 Task: Compose an email with the signature Bailey Nelson with the subject Feedback on a customer satisfaction survey and the message Can you please schedule a call with the client to discuss the project requirements? from softage.4@softage.net to softage.9@softage.net, select first 2 words, change the font of the message to Verdana and change the font typography to underline Send the email. Finally, move the email from Sent Items to the label Cover letters
Action: Mouse moved to (82, 123)
Screenshot: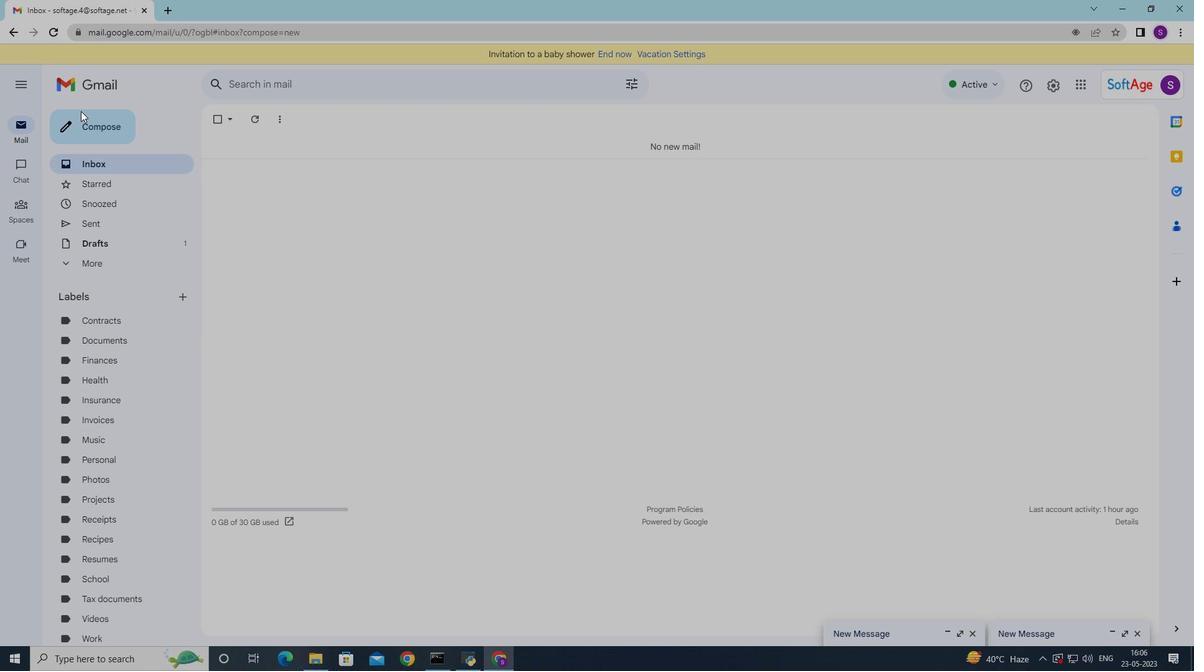 
Action: Mouse pressed left at (82, 123)
Screenshot: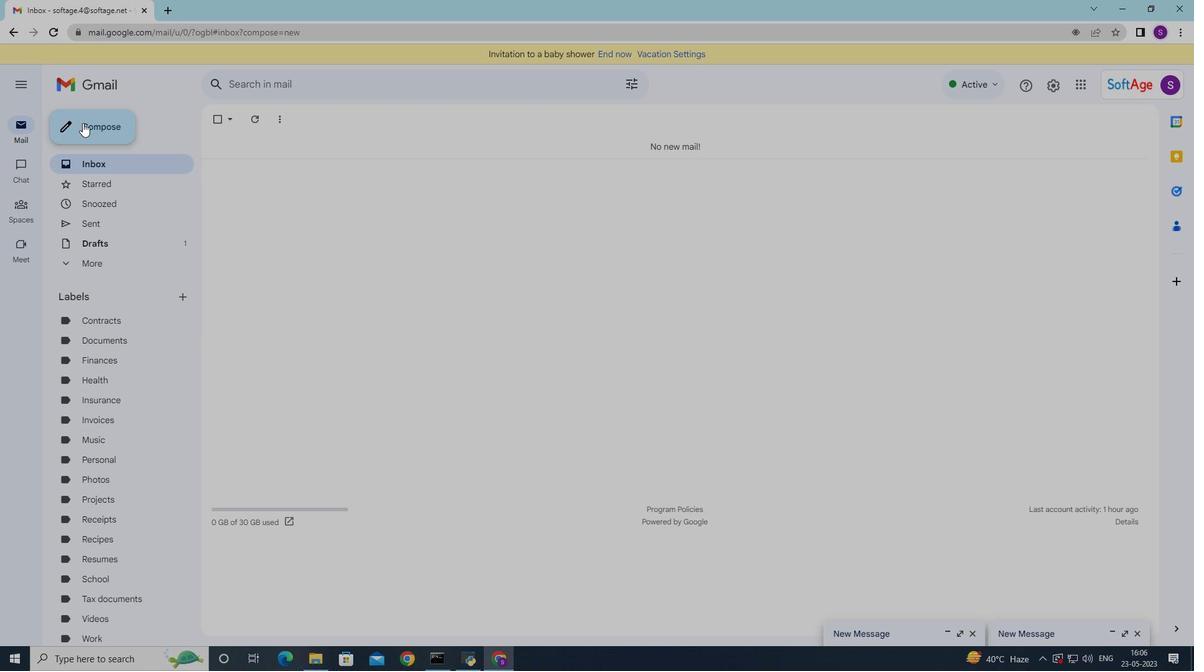 
Action: Mouse moved to (675, 622)
Screenshot: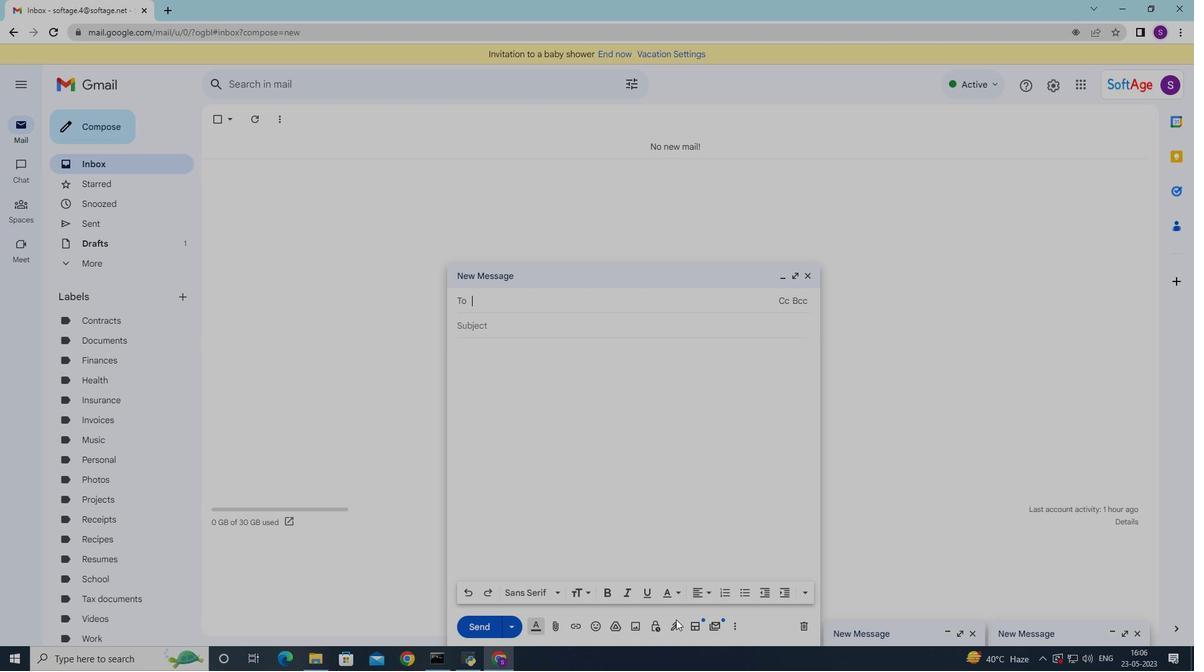 
Action: Mouse pressed left at (675, 622)
Screenshot: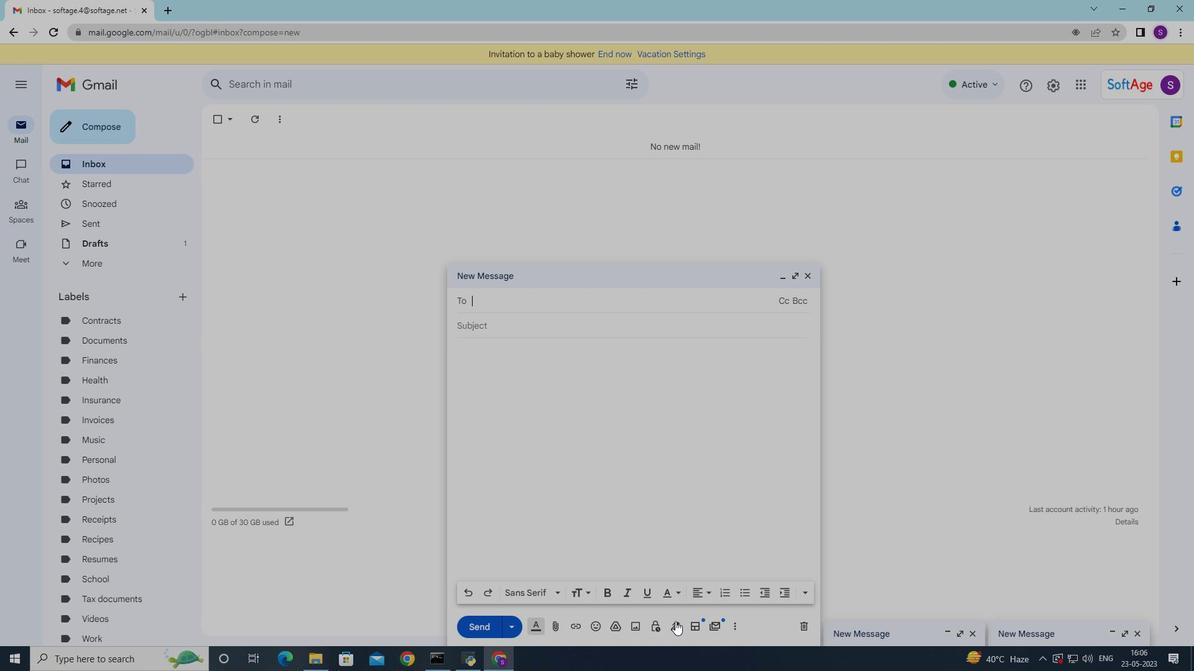 
Action: Mouse moved to (719, 246)
Screenshot: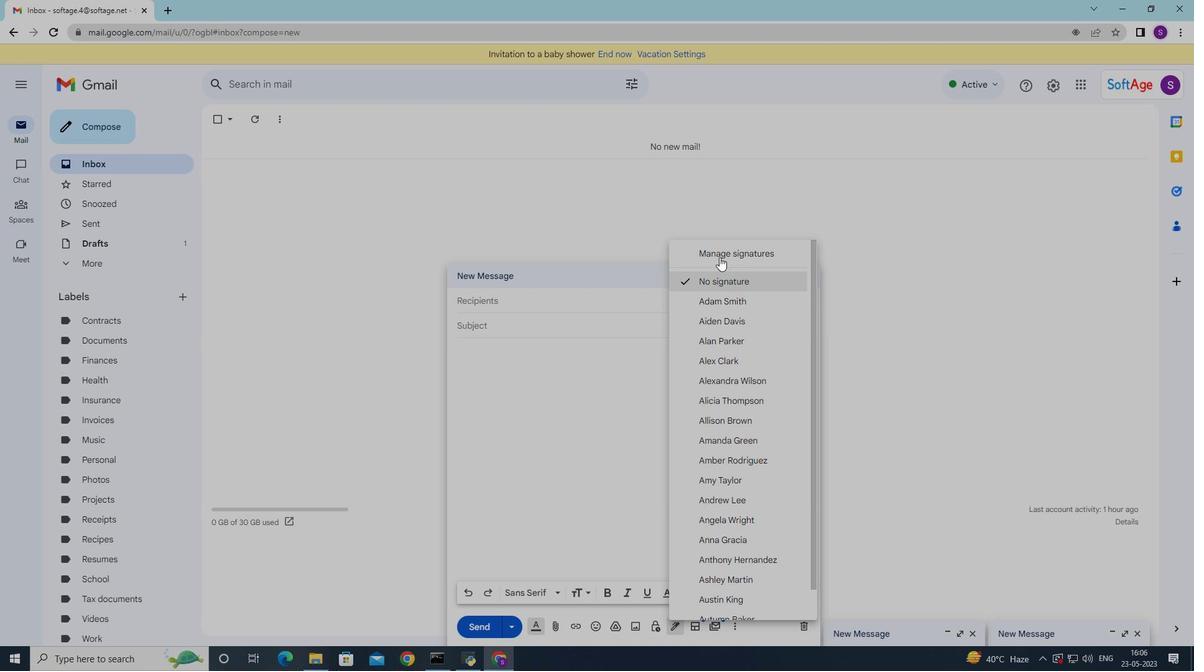 
Action: Mouse pressed left at (719, 246)
Screenshot: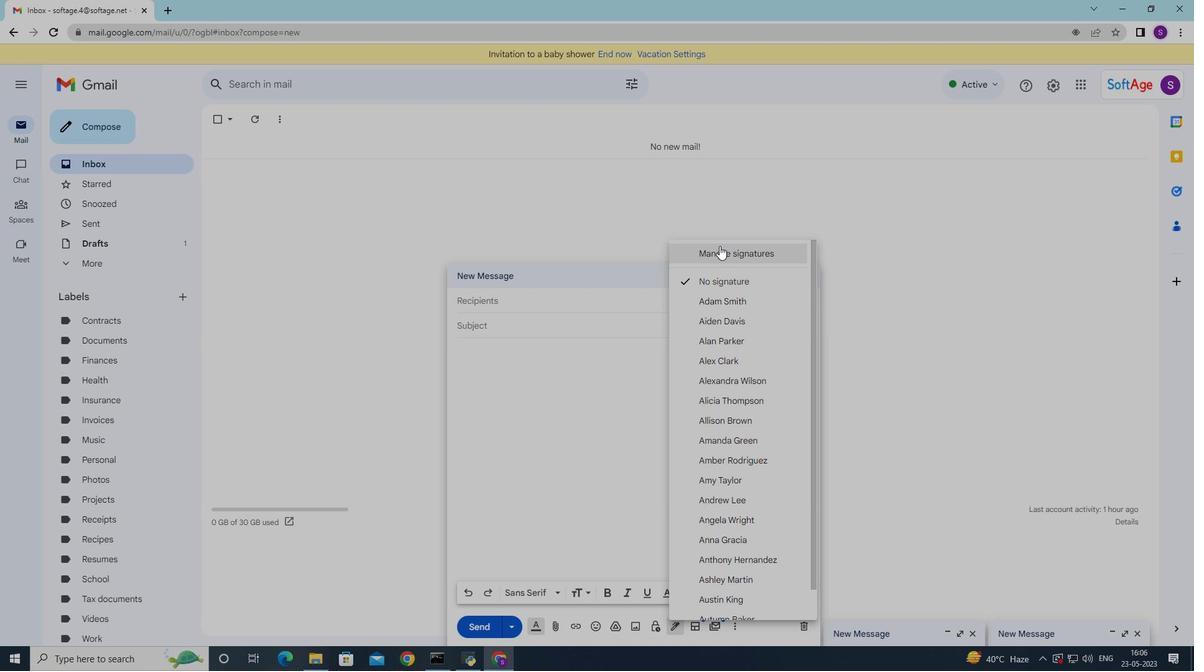 
Action: Mouse moved to (809, 275)
Screenshot: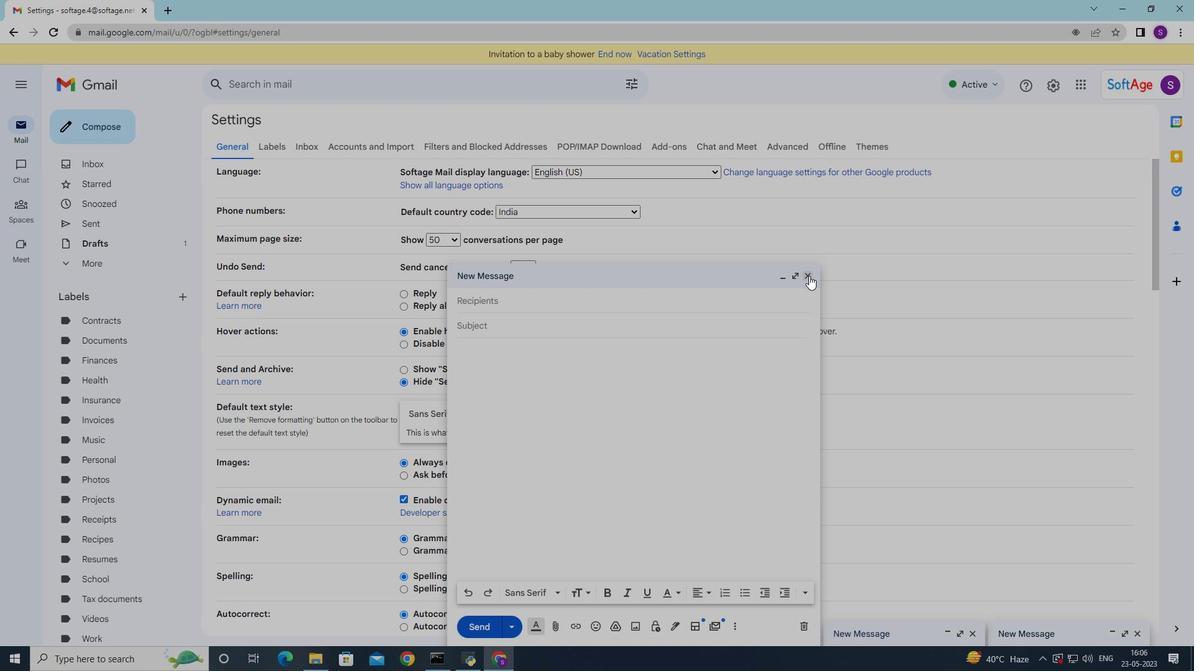 
Action: Mouse pressed left at (809, 275)
Screenshot: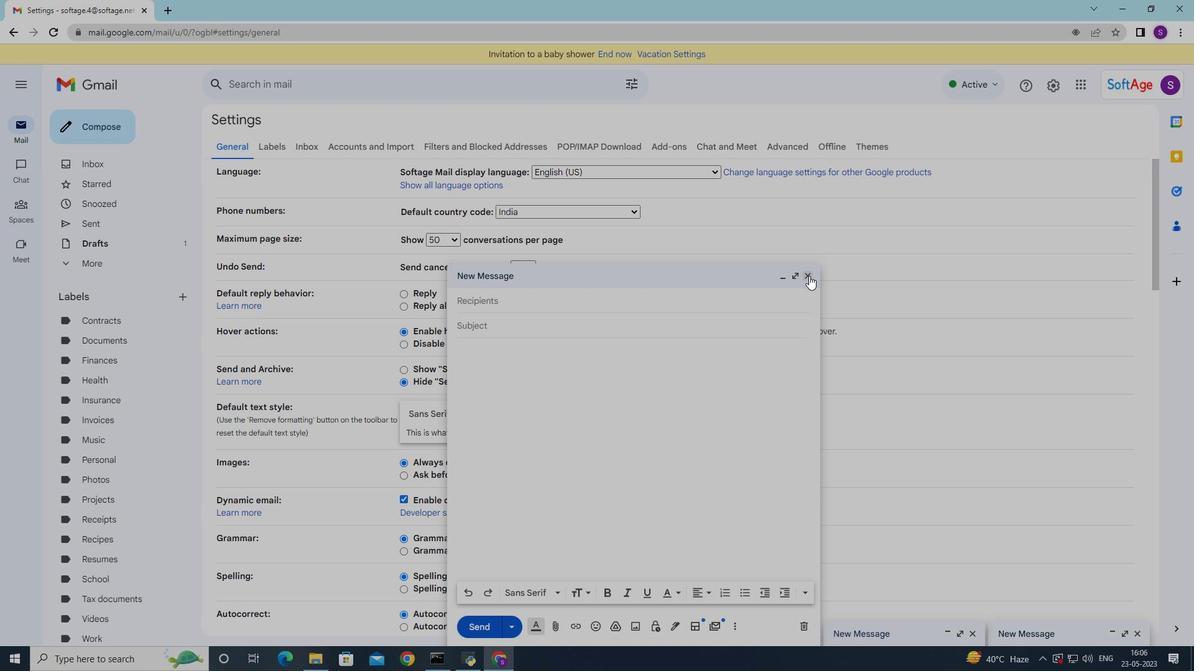 
Action: Mouse moved to (604, 315)
Screenshot: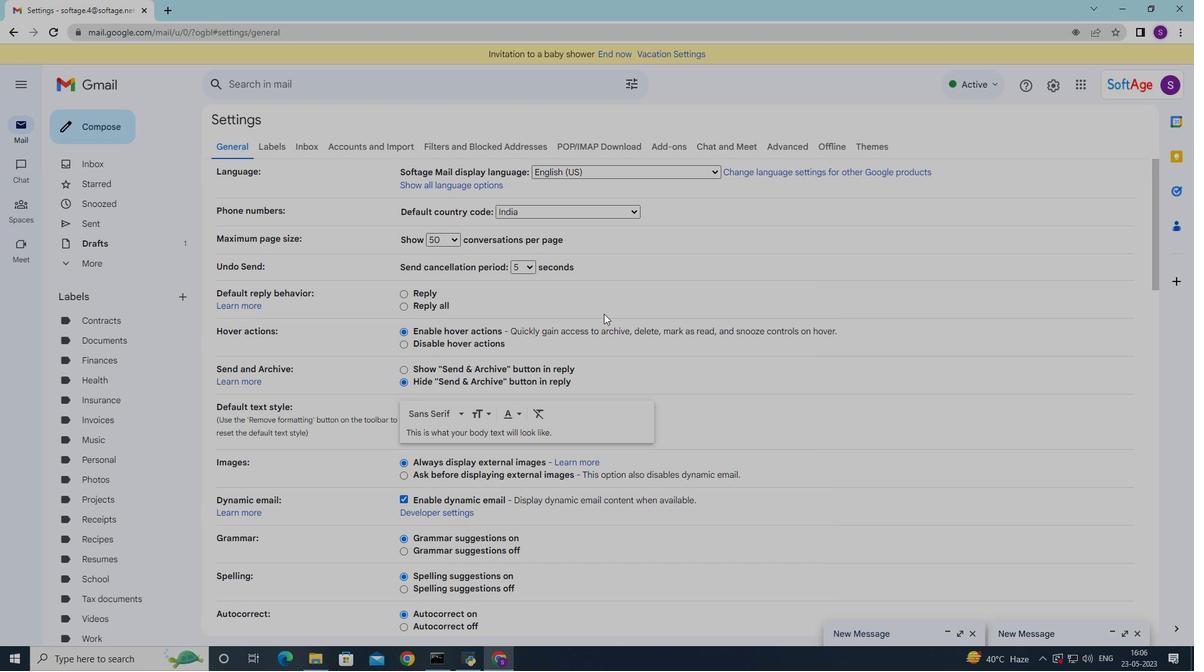 
Action: Mouse scrolled (604, 314) with delta (0, 0)
Screenshot: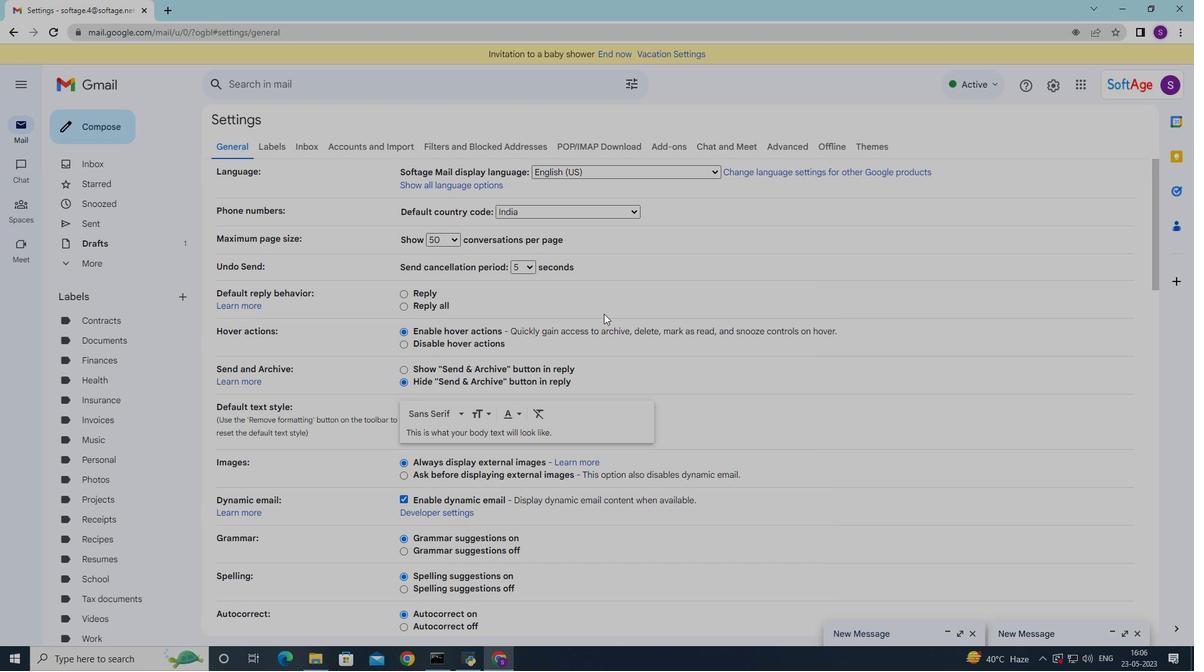 
Action: Mouse moved to (604, 316)
Screenshot: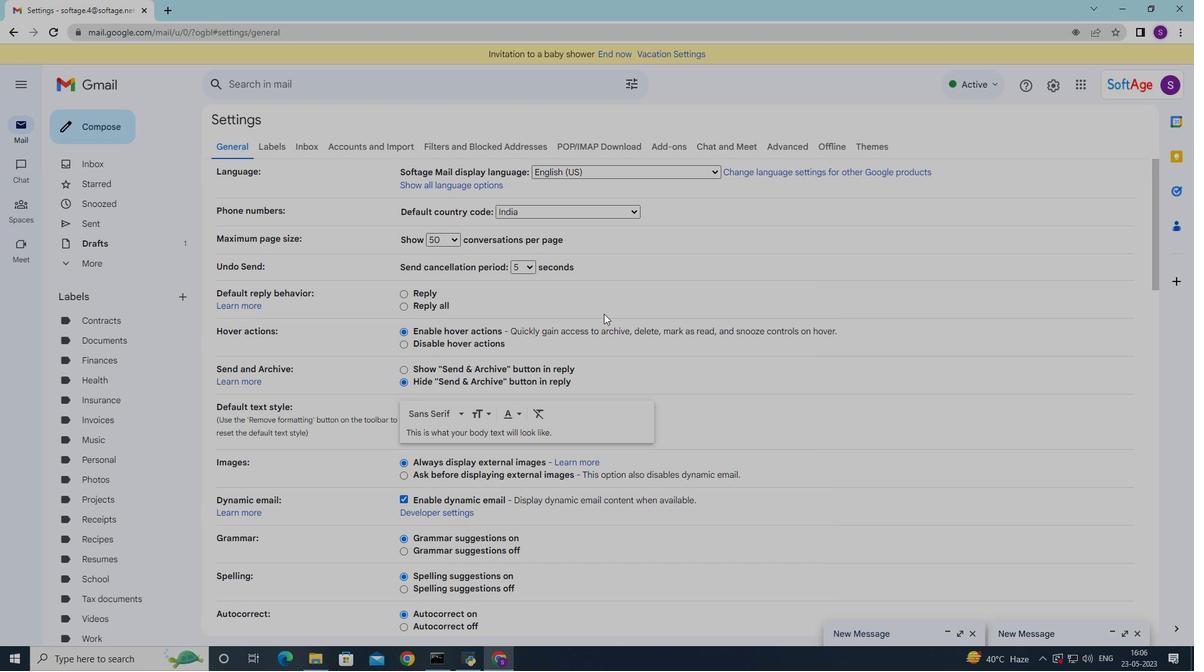 
Action: Mouse scrolled (604, 315) with delta (0, 0)
Screenshot: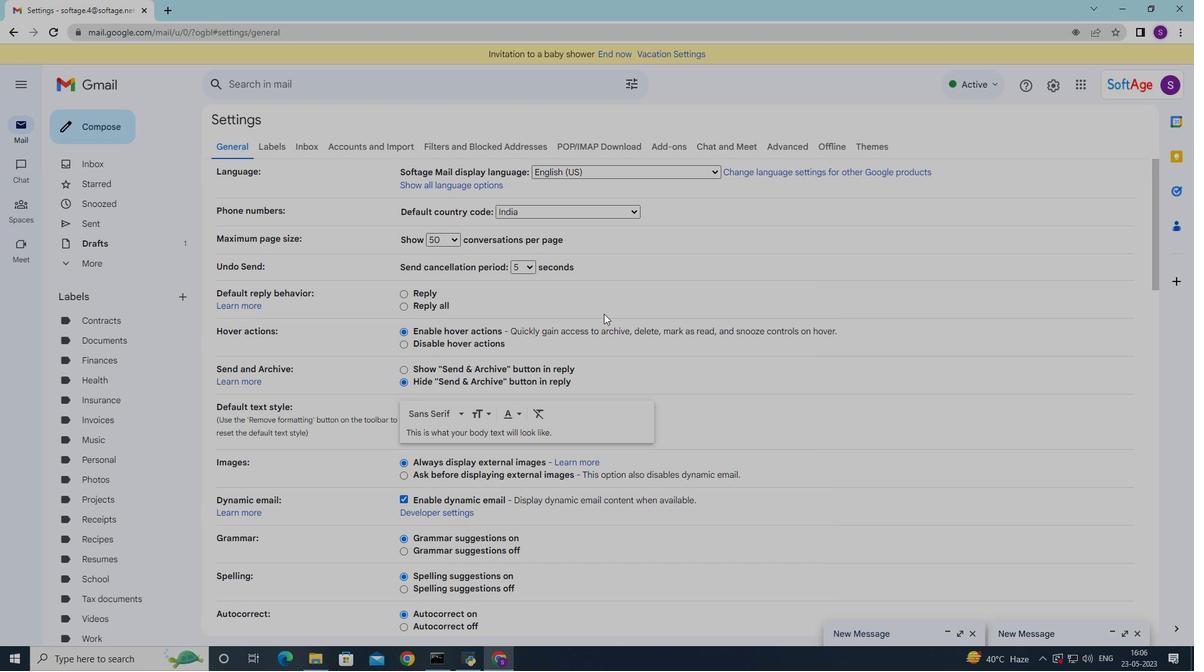 
Action: Mouse moved to (603, 317)
Screenshot: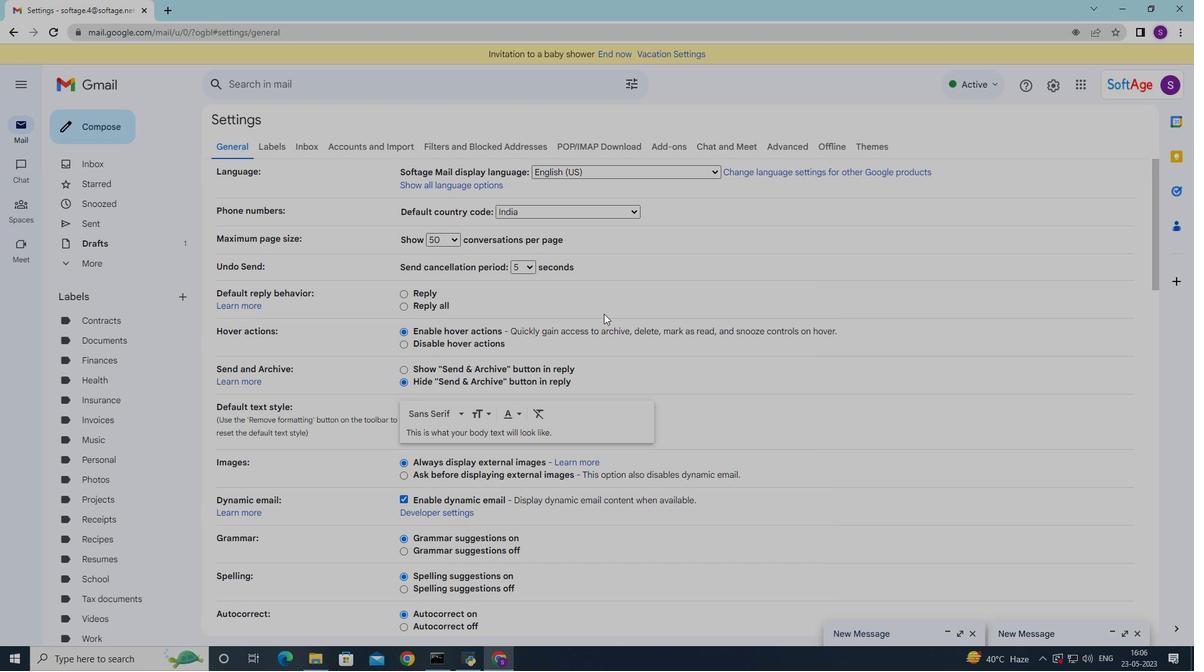 
Action: Mouse scrolled (603, 316) with delta (0, 0)
Screenshot: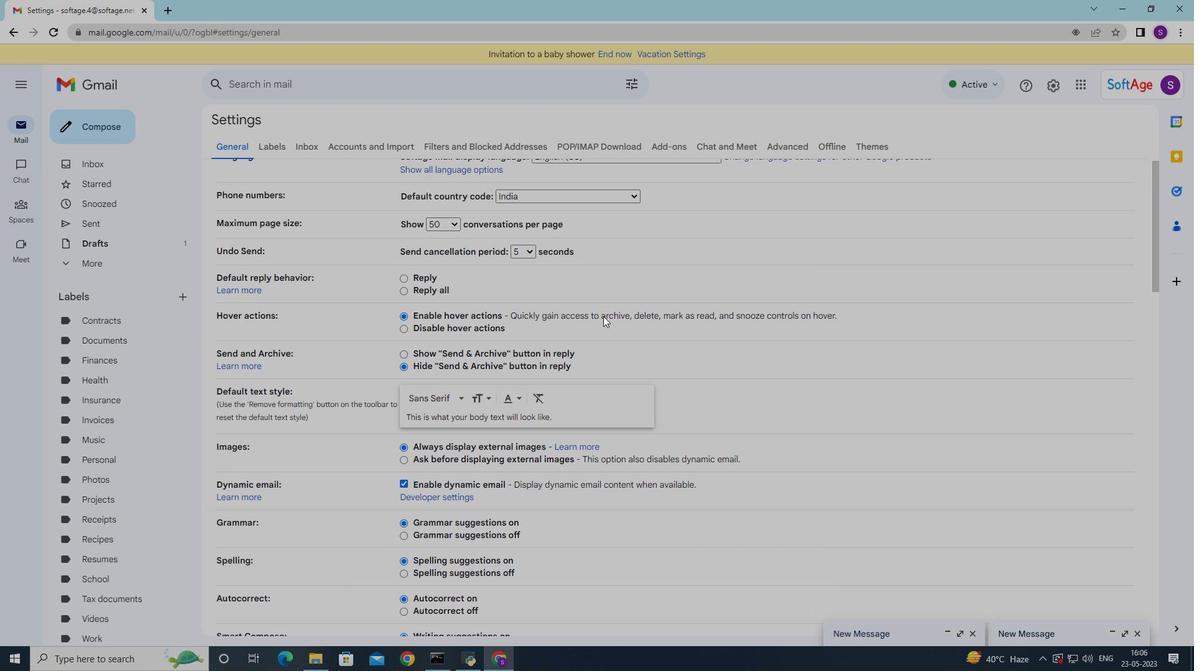 
Action: Mouse moved to (584, 341)
Screenshot: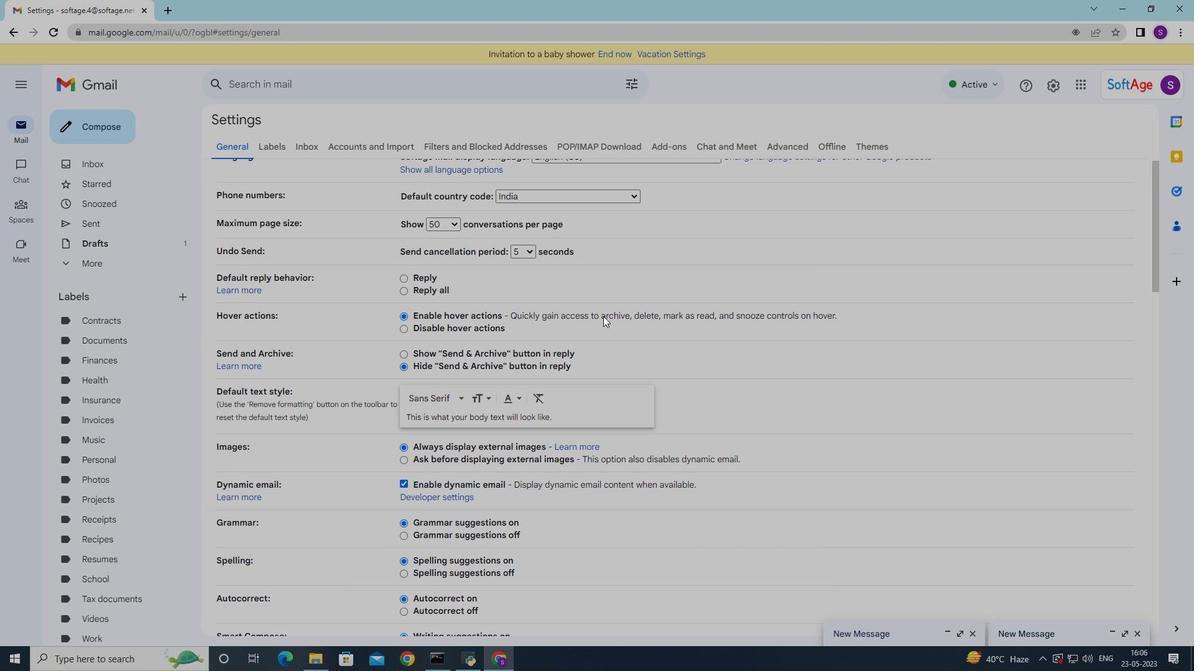 
Action: Mouse scrolled (602, 318) with delta (0, 0)
Screenshot: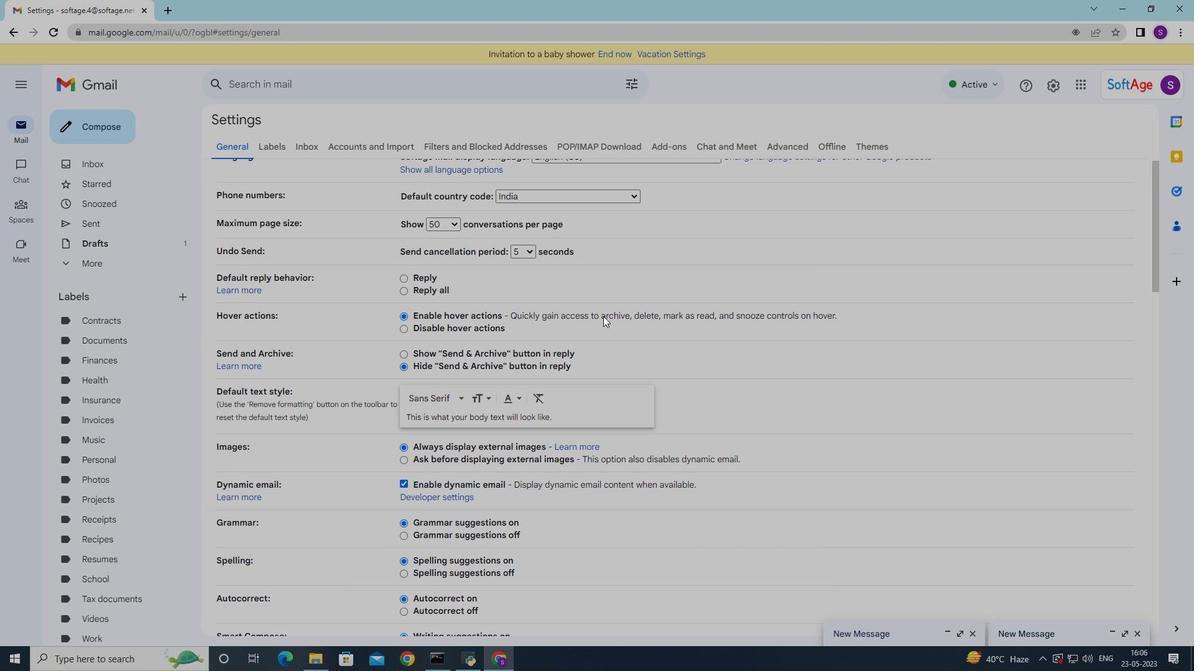 
Action: Mouse moved to (579, 349)
Screenshot: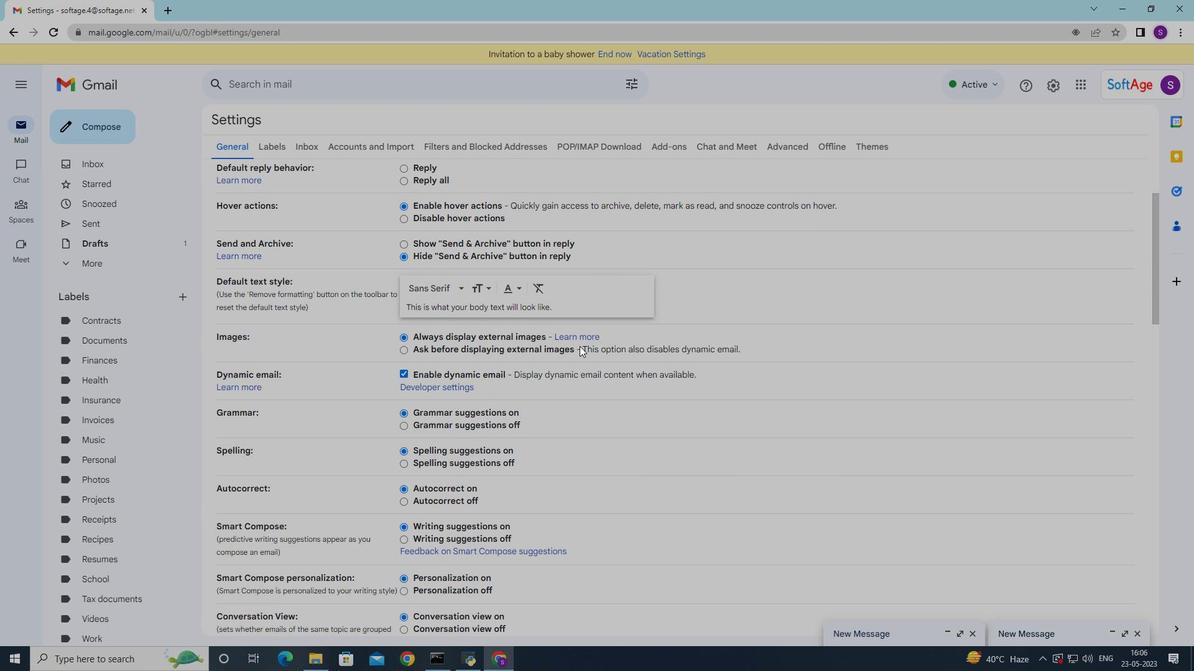 
Action: Mouse scrolled (579, 348) with delta (0, 0)
Screenshot: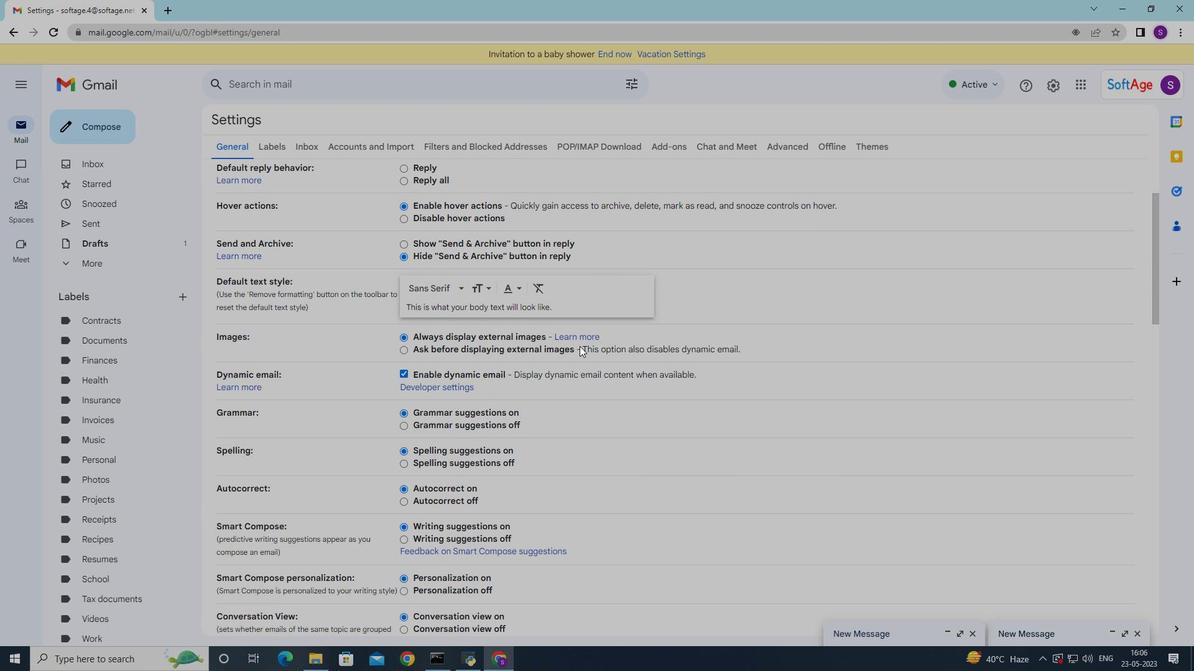 
Action: Mouse scrolled (579, 348) with delta (0, 0)
Screenshot: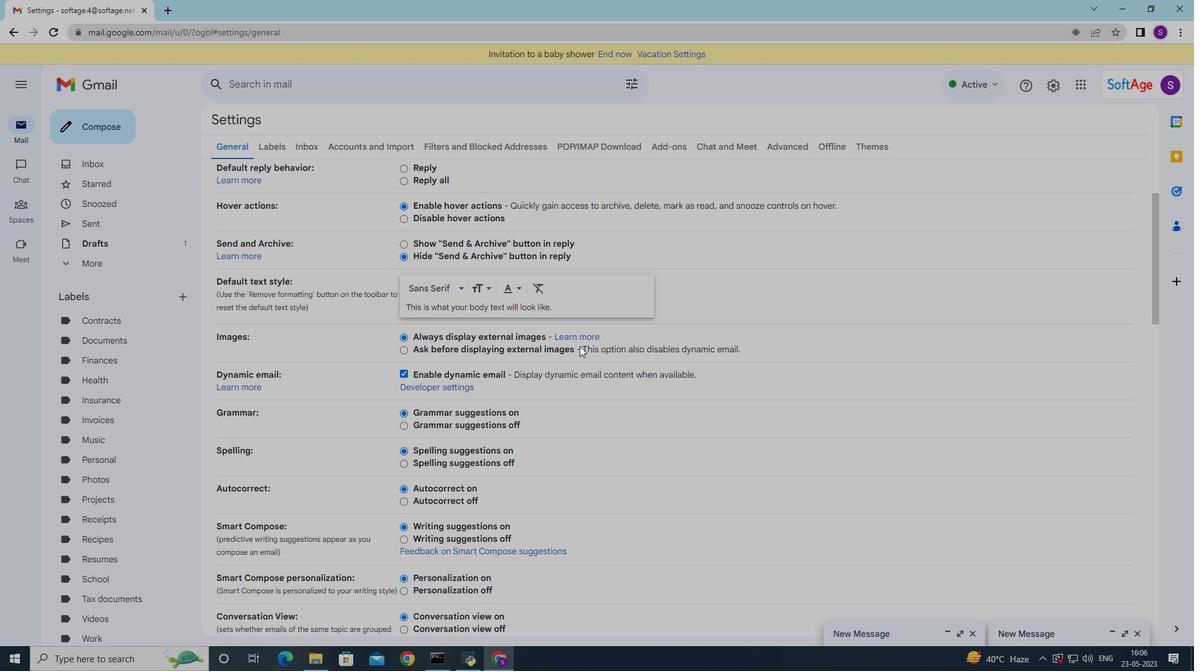 
Action: Mouse moved to (572, 347)
Screenshot: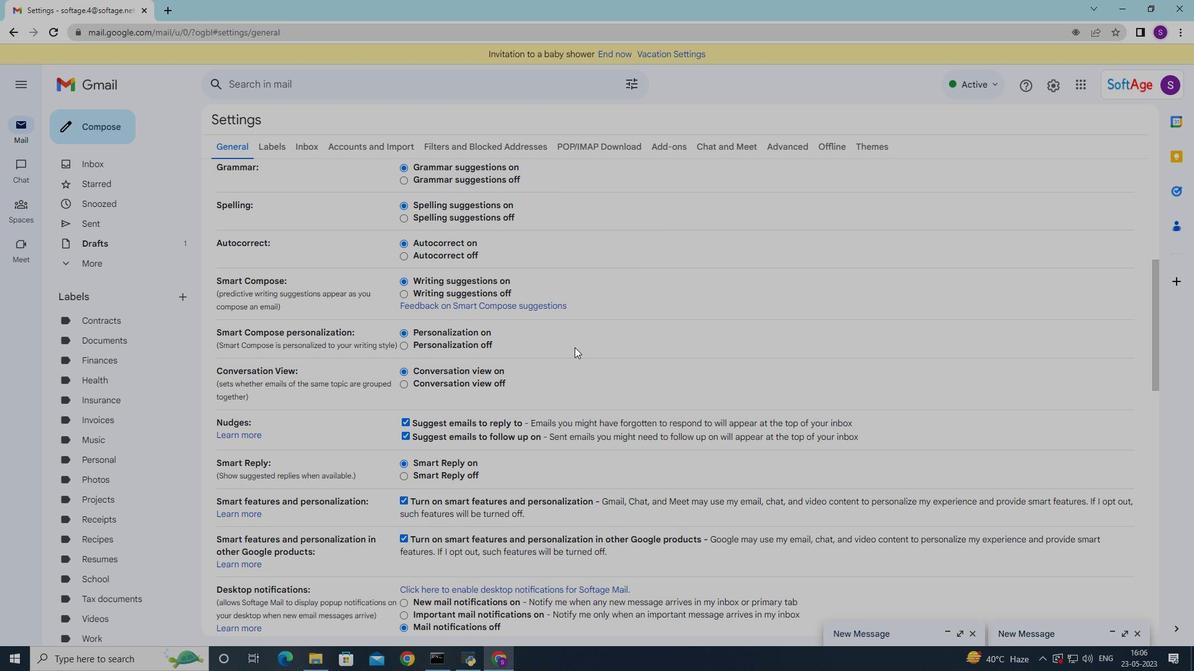 
Action: Mouse scrolled (572, 346) with delta (0, 0)
Screenshot: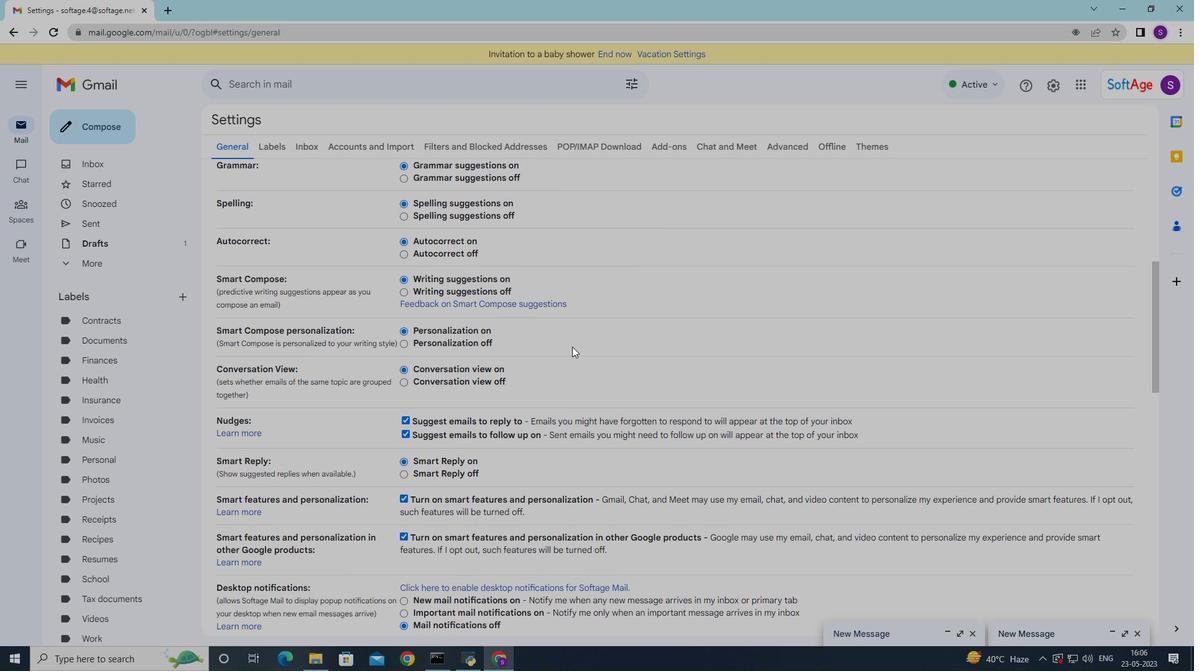 
Action: Mouse moved to (572, 347)
Screenshot: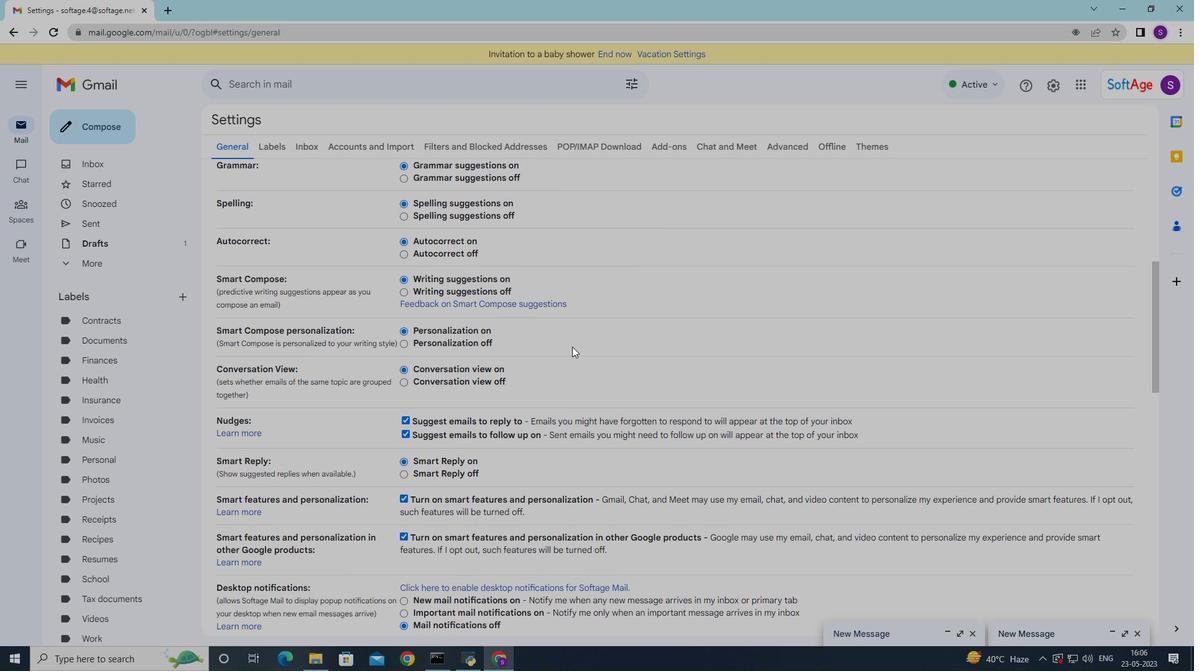 
Action: Mouse scrolled (572, 347) with delta (0, 0)
Screenshot: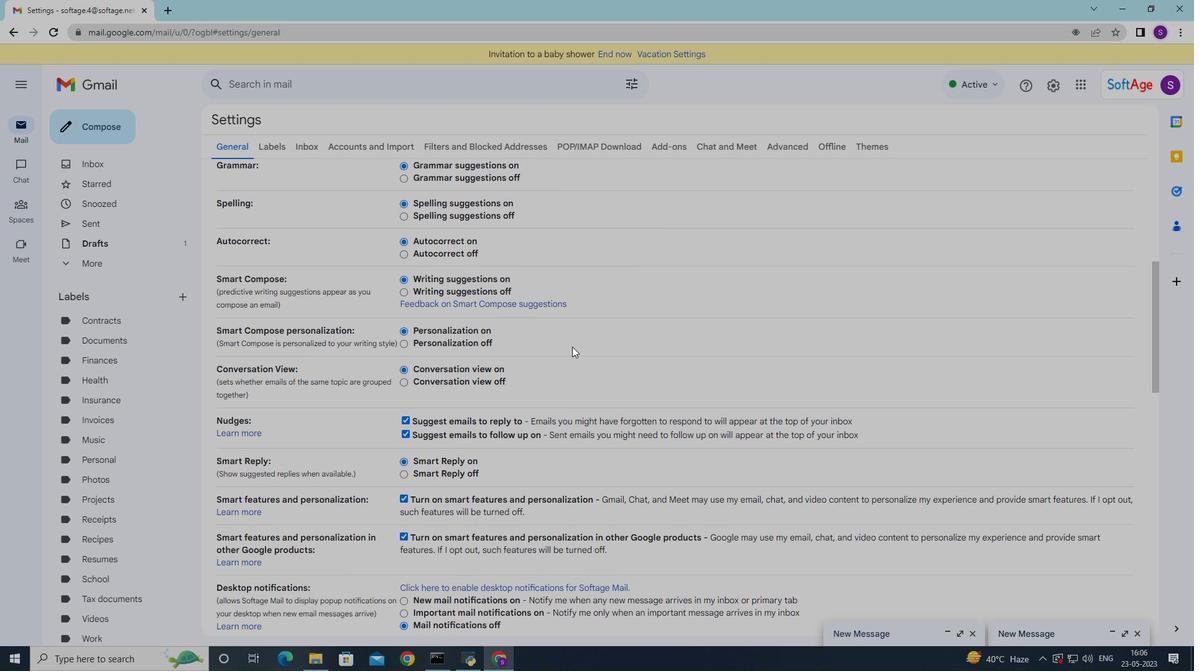 
Action: Mouse scrolled (572, 347) with delta (0, 0)
Screenshot: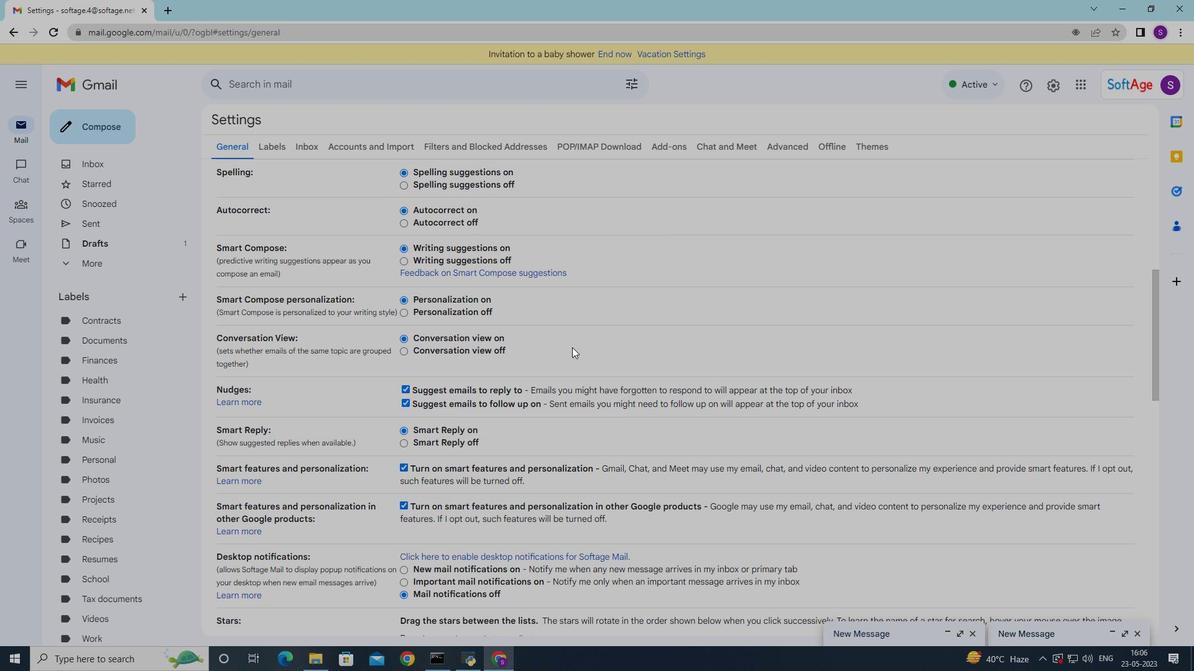
Action: Mouse moved to (508, 464)
Screenshot: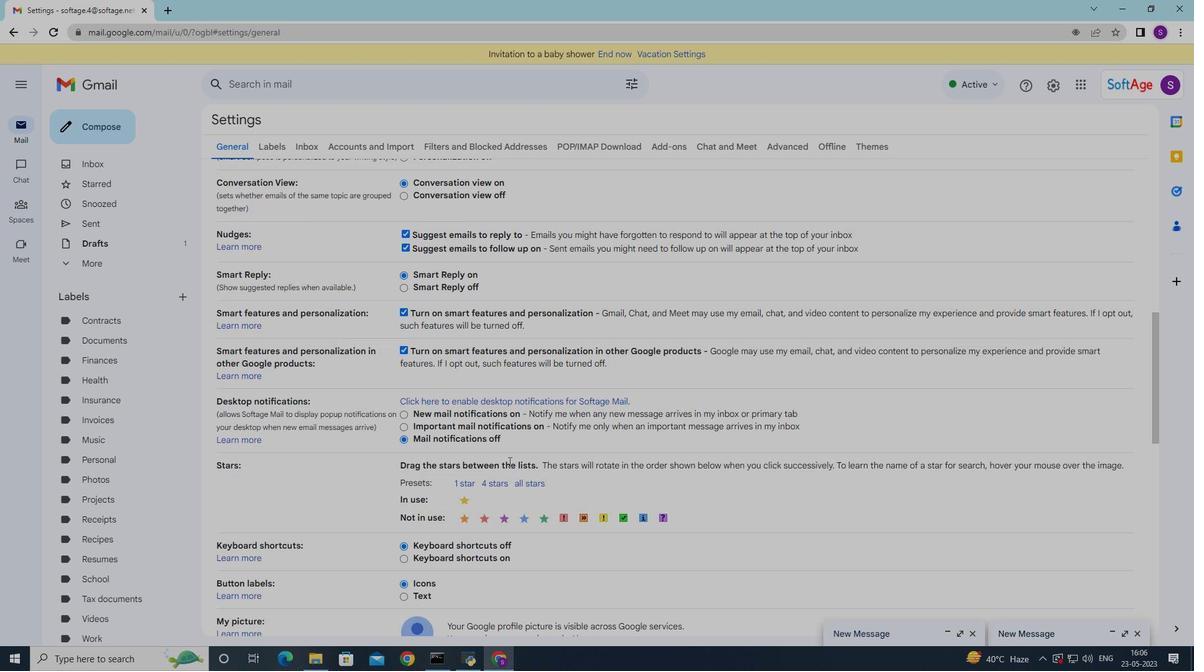 
Action: Mouse scrolled (508, 463) with delta (0, 0)
Screenshot: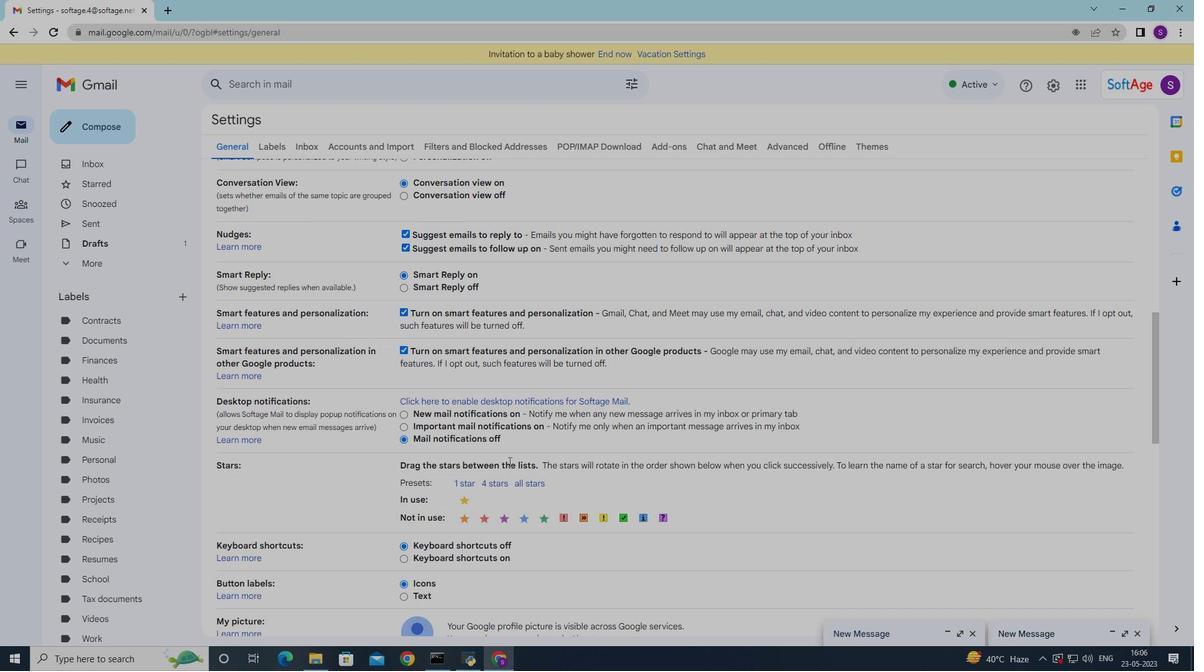 
Action: Mouse moved to (508, 464)
Screenshot: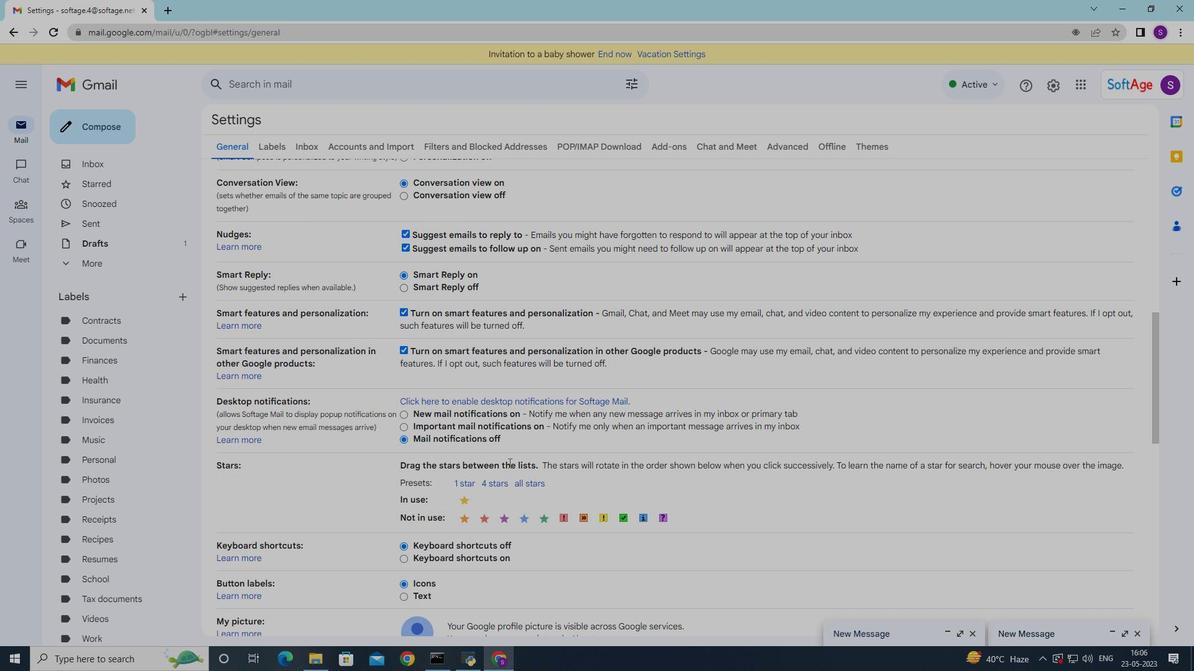
Action: Mouse scrolled (508, 463) with delta (0, 0)
Screenshot: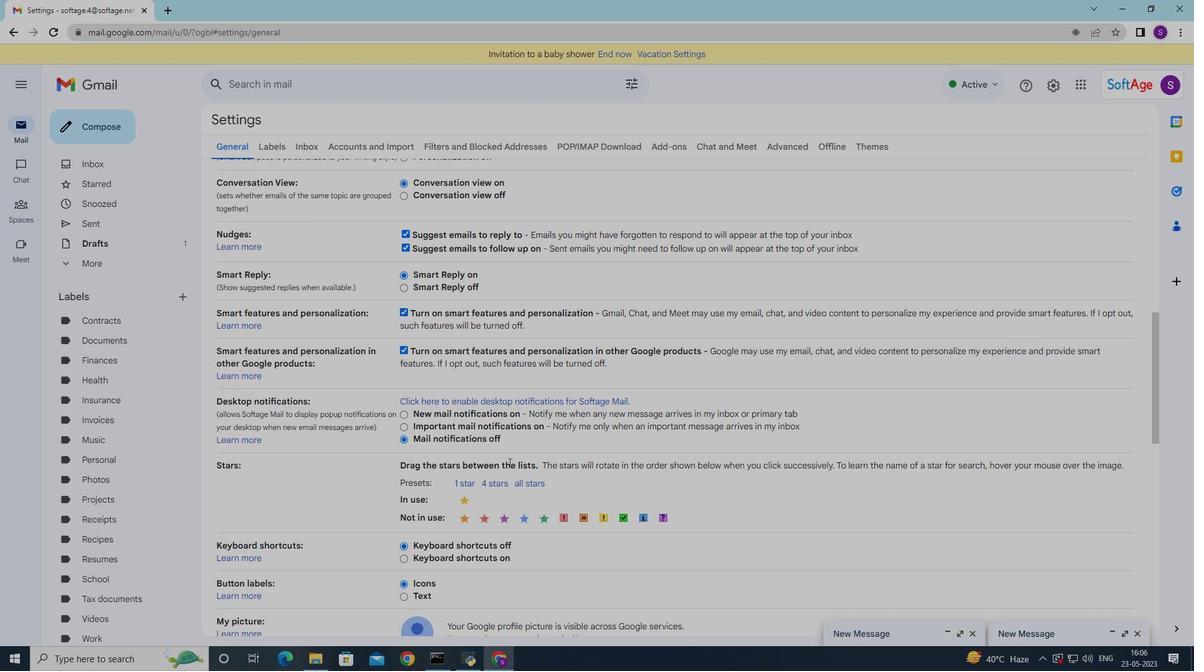 
Action: Mouse moved to (510, 462)
Screenshot: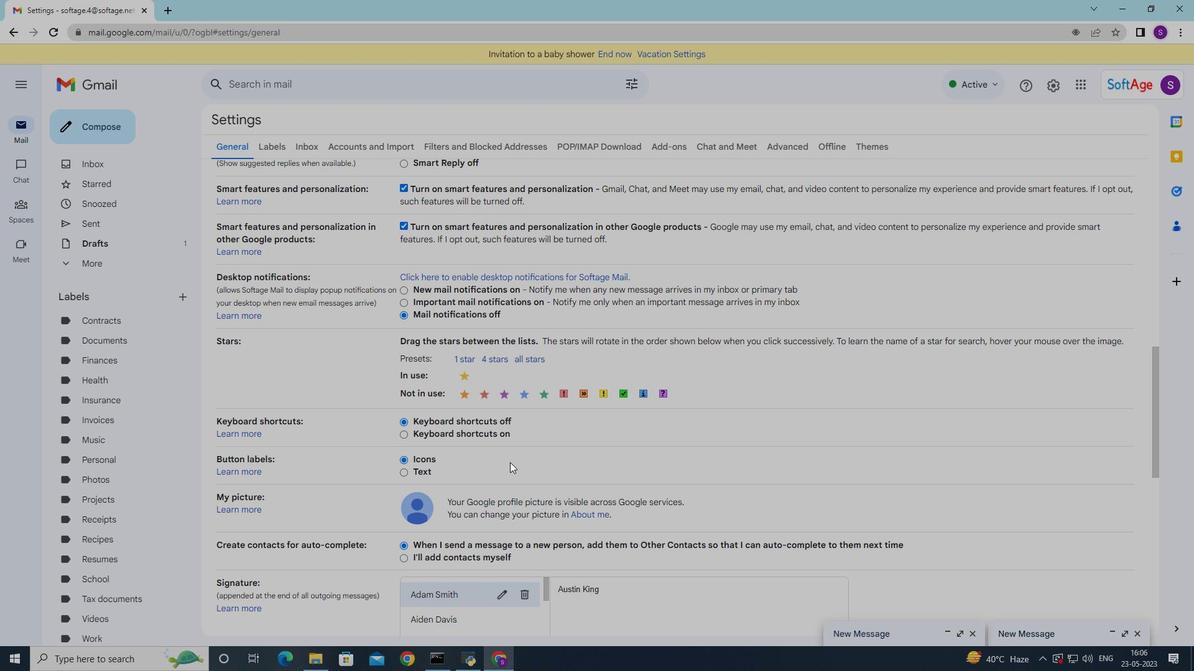 
Action: Mouse scrolled (510, 462) with delta (0, 0)
Screenshot: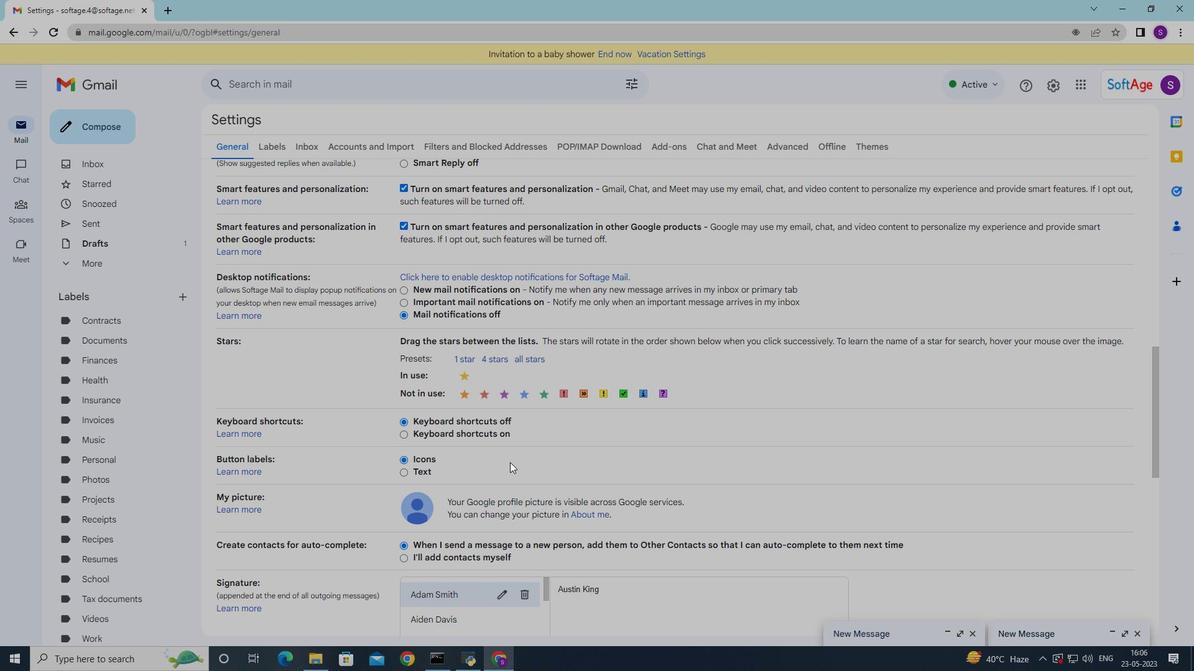 
Action: Mouse scrolled (510, 462) with delta (0, 0)
Screenshot: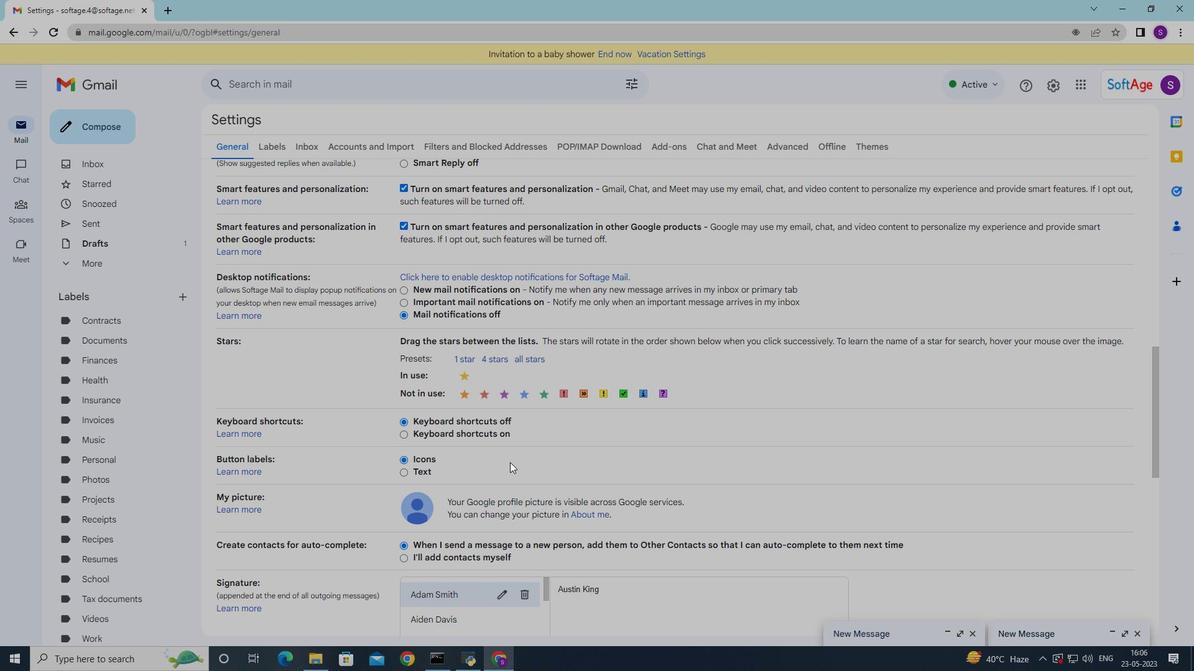 
Action: Mouse scrolled (510, 462) with delta (0, 0)
Screenshot: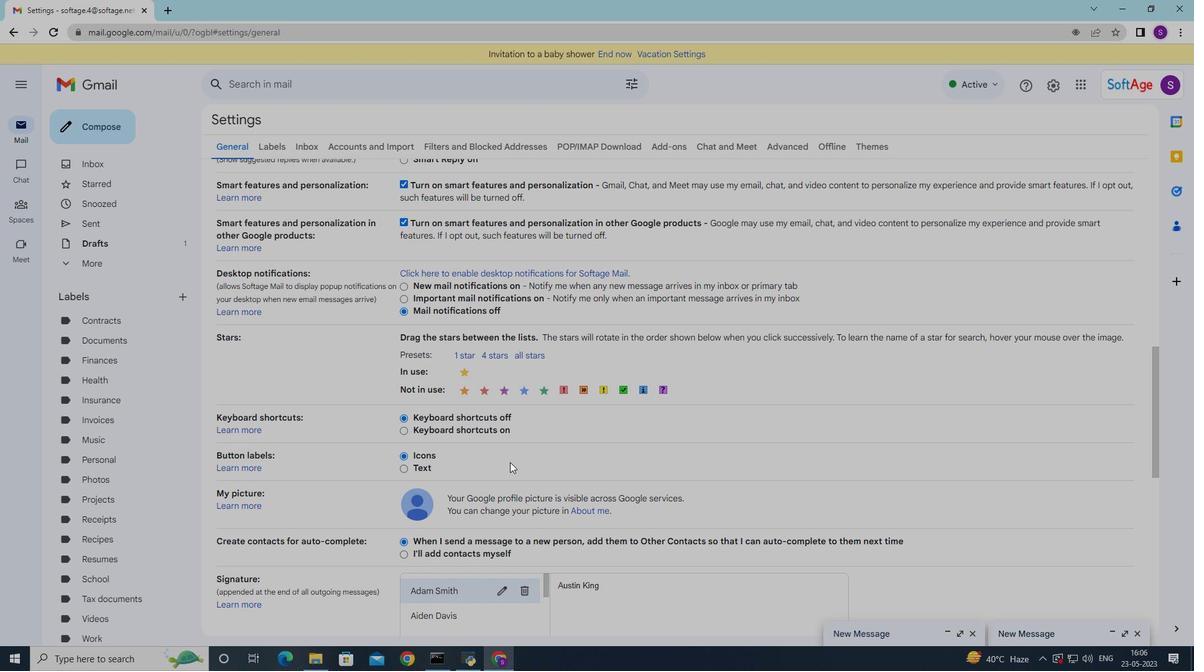 
Action: Mouse scrolled (510, 462) with delta (0, 0)
Screenshot: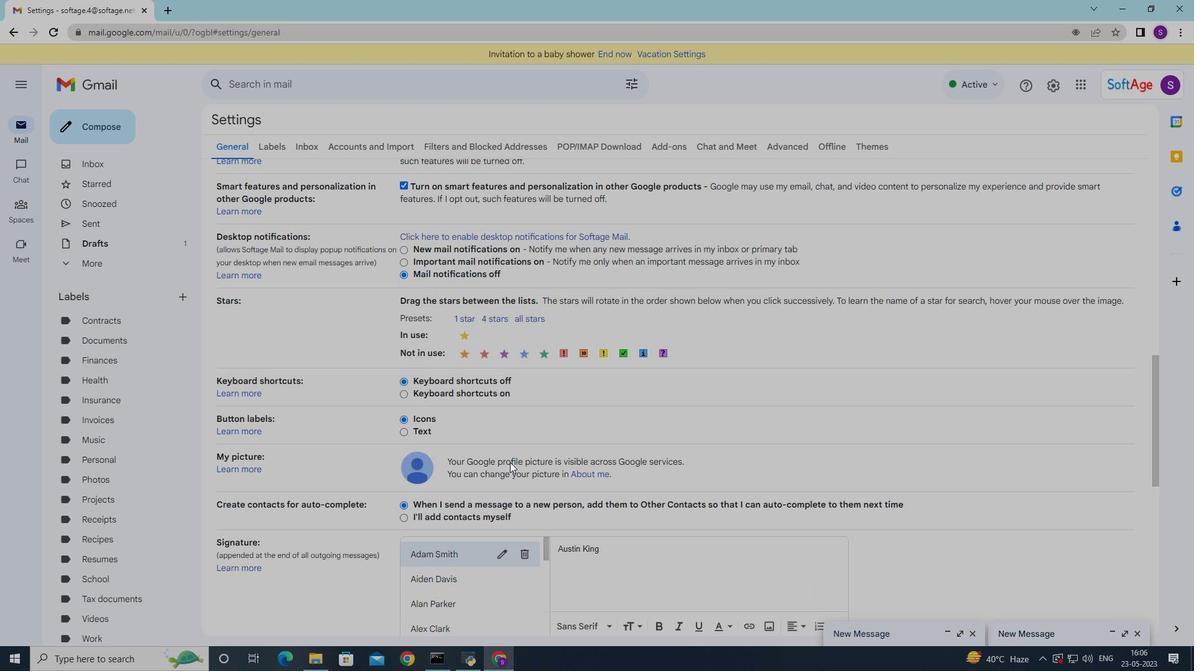
Action: Mouse scrolled (510, 462) with delta (0, 0)
Screenshot: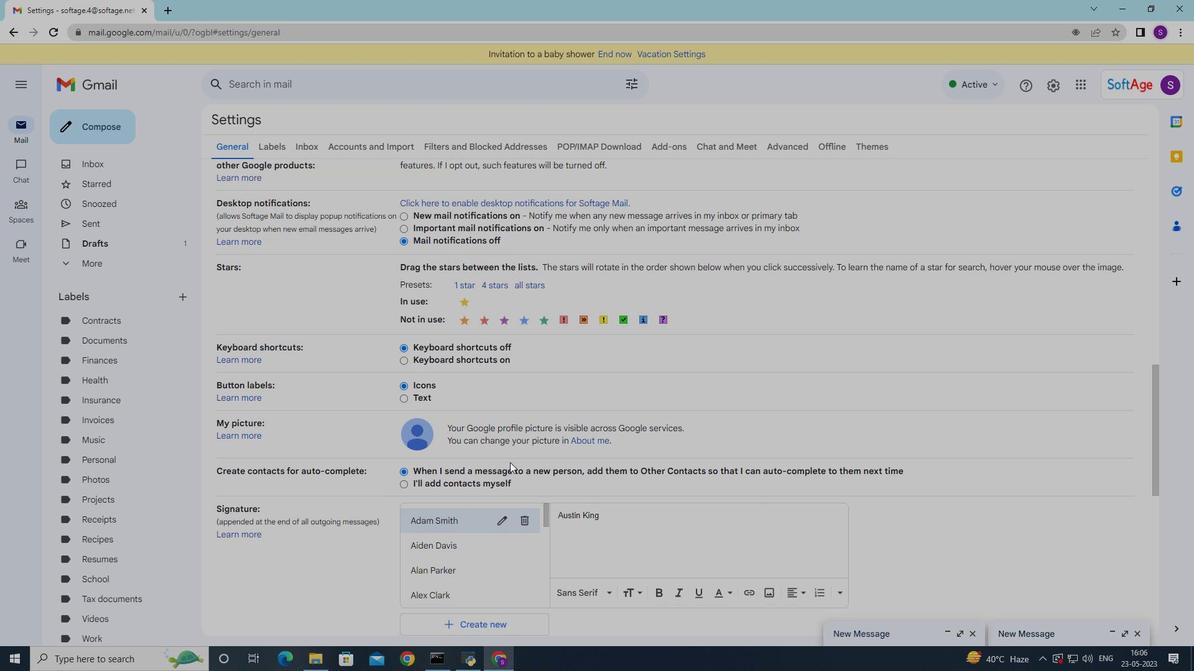 
Action: Mouse moved to (485, 390)
Screenshot: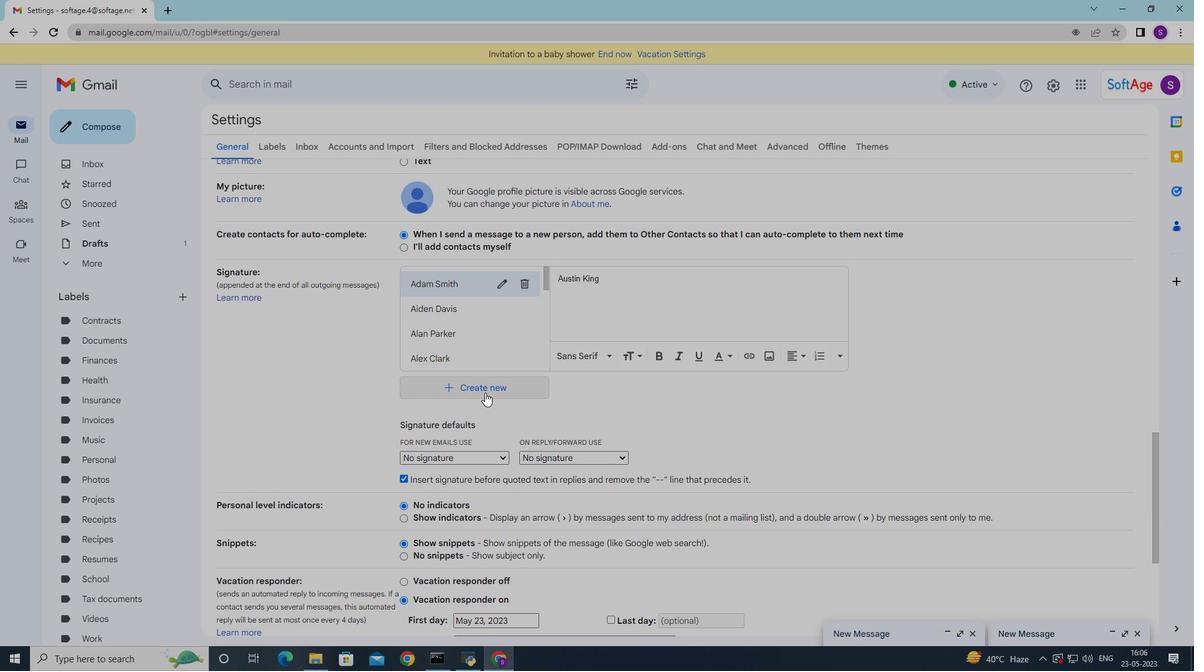 
Action: Mouse pressed left at (485, 390)
Screenshot: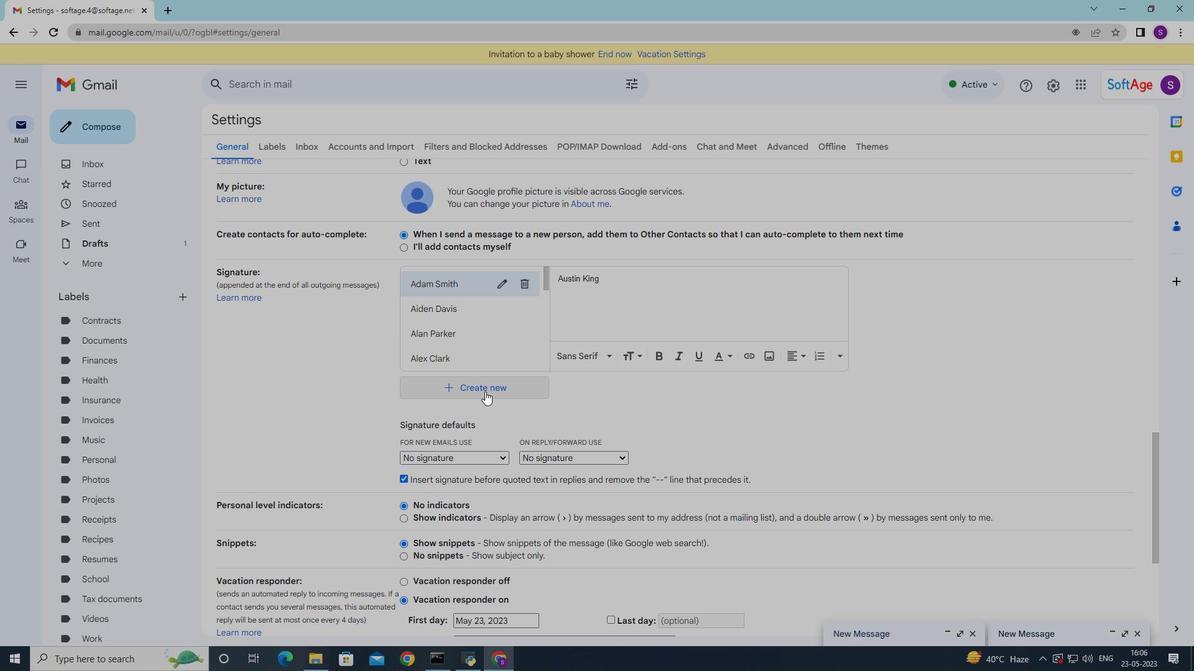 
Action: Mouse moved to (484, 390)
Screenshot: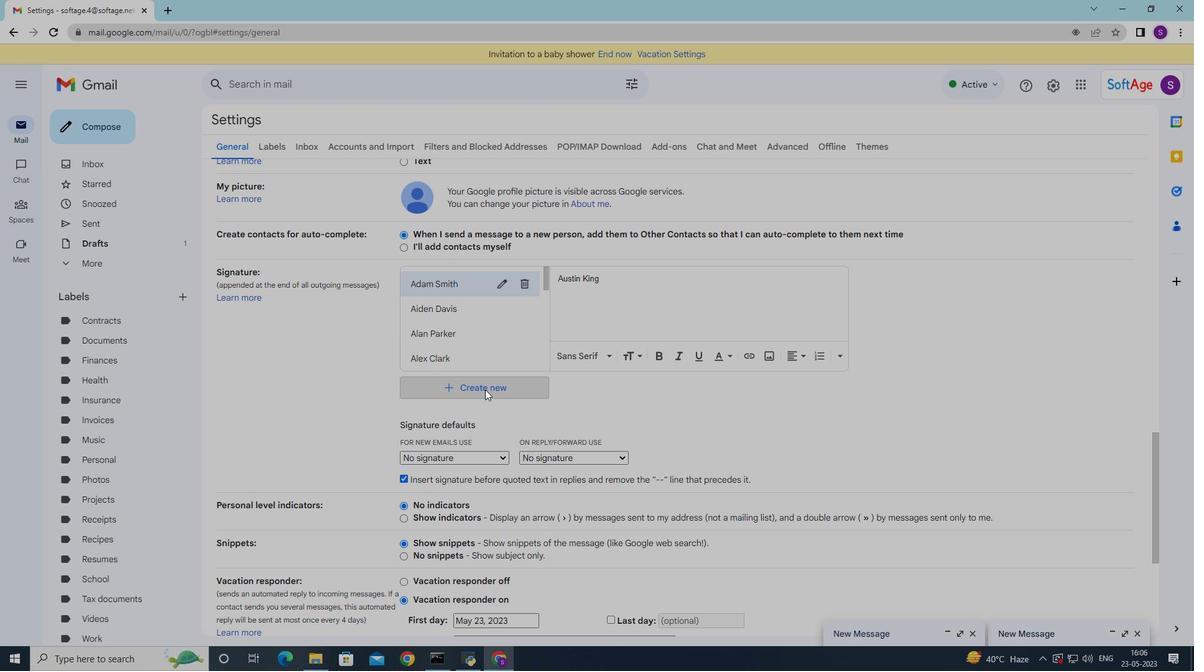 
Action: Key pressed <Key.shift>Bailey<Key.space><Key.shift>Nelson
Screenshot: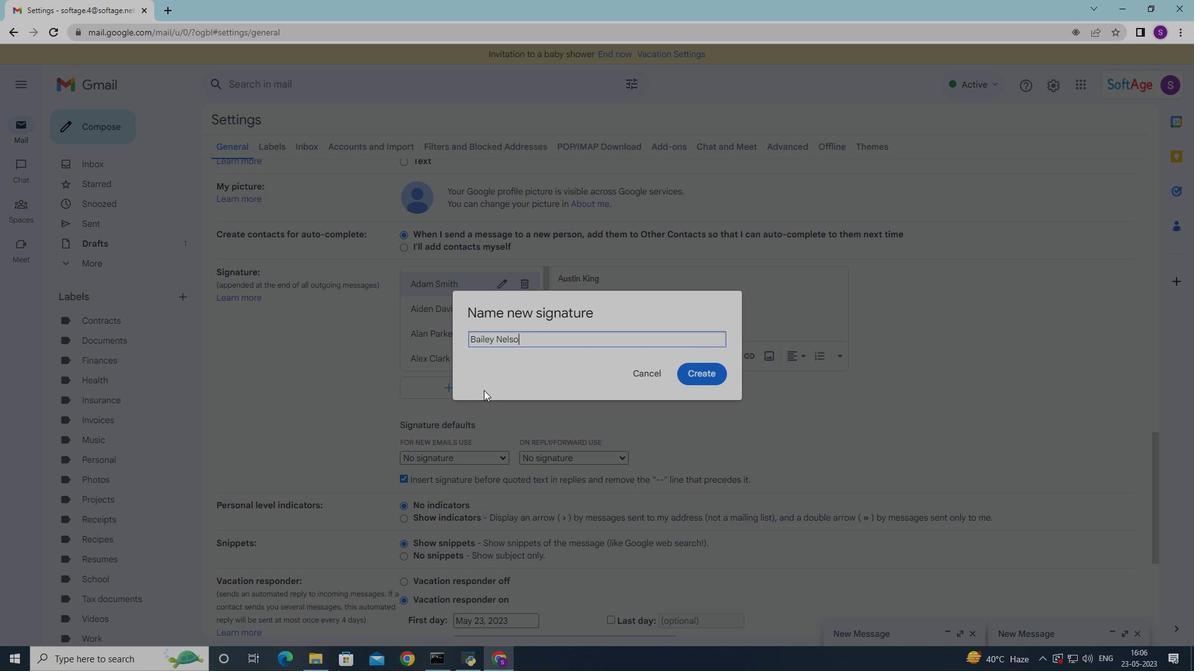 
Action: Mouse moved to (685, 375)
Screenshot: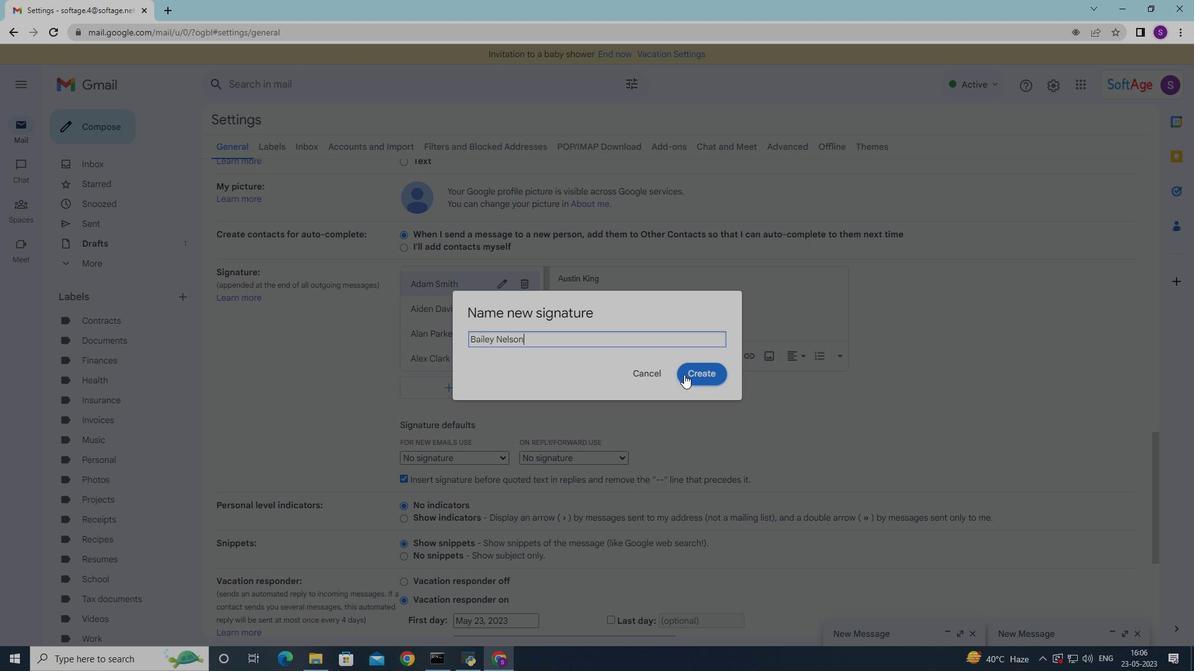 
Action: Mouse pressed left at (685, 375)
Screenshot: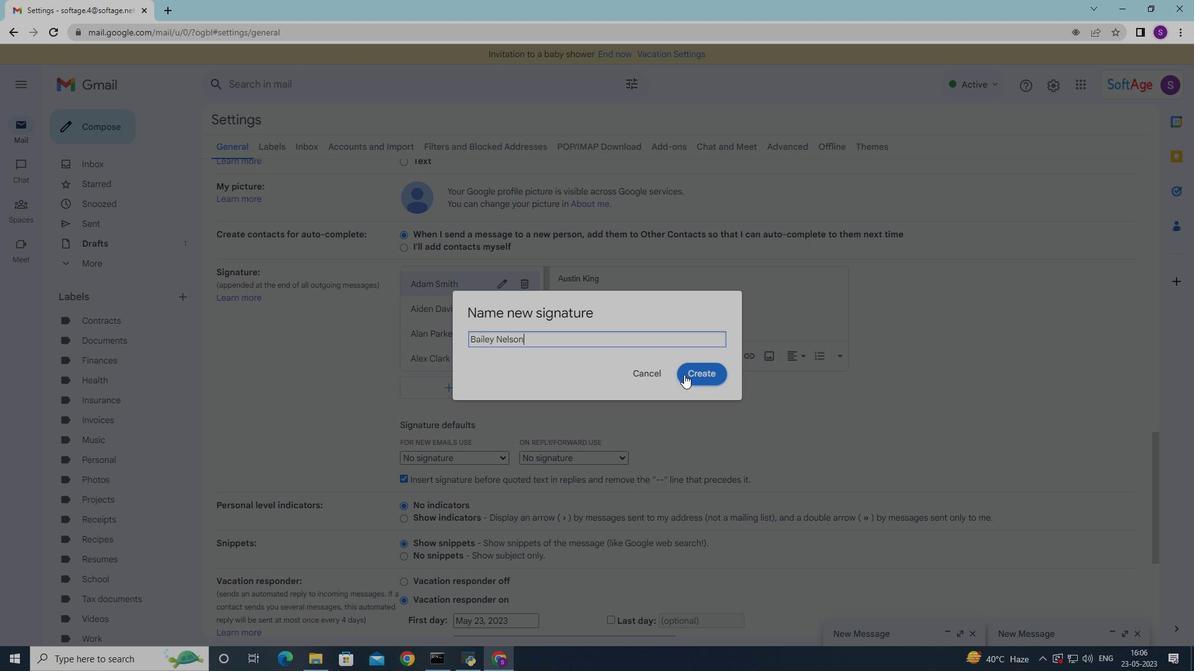 
Action: Mouse moved to (599, 277)
Screenshot: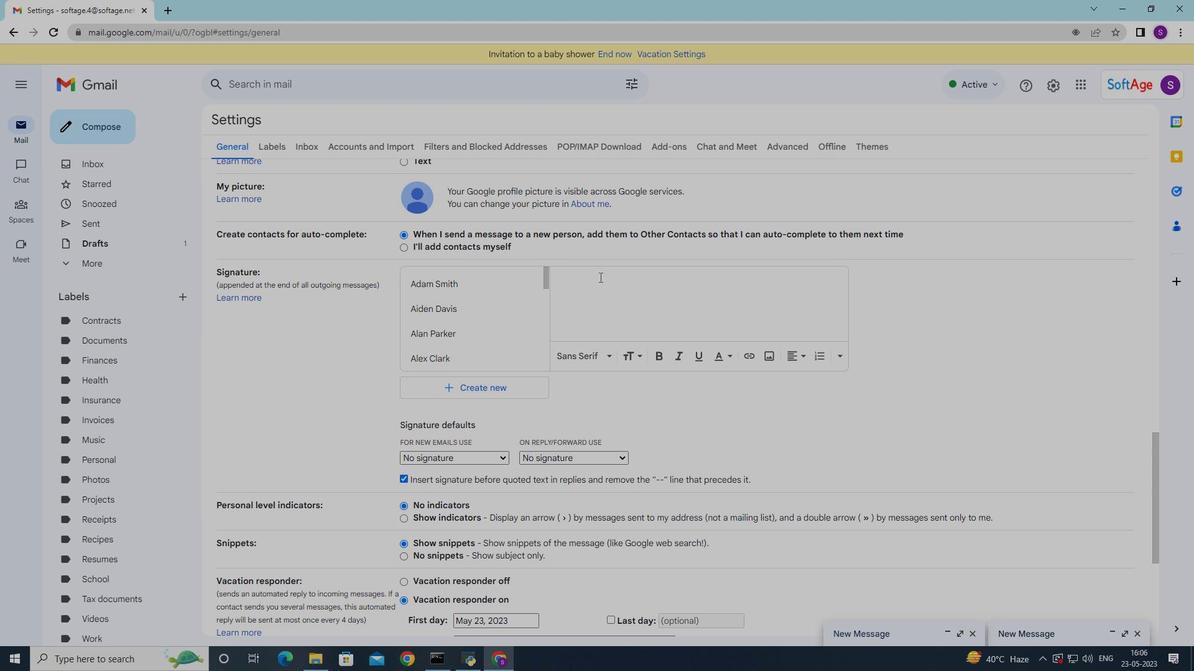 
Action: Key pressed <Key.shift>Bailey<Key.space><Key.shift>Nelson
Screenshot: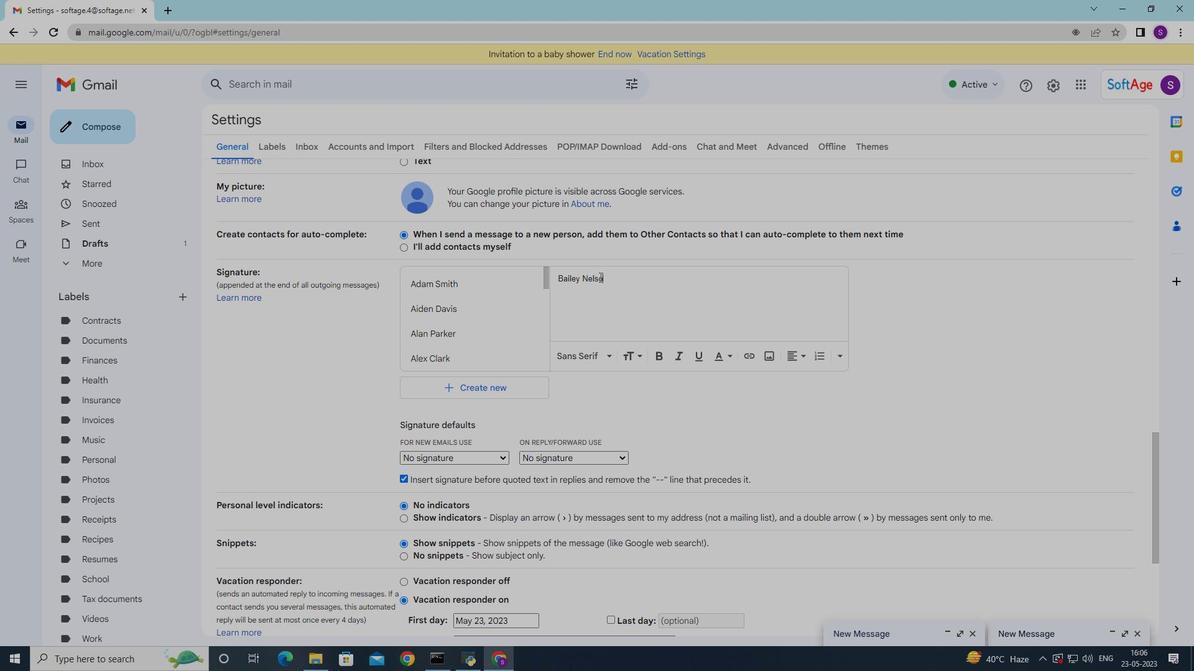 
Action: Mouse moved to (601, 293)
Screenshot: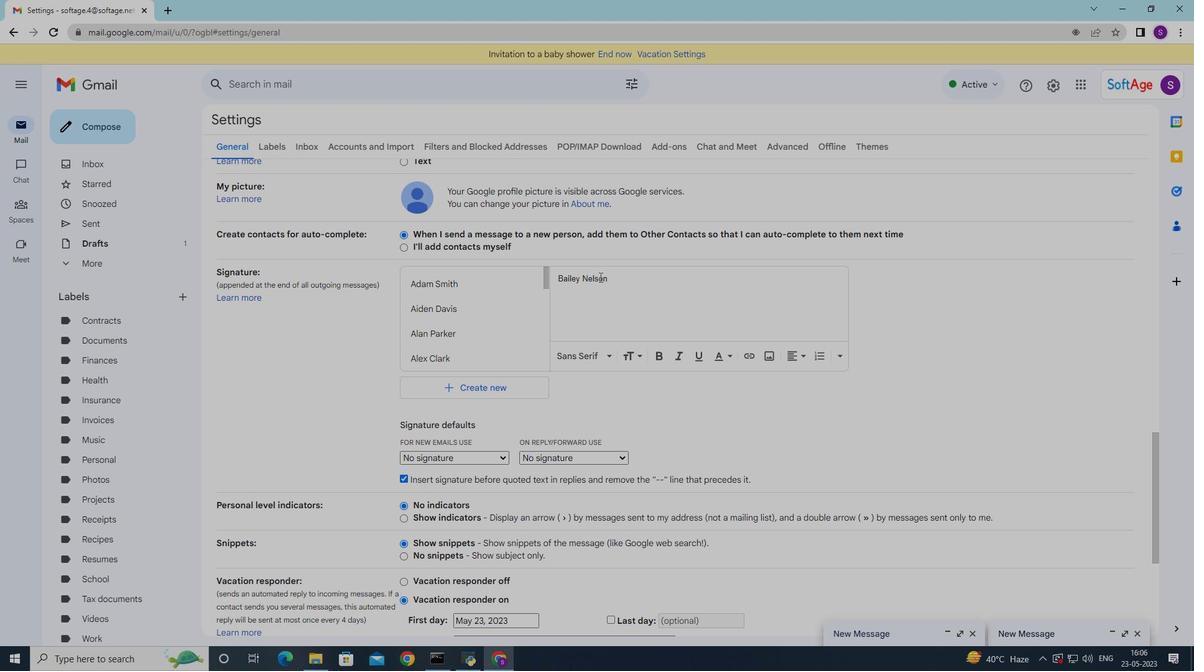 
Action: Mouse scrolled (601, 292) with delta (0, 0)
Screenshot: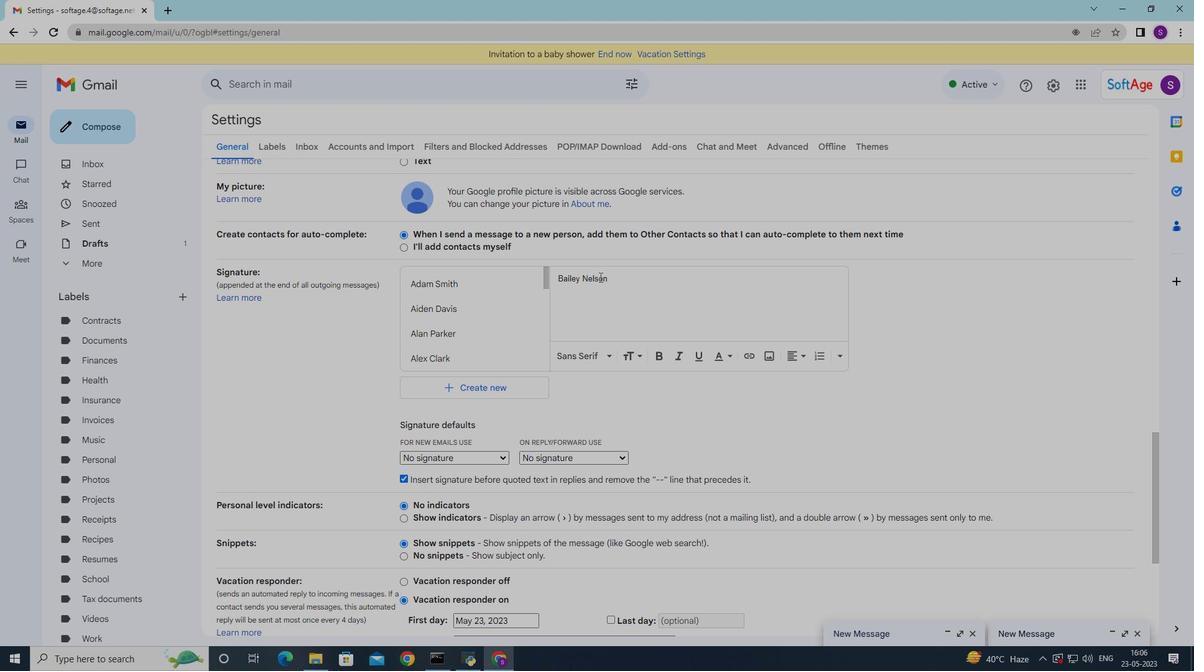 
Action: Mouse moved to (602, 302)
Screenshot: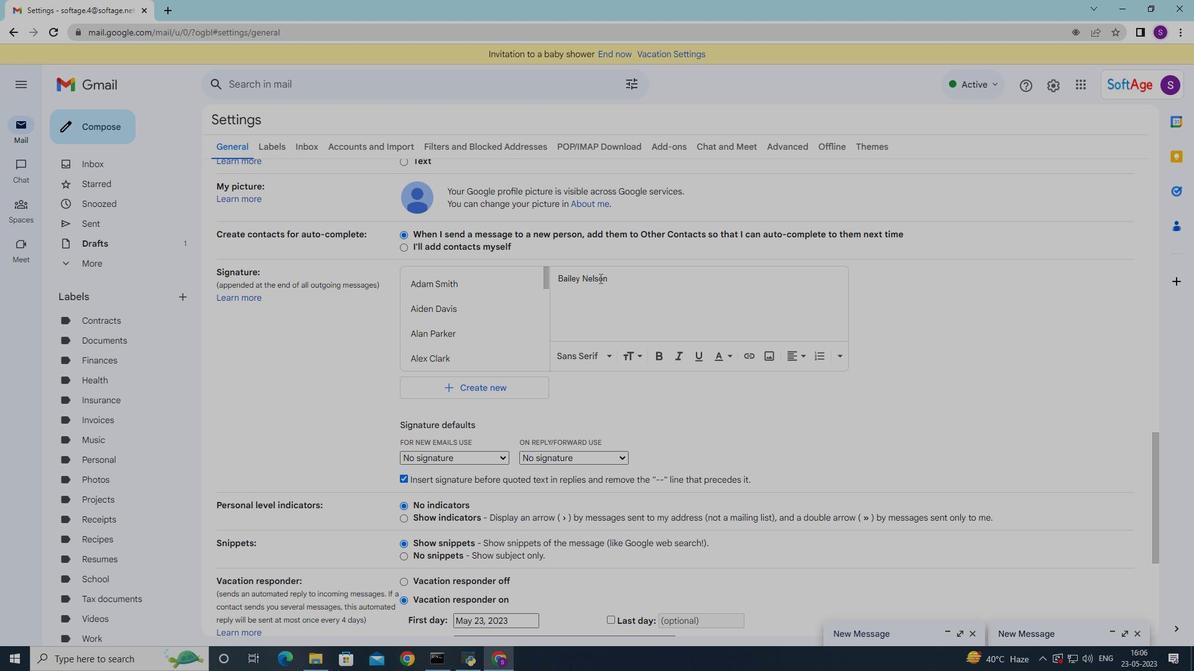 
Action: Mouse scrolled (602, 301) with delta (0, 0)
Screenshot: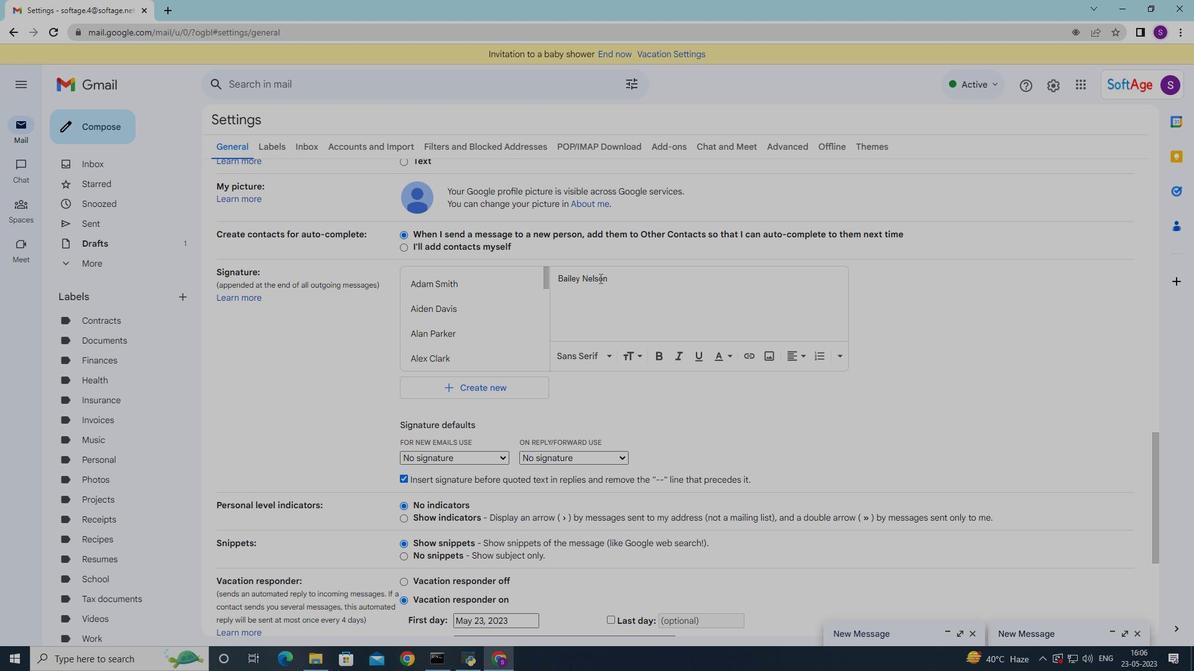 
Action: Mouse moved to (603, 307)
Screenshot: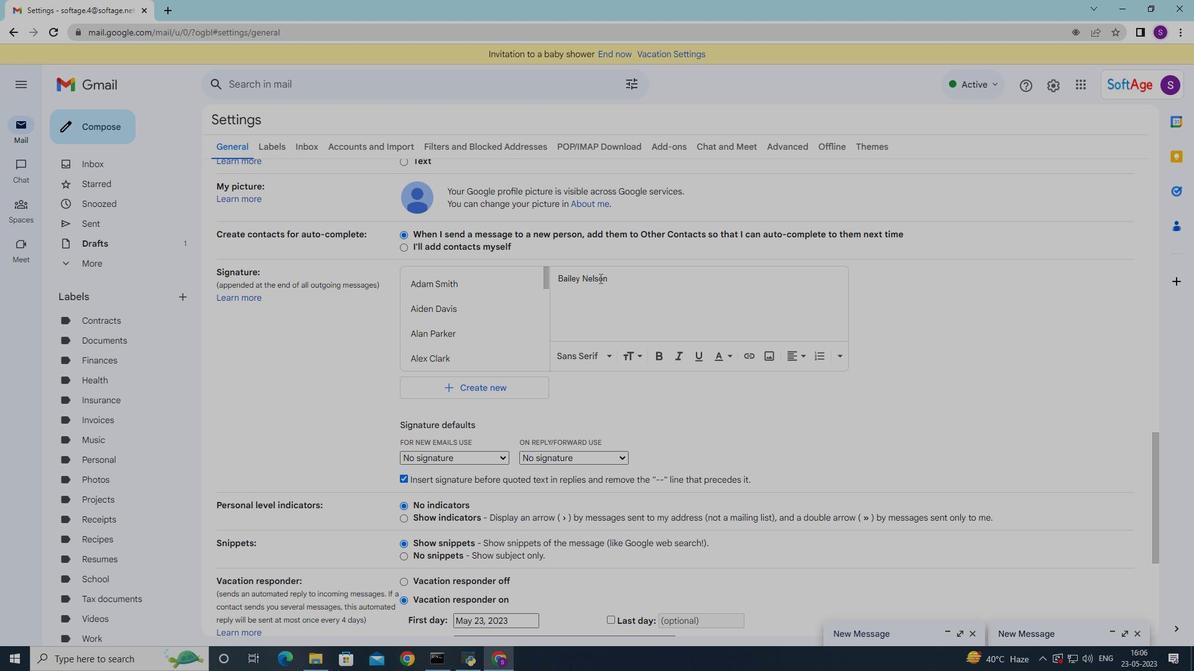
Action: Mouse scrolled (603, 307) with delta (0, 0)
Screenshot: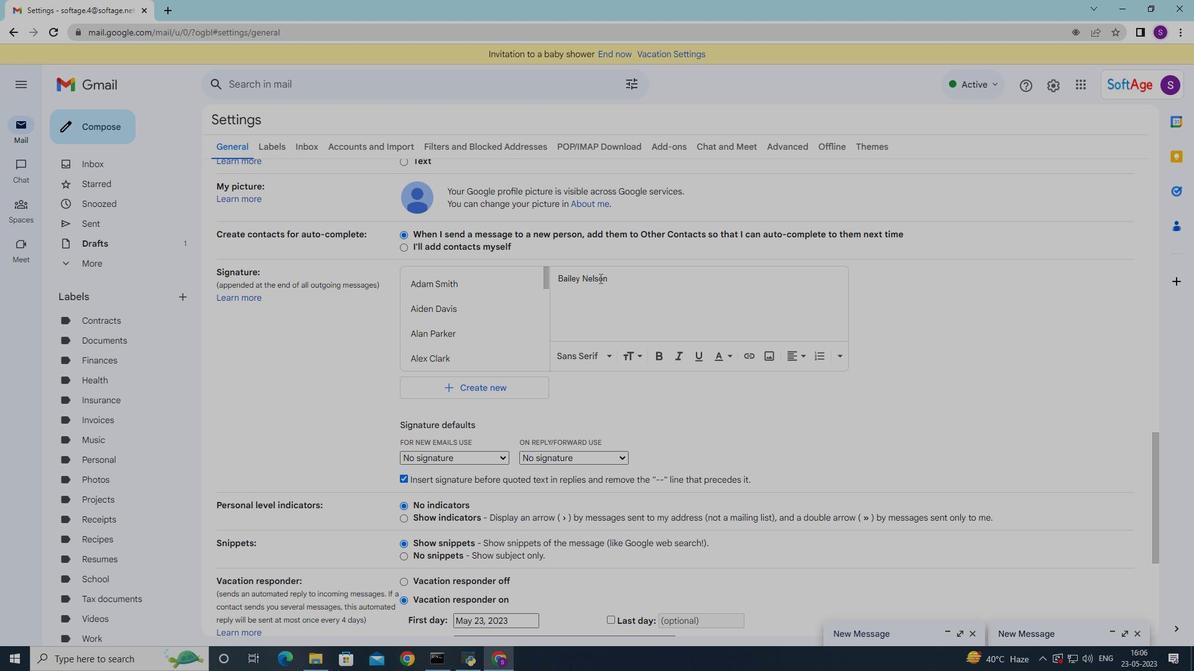 
Action: Mouse moved to (604, 311)
Screenshot: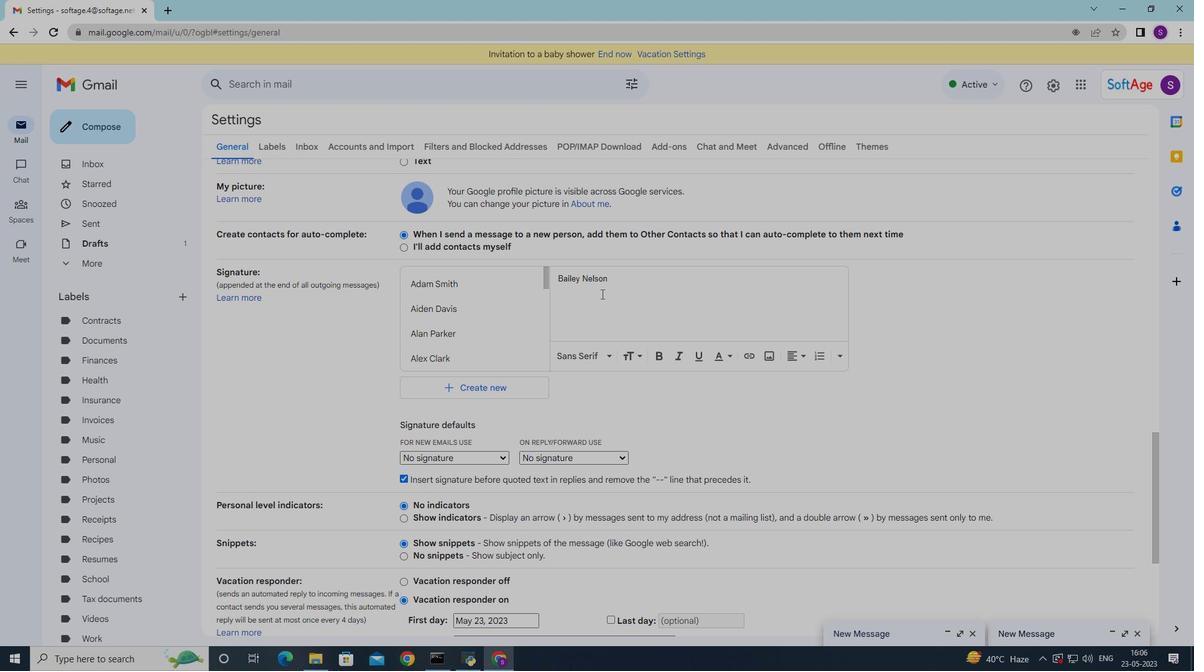 
Action: Mouse scrolled (604, 311) with delta (0, 0)
Screenshot: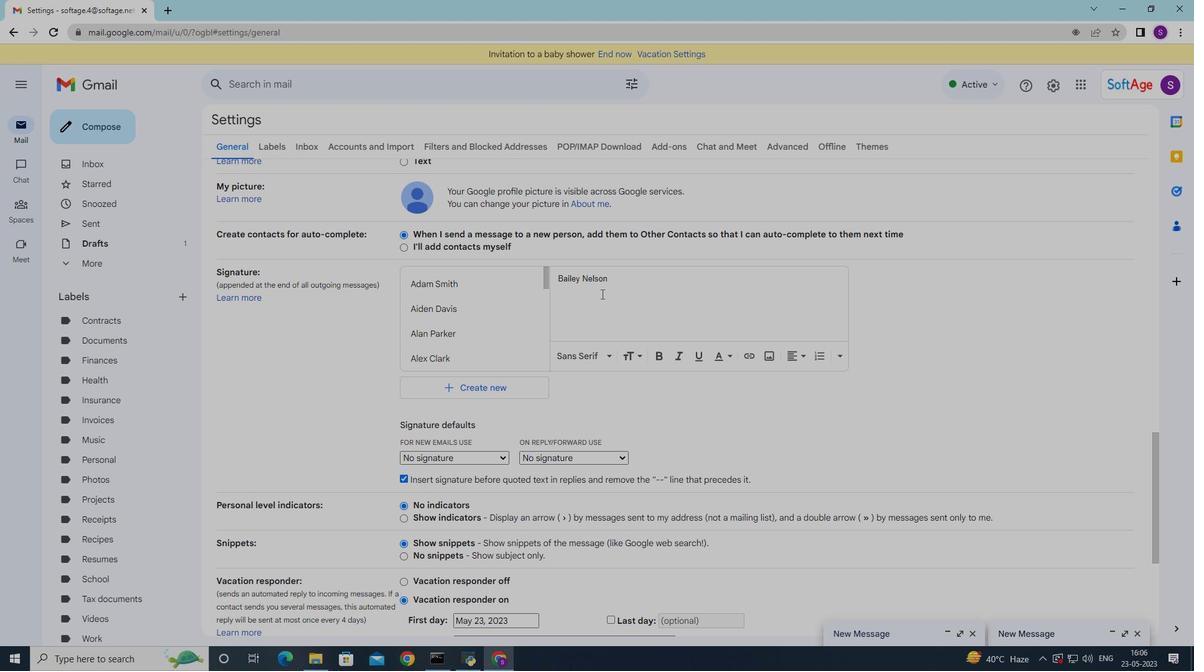 
Action: Mouse moved to (559, 393)
Screenshot: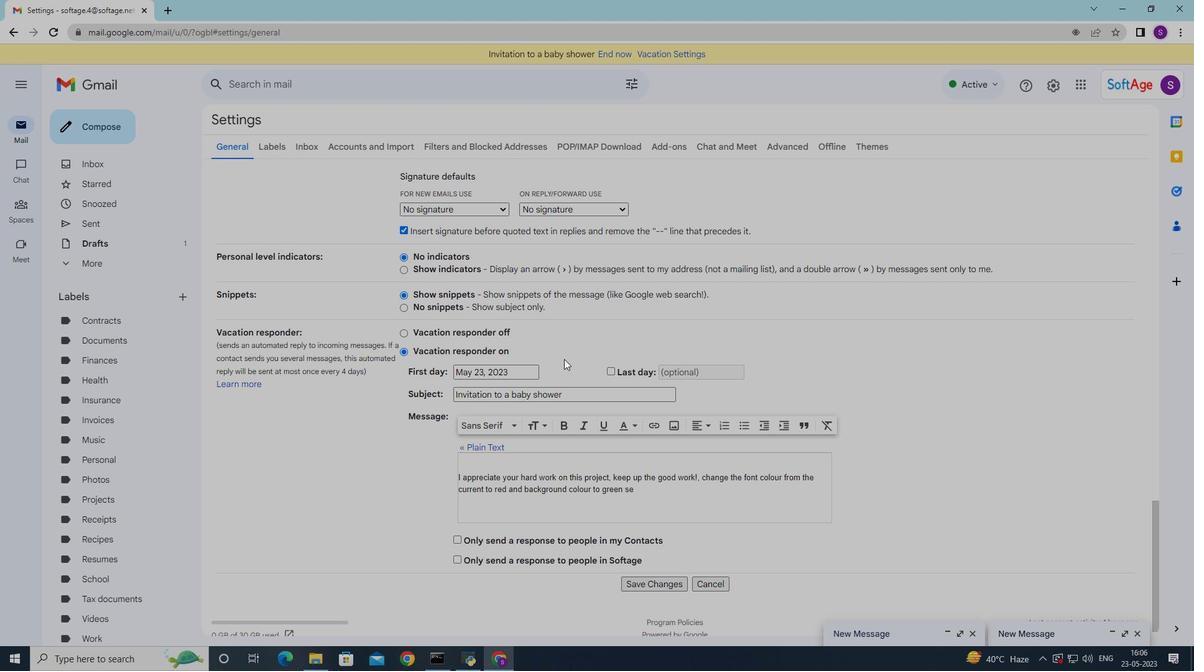 
Action: Mouse scrolled (559, 391) with delta (0, 0)
Screenshot: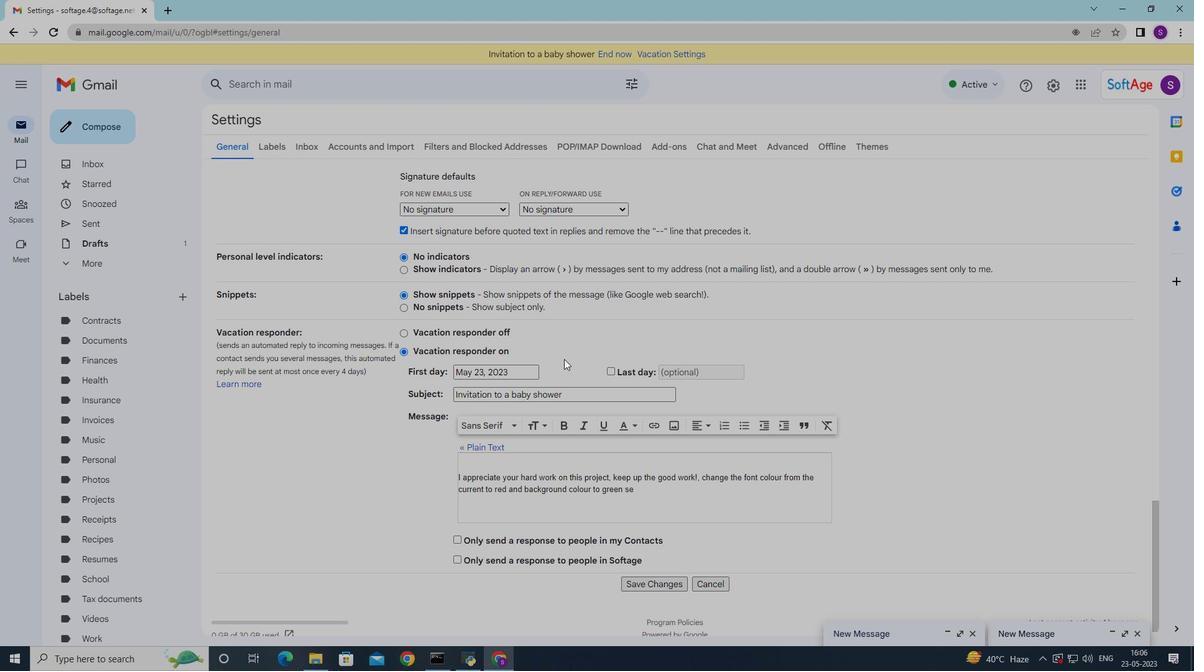 
Action: Mouse moved to (559, 401)
Screenshot: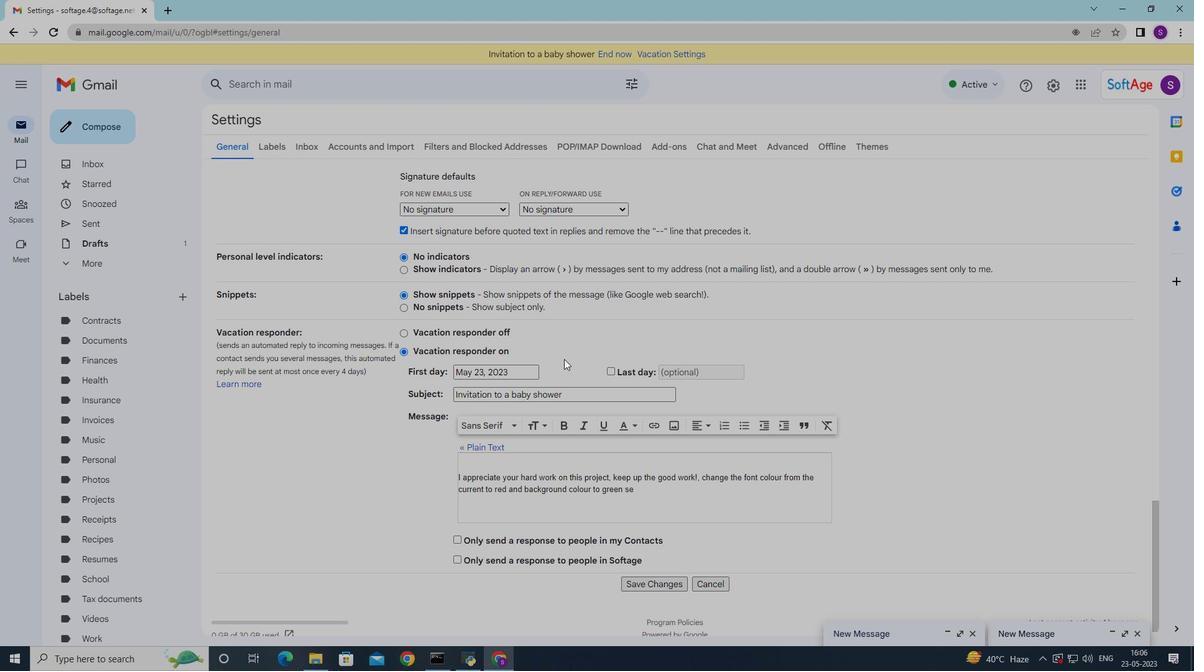 
Action: Mouse scrolled (559, 400) with delta (0, 0)
Screenshot: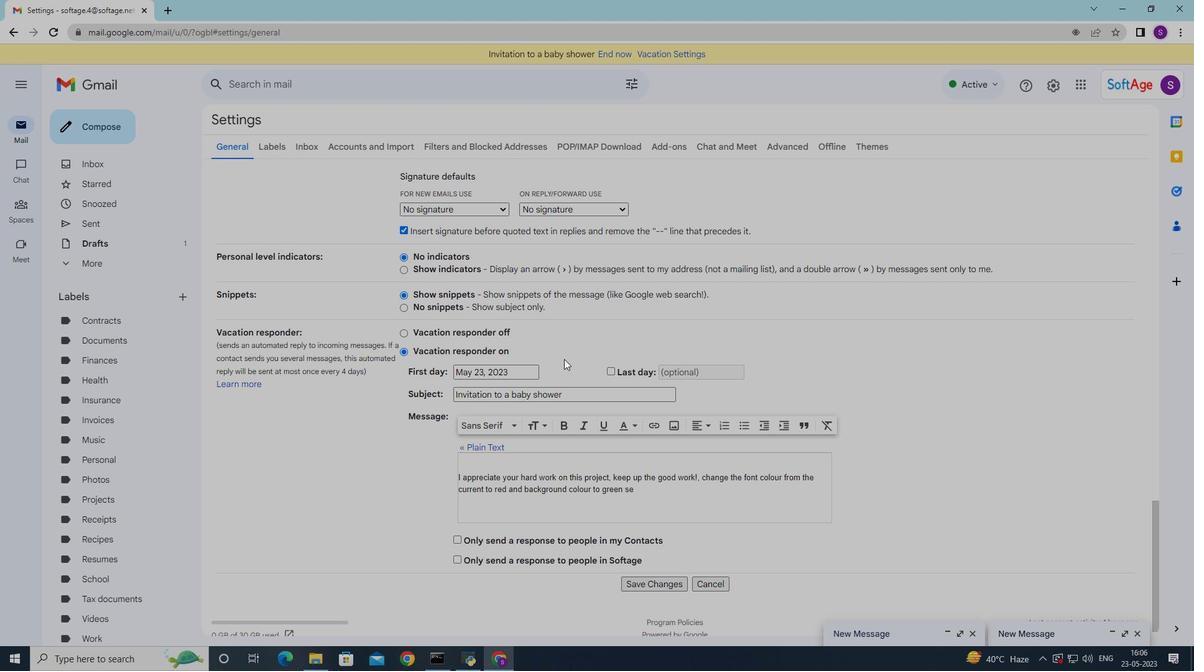 
Action: Mouse moved to (642, 574)
Screenshot: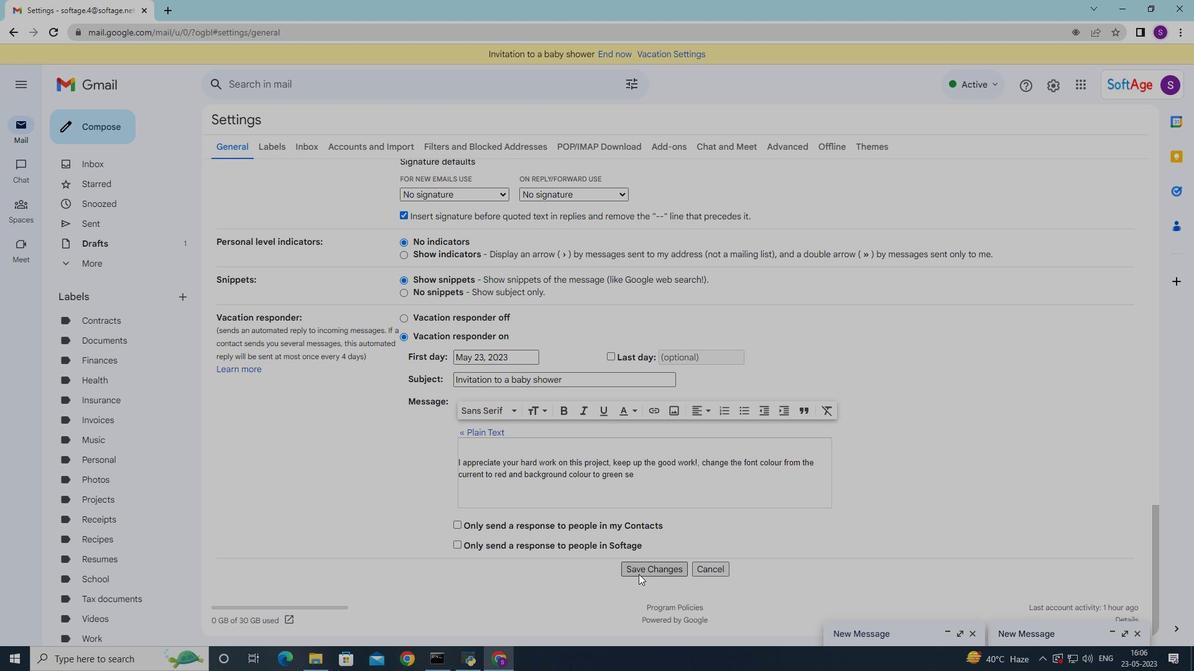 
Action: Mouse pressed left at (642, 574)
Screenshot: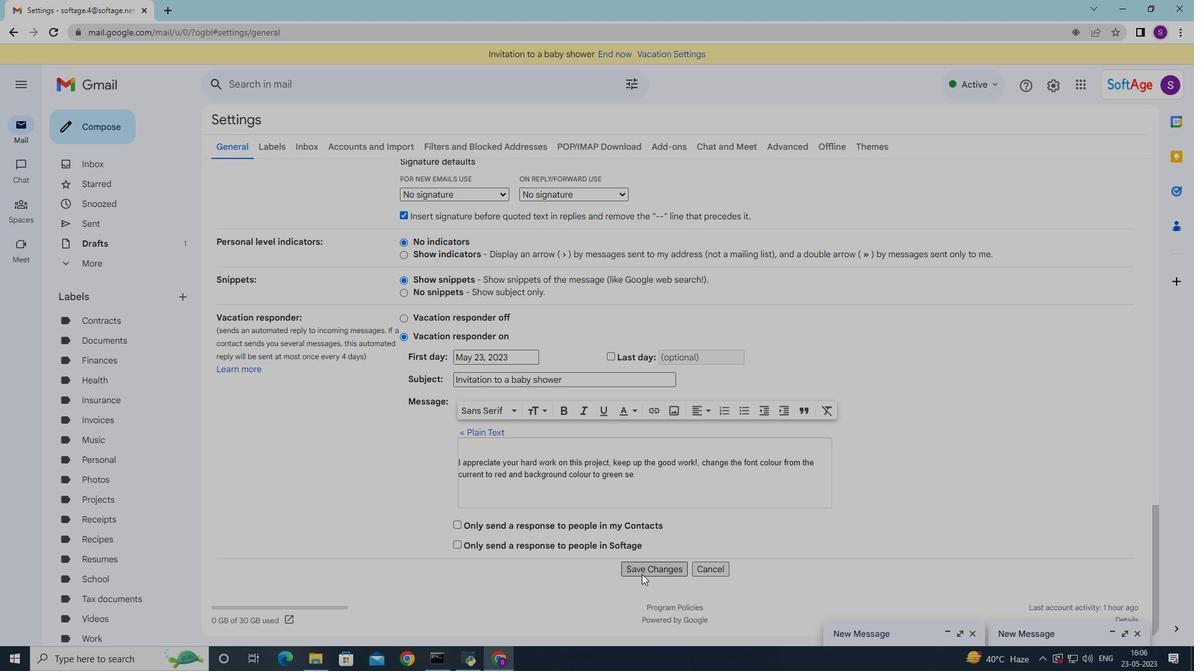 
Action: Mouse moved to (102, 130)
Screenshot: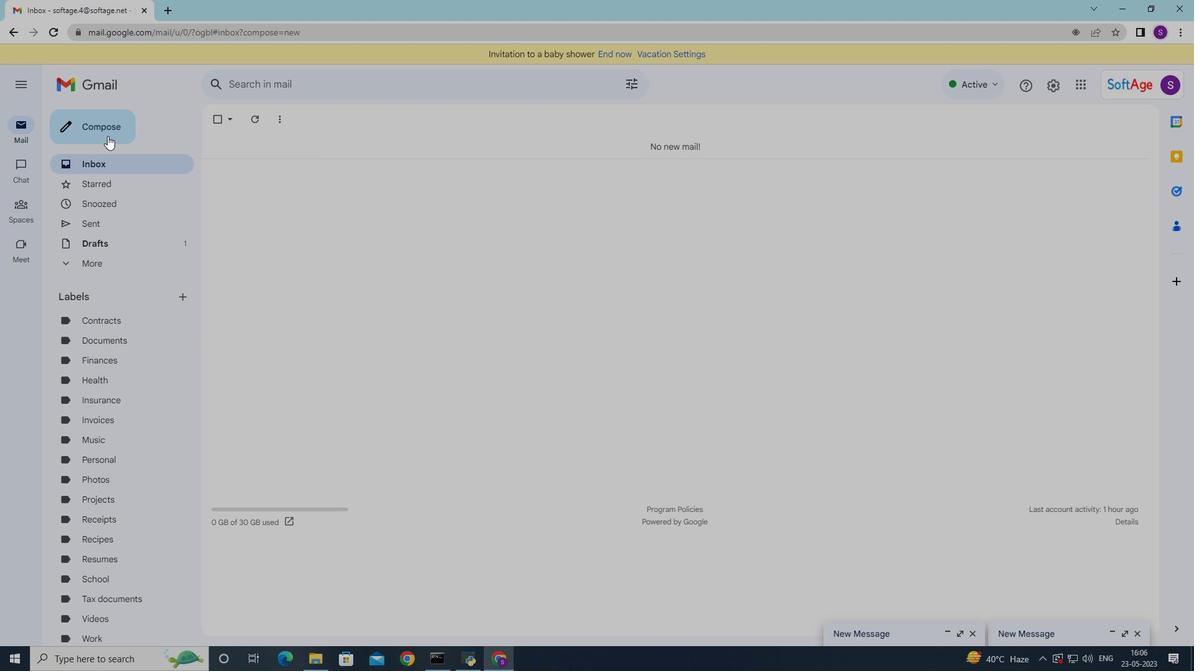 
Action: Mouse pressed left at (102, 130)
Screenshot: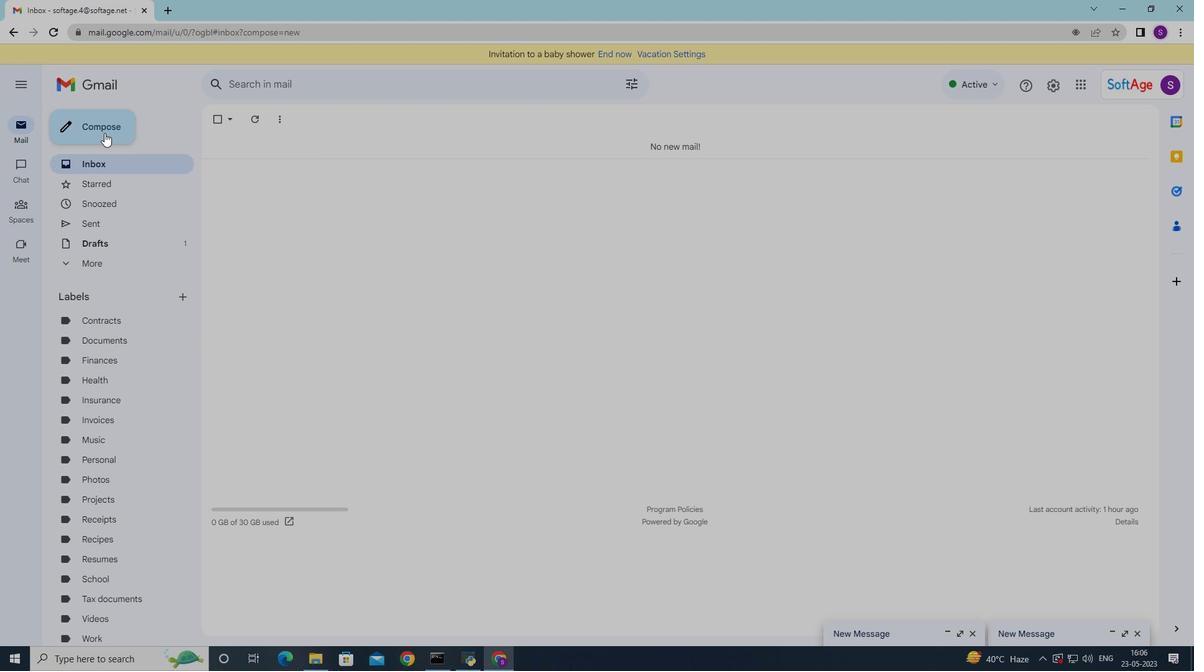 
Action: Mouse moved to (678, 627)
Screenshot: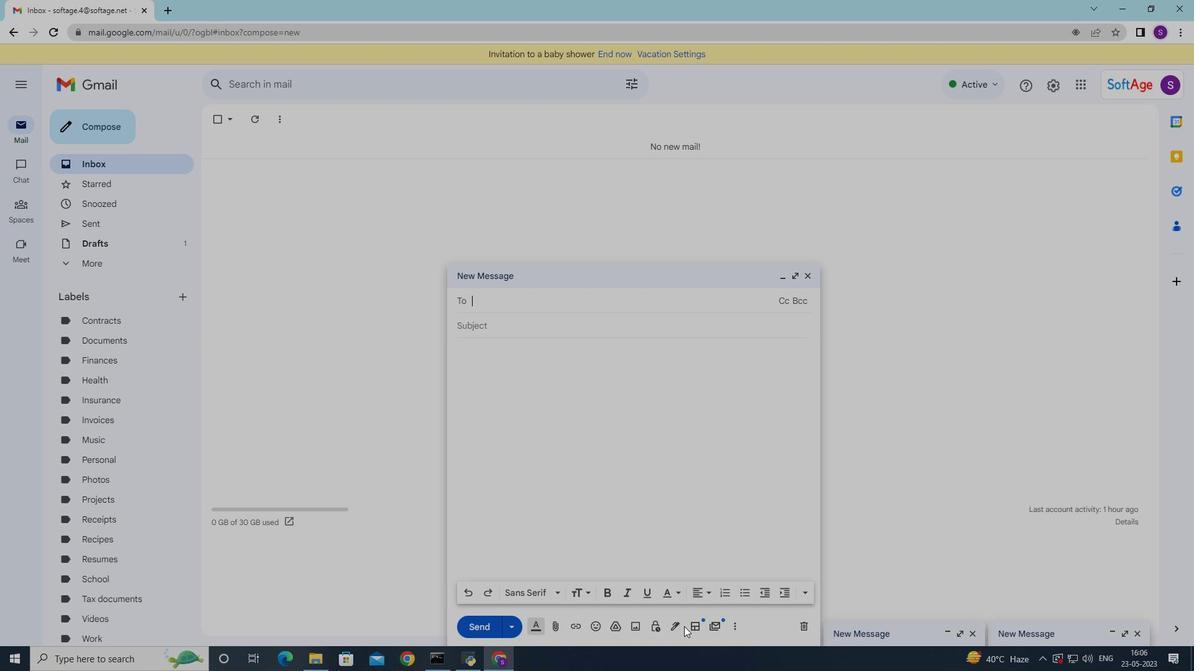 
Action: Mouse pressed left at (678, 627)
Screenshot: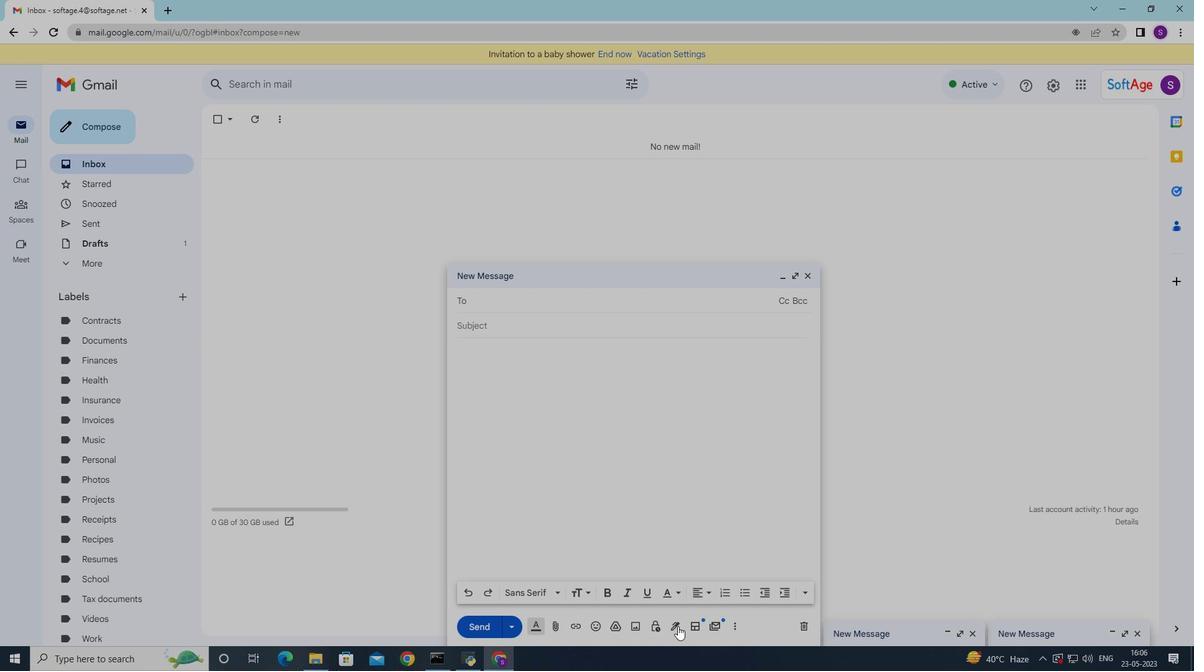 
Action: Mouse moved to (726, 480)
Screenshot: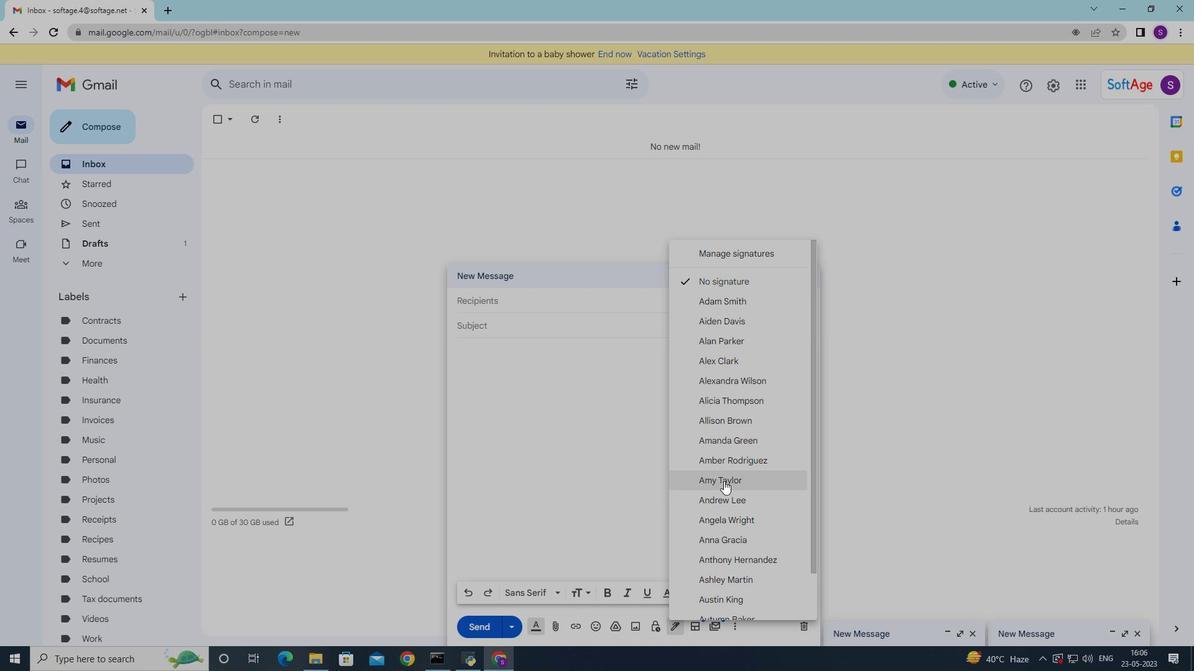
Action: Mouse scrolled (726, 479) with delta (0, 0)
Screenshot: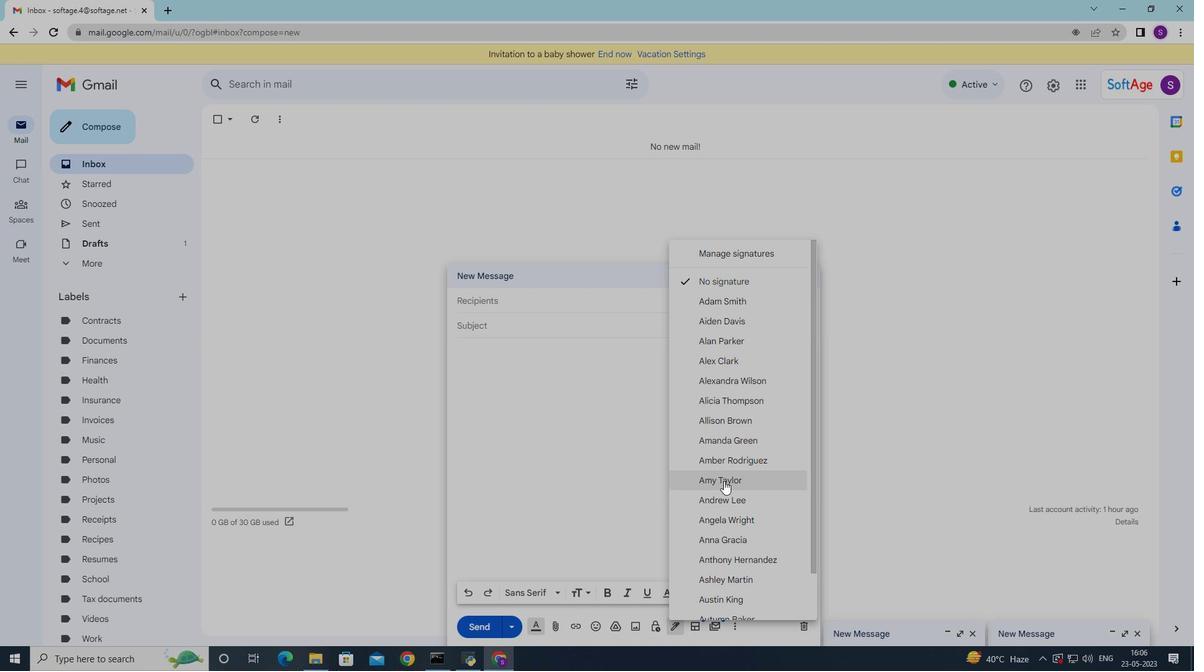 
Action: Mouse moved to (726, 482)
Screenshot: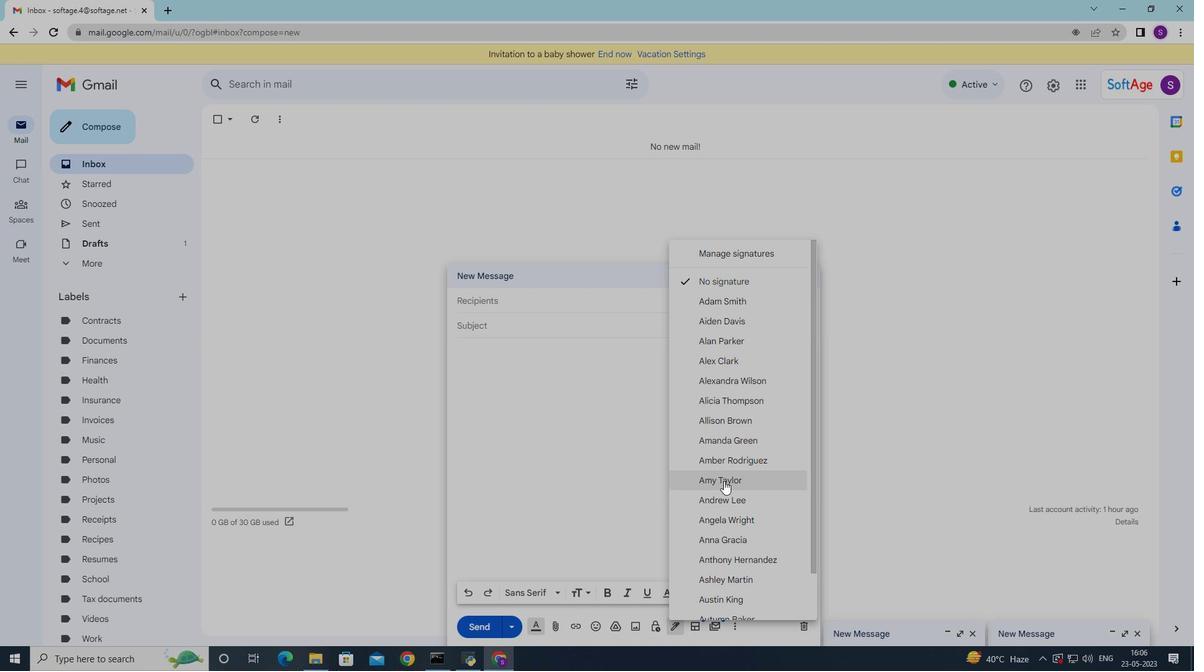 
Action: Mouse scrolled (726, 481) with delta (0, 0)
Screenshot: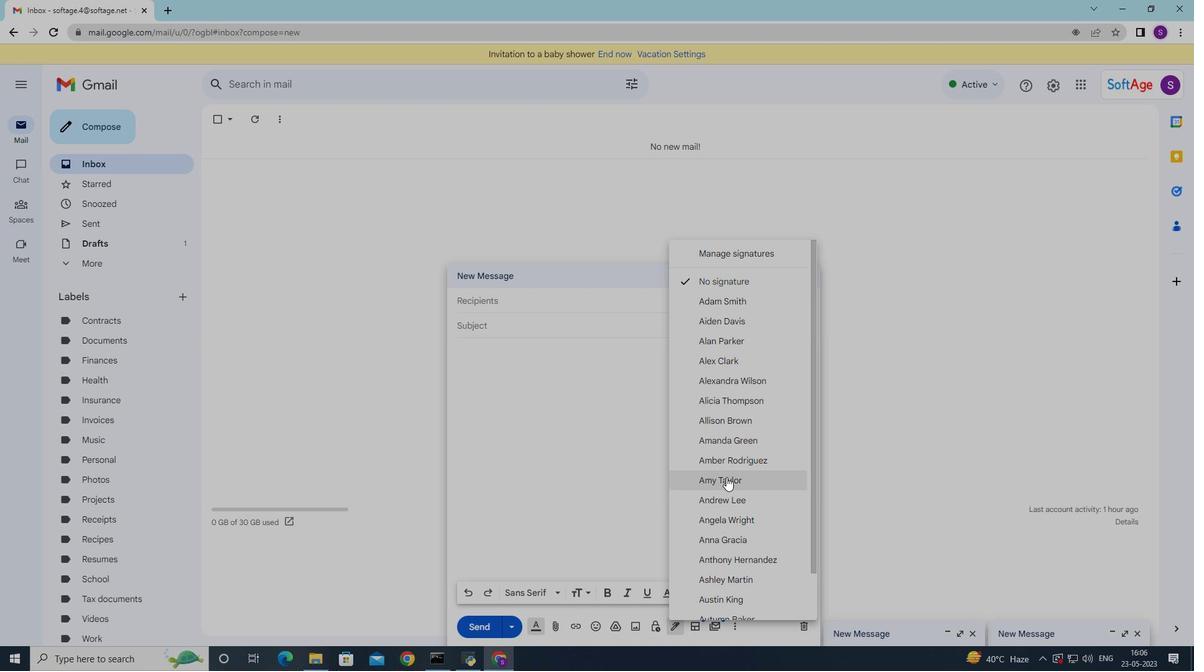 
Action: Mouse moved to (726, 482)
Screenshot: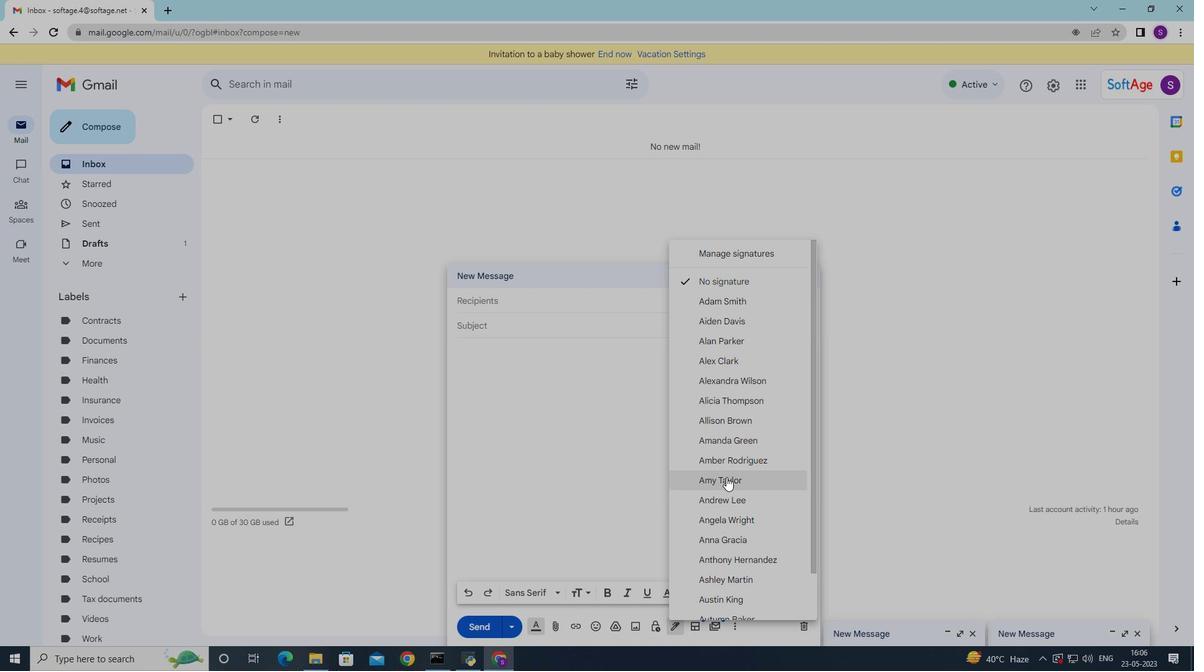 
Action: Mouse scrolled (726, 481) with delta (0, 0)
Screenshot: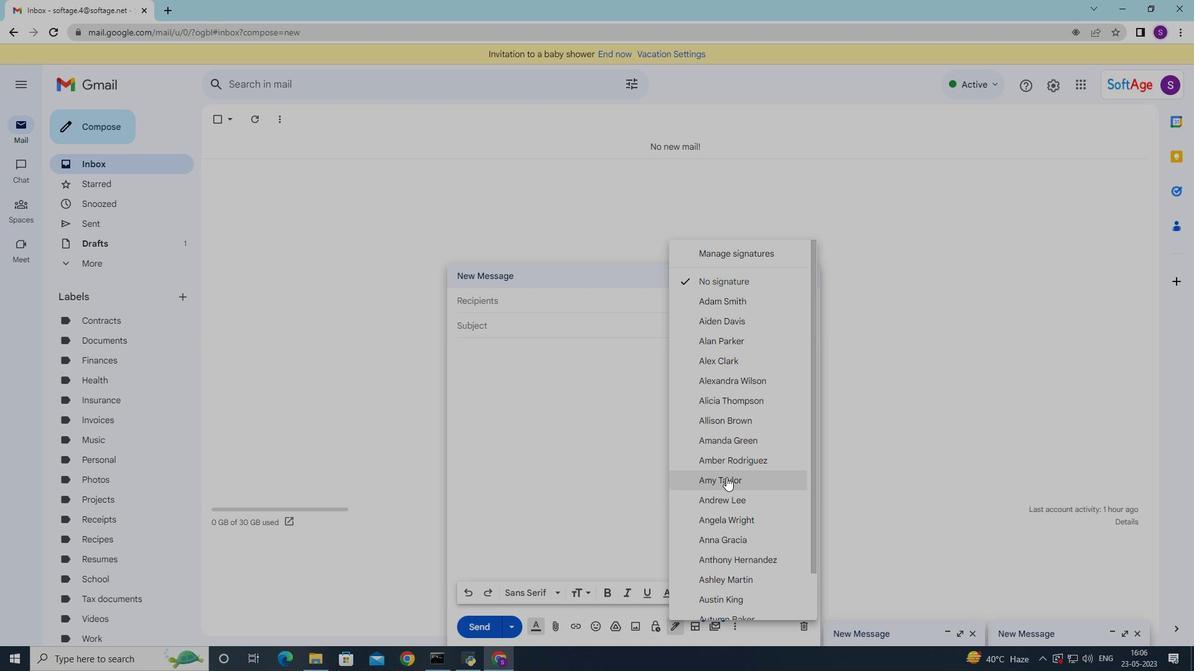 
Action: Mouse moved to (726, 482)
Screenshot: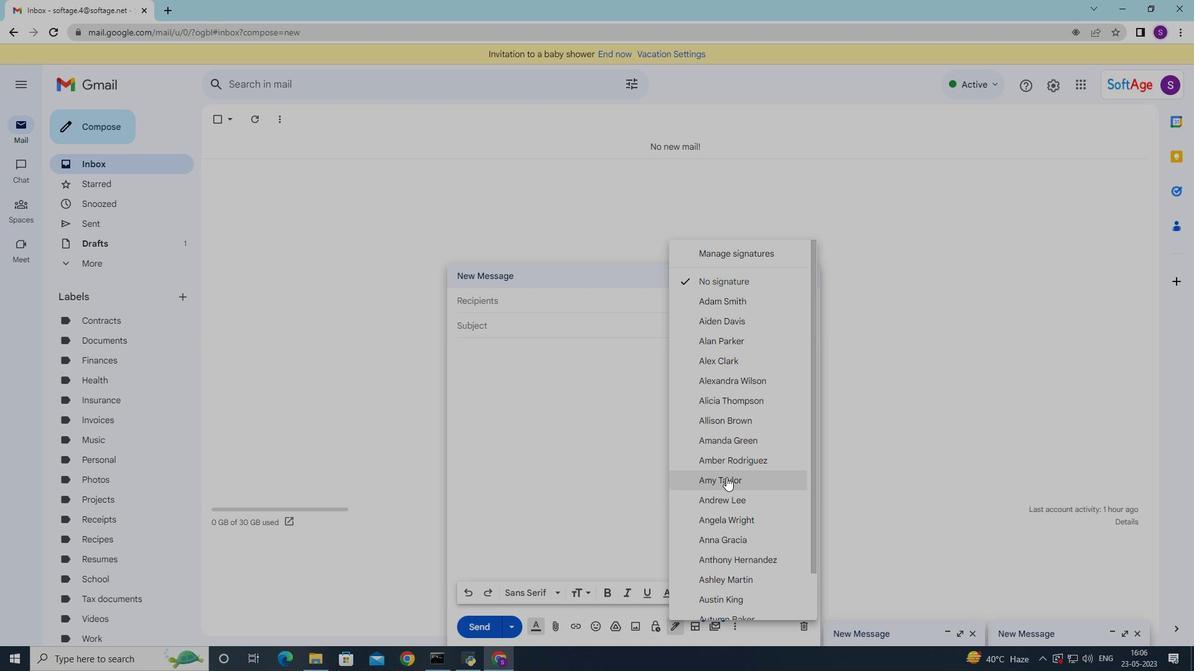 
Action: Mouse scrolled (726, 482) with delta (0, 0)
Screenshot: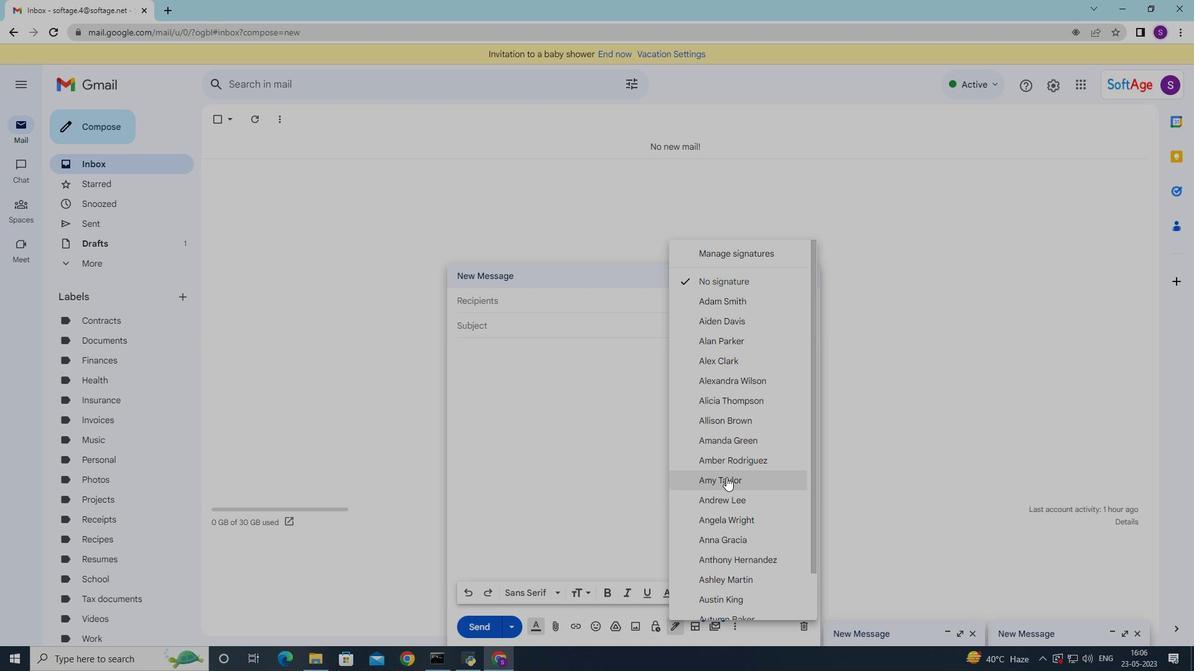 
Action: Mouse moved to (725, 484)
Screenshot: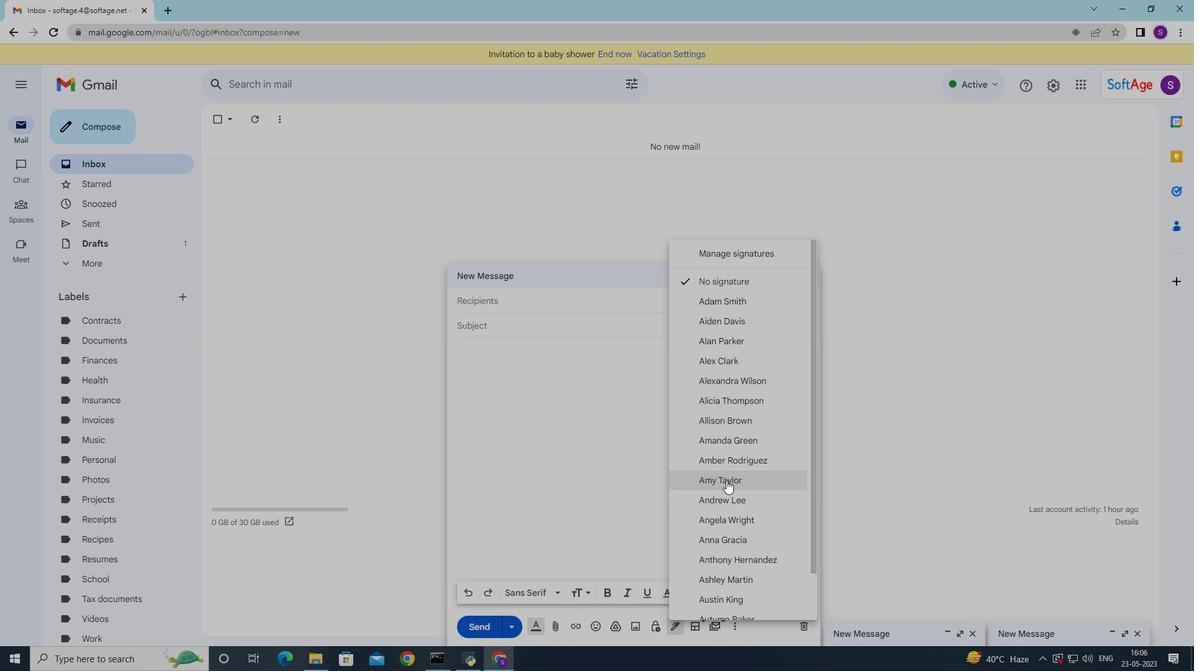 
Action: Mouse scrolled (725, 484) with delta (0, 0)
Screenshot: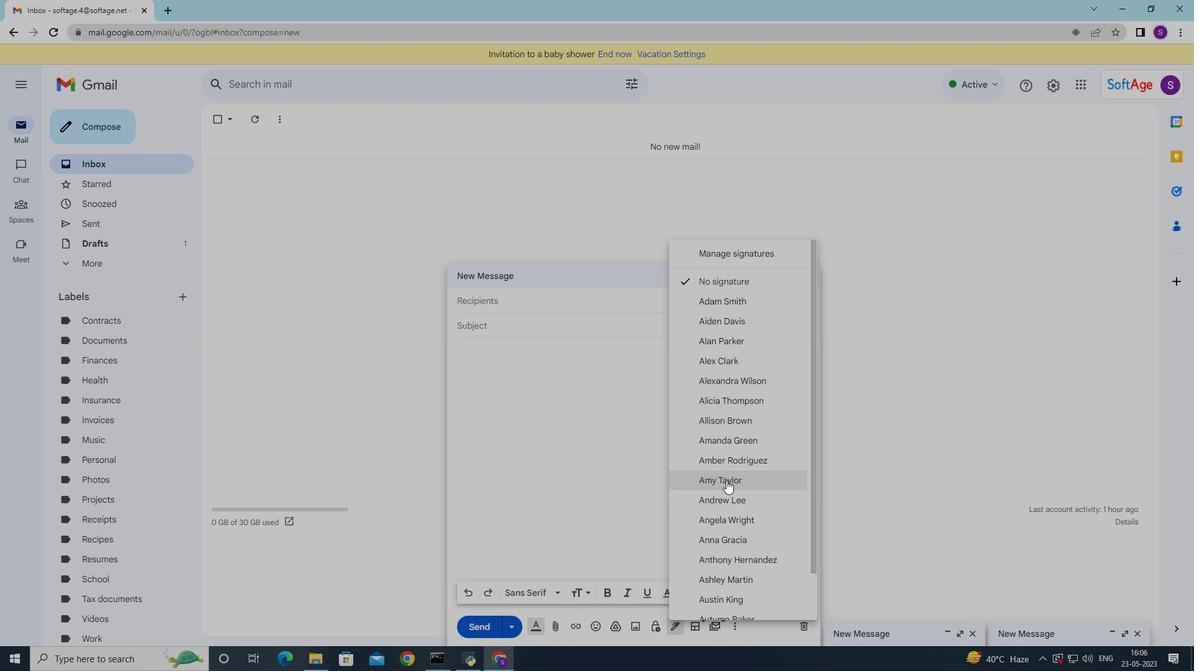 
Action: Mouse moved to (749, 593)
Screenshot: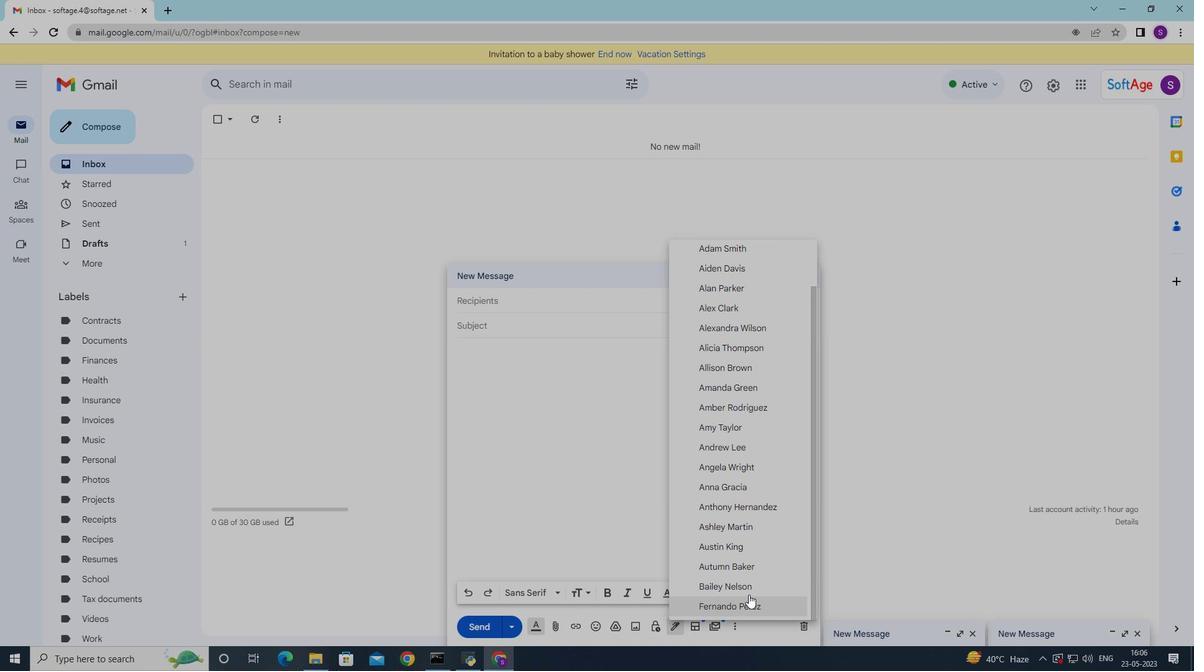 
Action: Mouse pressed left at (749, 593)
Screenshot: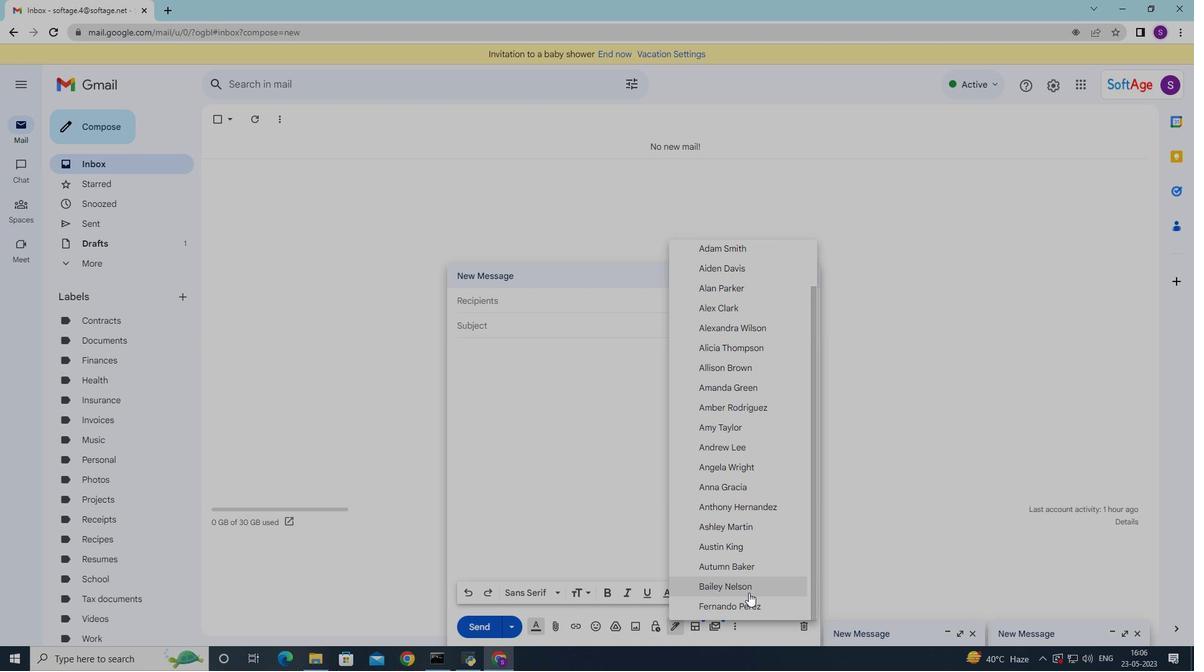 
Action: Mouse moved to (497, 327)
Screenshot: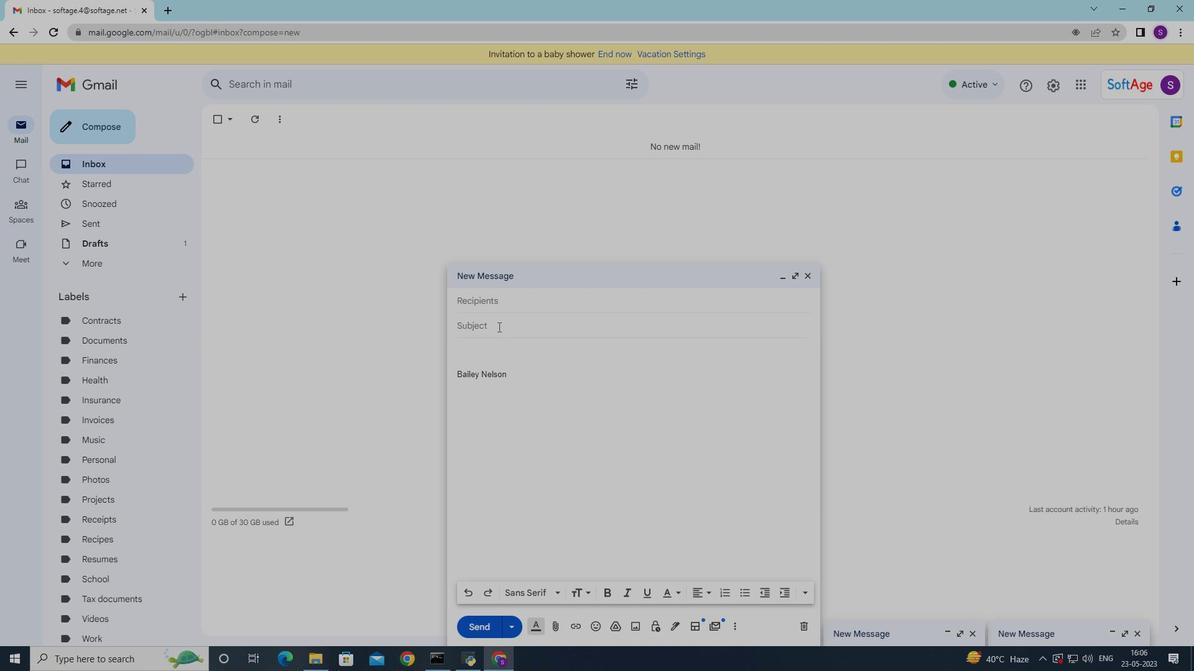 
Action: Mouse pressed left at (497, 327)
Screenshot: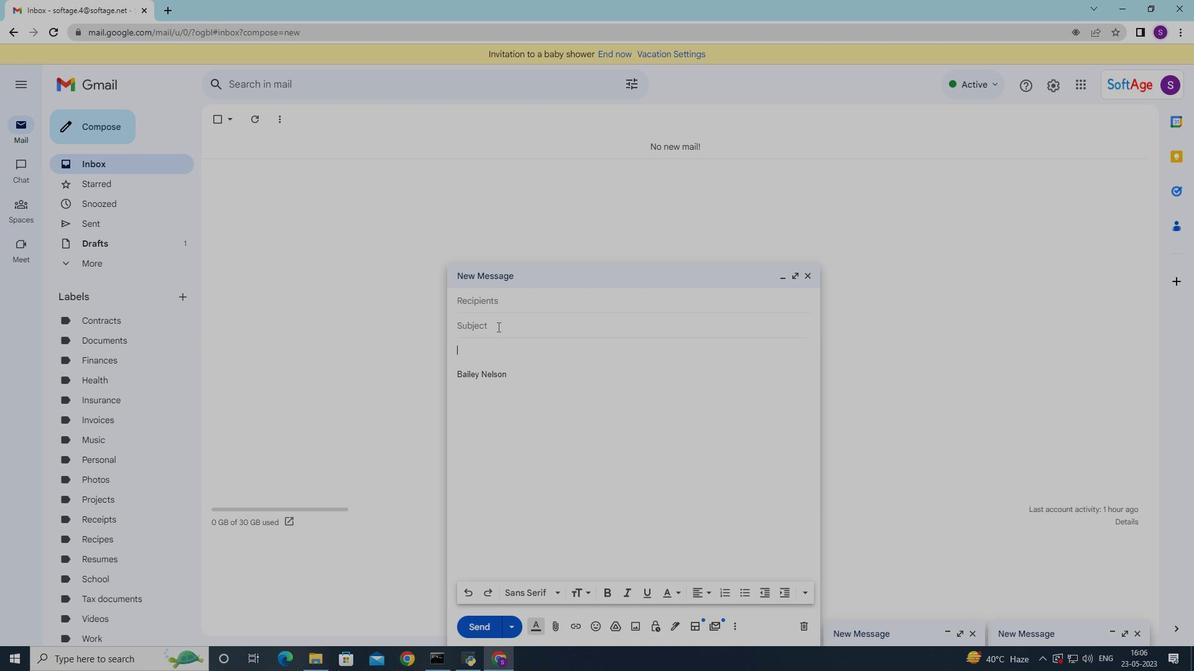 
Action: Key pressed <Key.shift><Key.shift><Key.shift><Key.shift><Key.shift><Key.shift><Key.shift><Key.shift><Key.shift><Key.shift><Key.shift>Feedback<Key.space>on<Key.space>a<Key.space>cutomer<Key.space><Key.left><Key.left><Key.left><Key.left><Key.left><Key.left>s<Key.right><Key.right><Key.right><Key.right><Key.right><Key.right><Key.right><Key.right><Key.right>satisfacion<Key.left><Key.left><Key.left>t<Key.right><Key.right><Key.right><Key.right><Key.space>survy
Screenshot: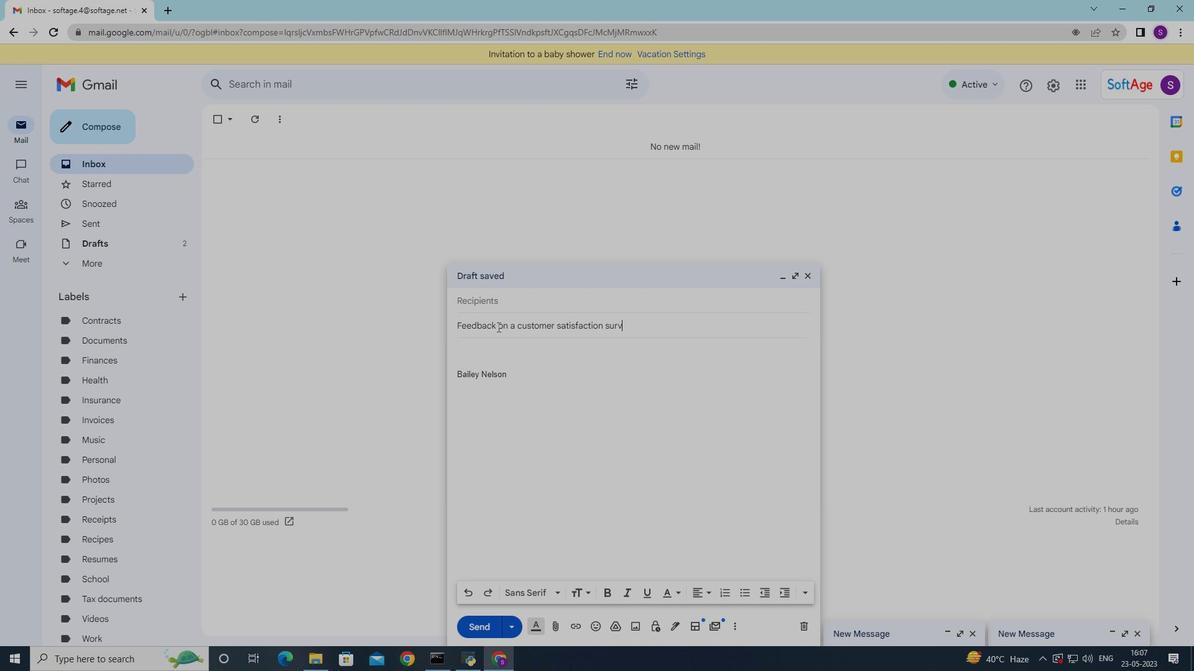 
Action: Mouse moved to (477, 342)
Screenshot: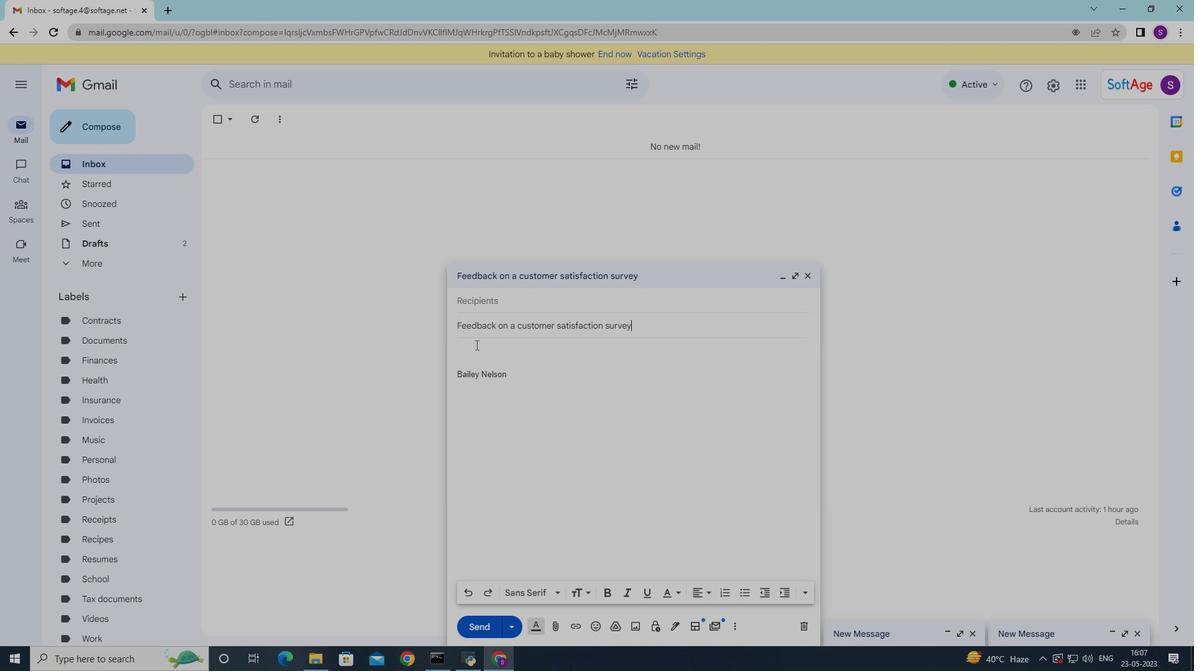
Action: Mouse pressed left at (477, 342)
Screenshot: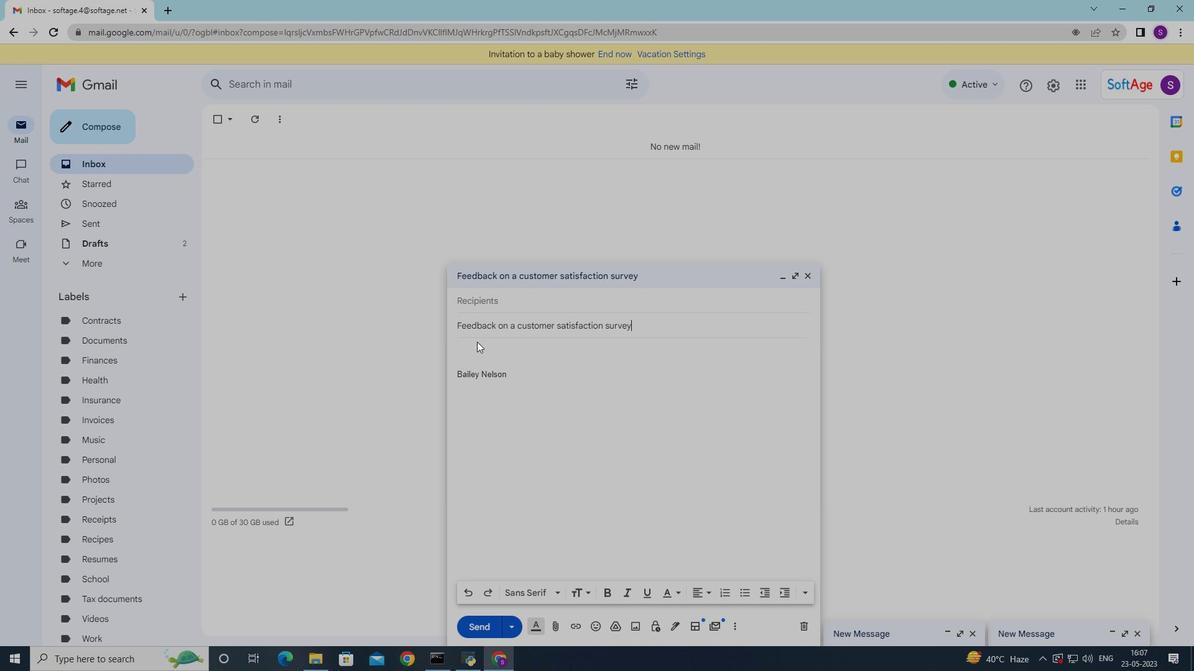 
Action: Mouse moved to (489, 312)
Screenshot: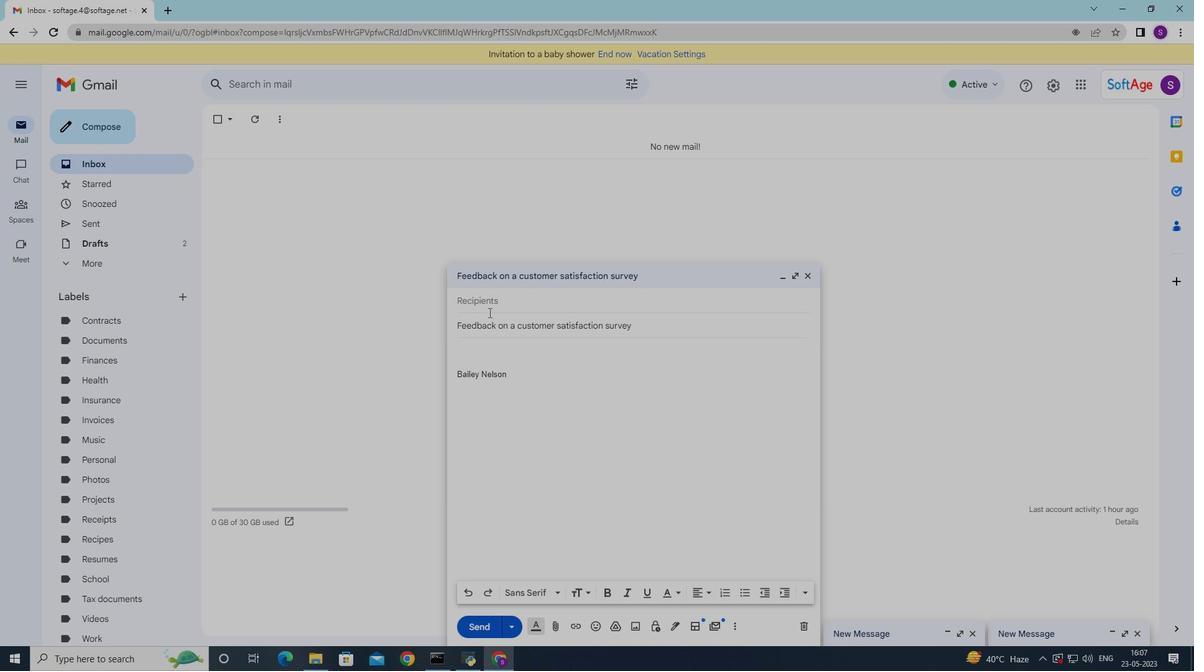 
Action: Key pressed <Key.shift>Can<Key.space>you<Key.space>ples<Key.backspace>s<Key.backspace>ase<Key.space>schedule<Key.space>a<Key.space>calll<Key.space>with<Key.space>the<Key.space>client<Key.space>to<Key.space>discuss<Key.space>the<Key.space>project<Key.space>requirements<Key.shift_r>?
Screenshot: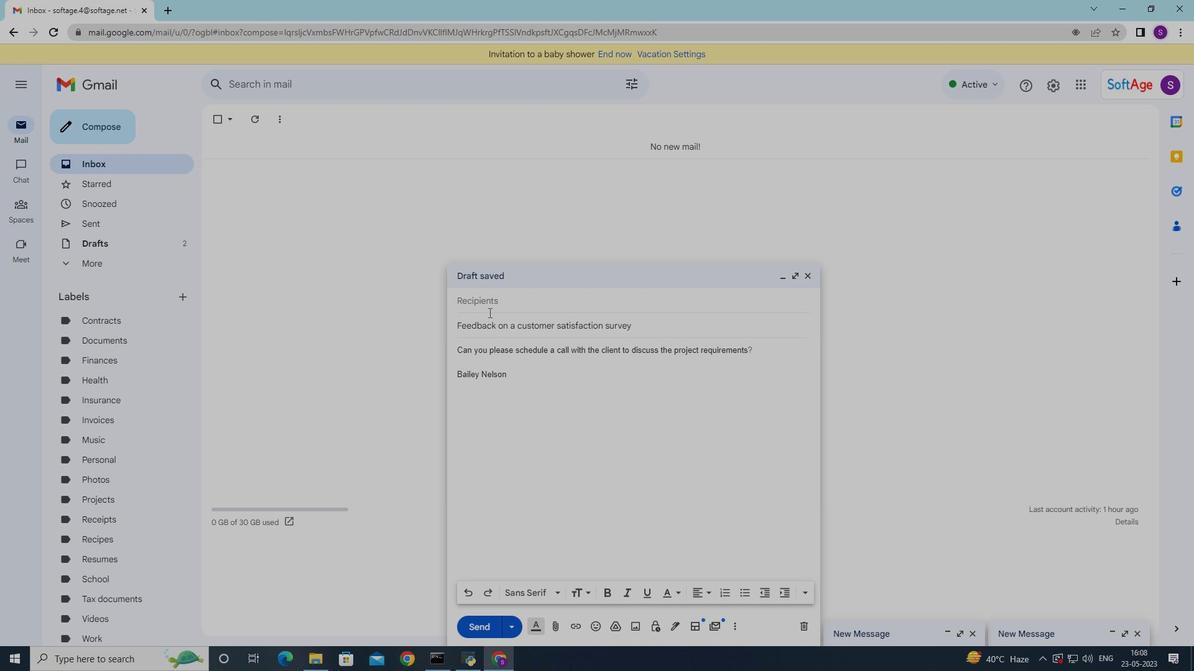 
Action: Mouse moved to (523, 292)
Screenshot: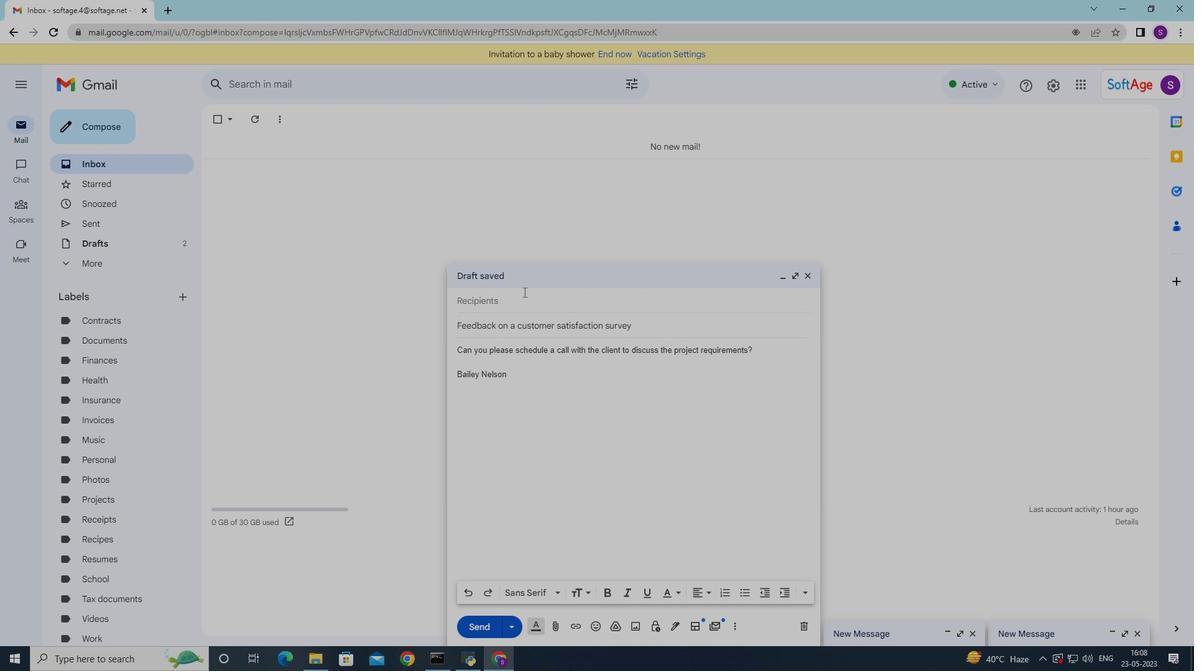
Action: Mouse pressed left at (523, 292)
Screenshot: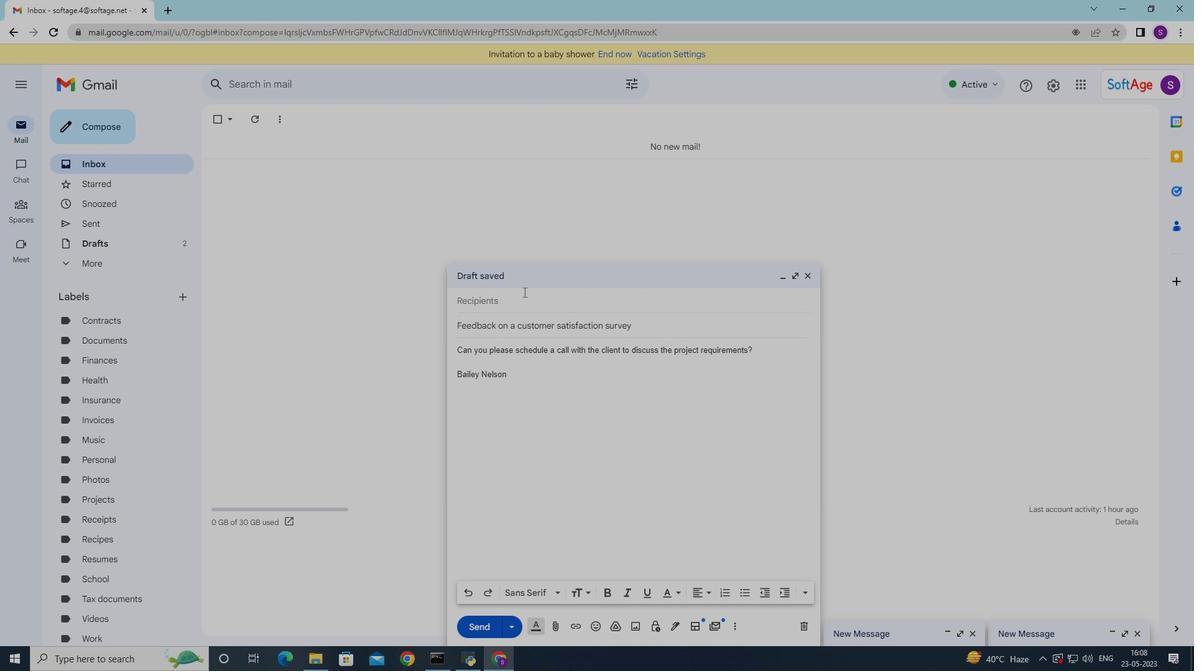 
Action: Mouse moved to (517, 302)
Screenshot: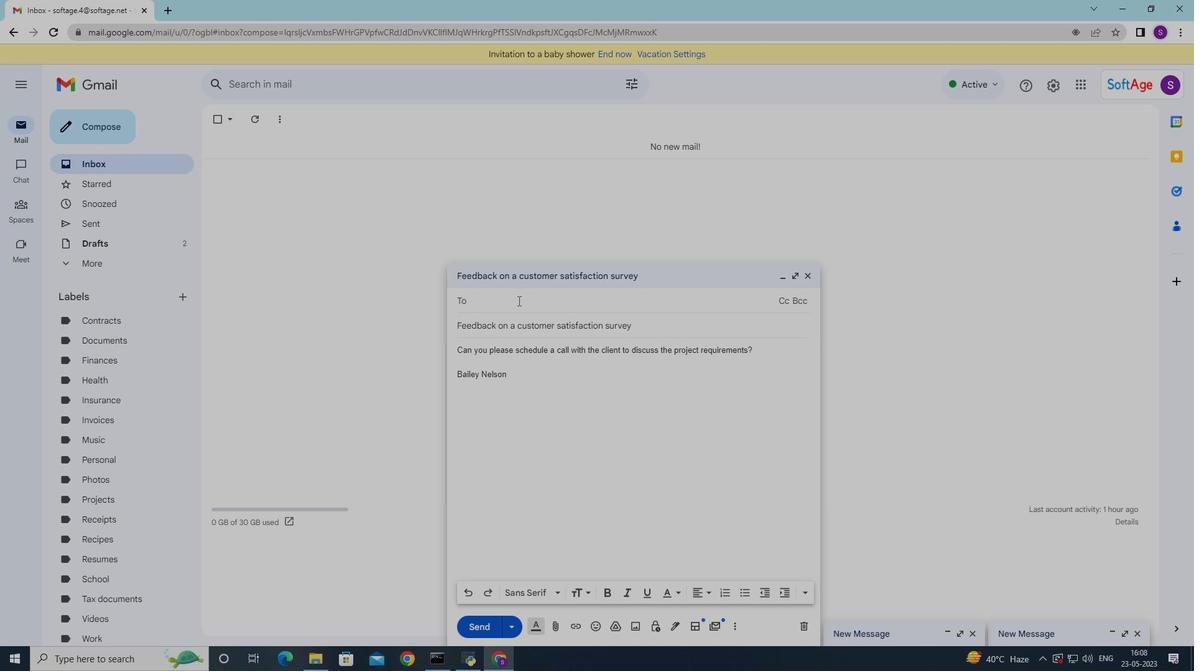 
Action: Key pressed softage.9
Screenshot: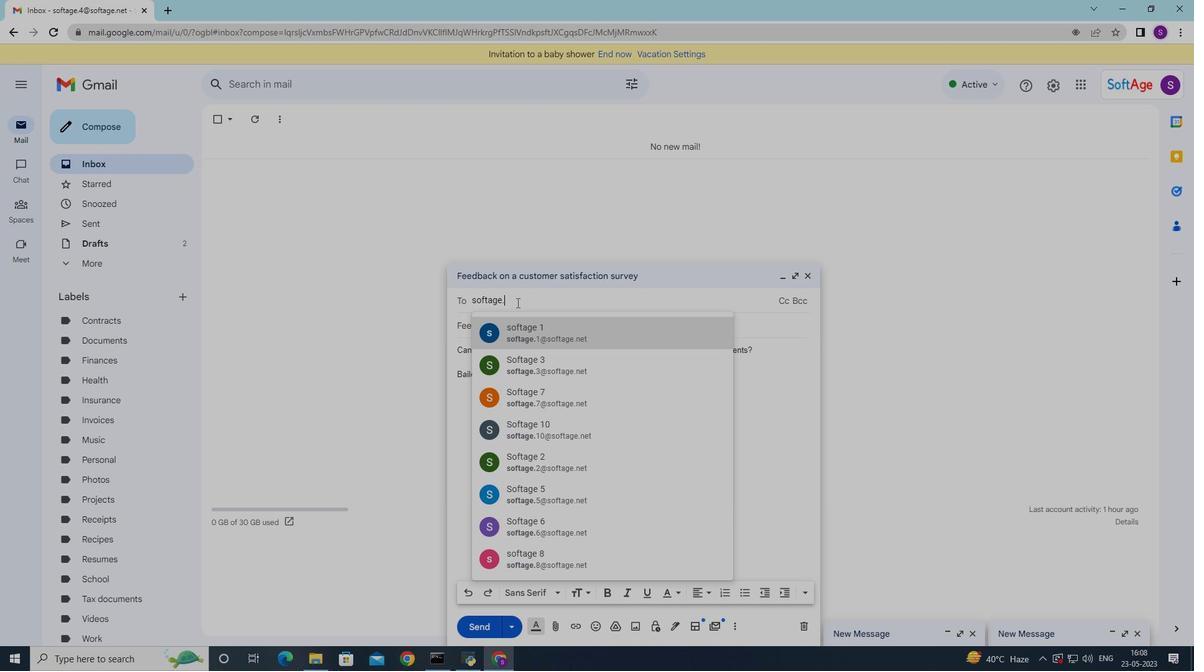 
Action: Mouse moved to (556, 329)
Screenshot: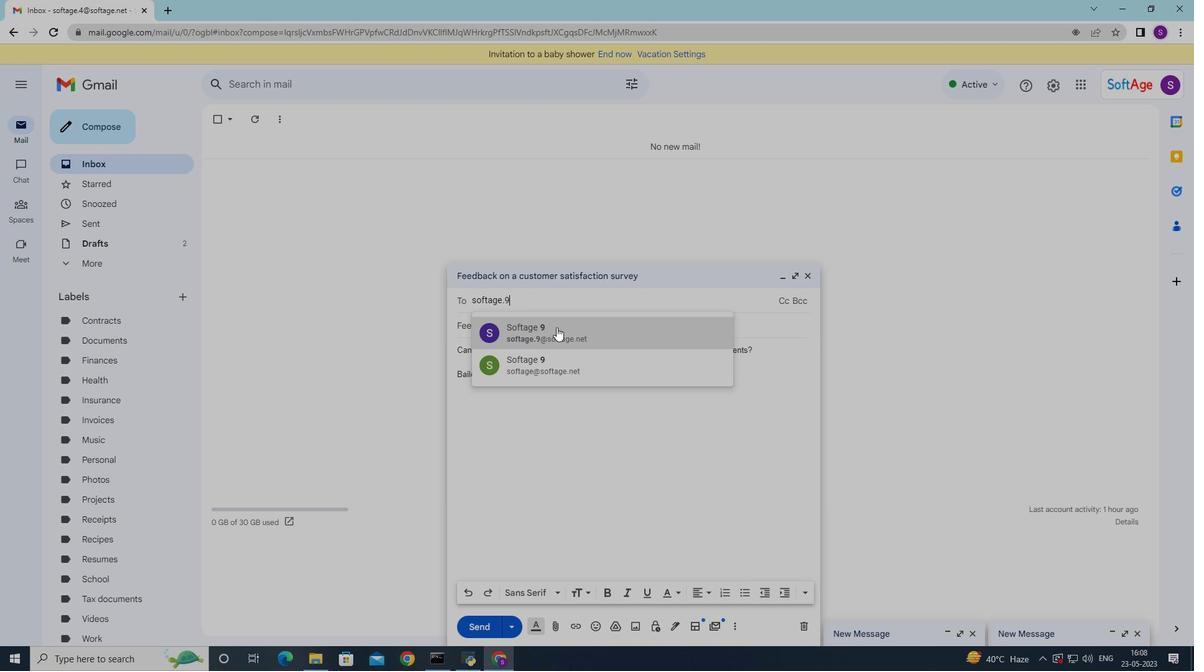 
Action: Mouse pressed left at (556, 329)
Screenshot: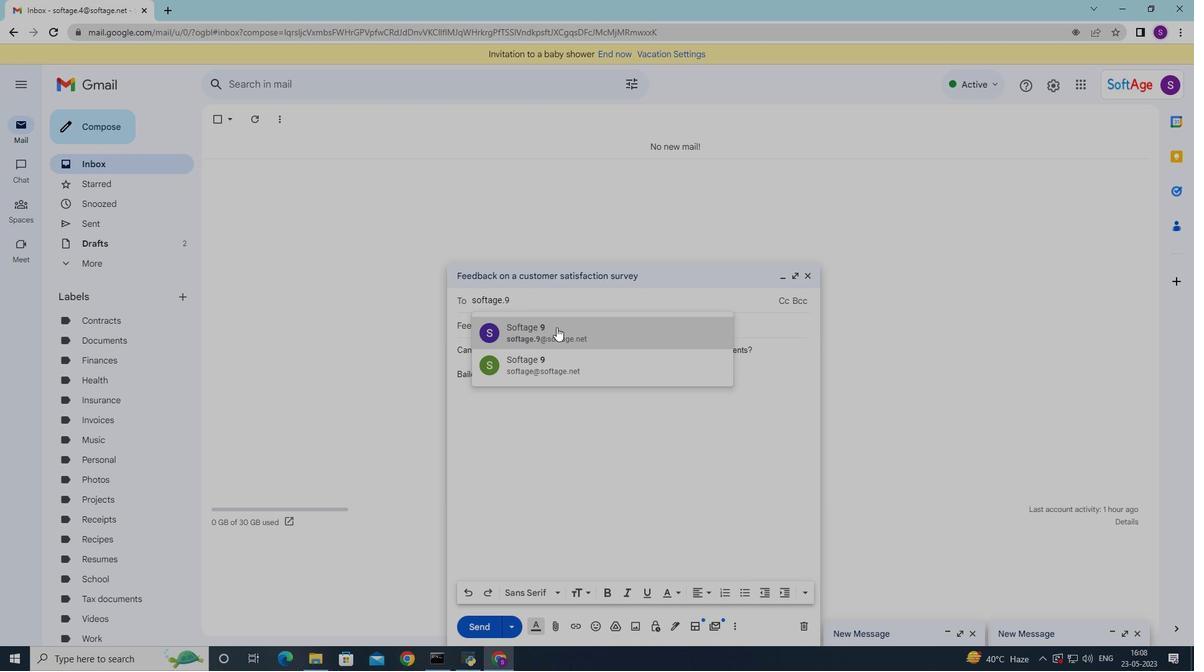 
Action: Mouse moved to (487, 363)
Screenshot: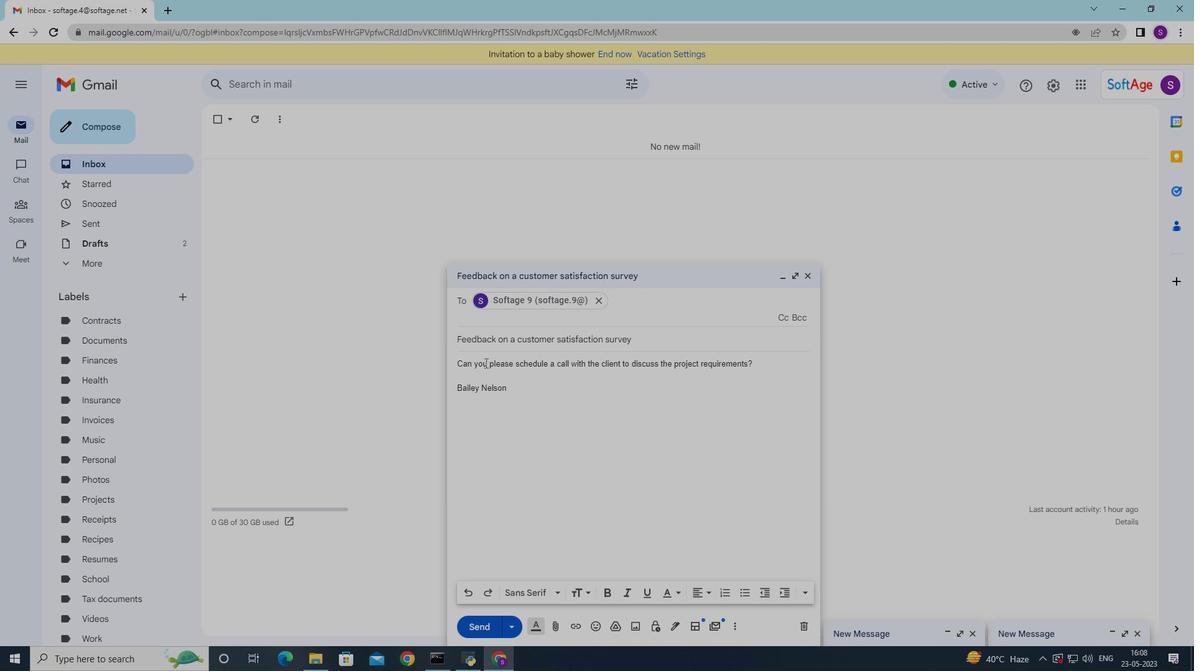 
Action: Mouse pressed left at (487, 363)
Screenshot: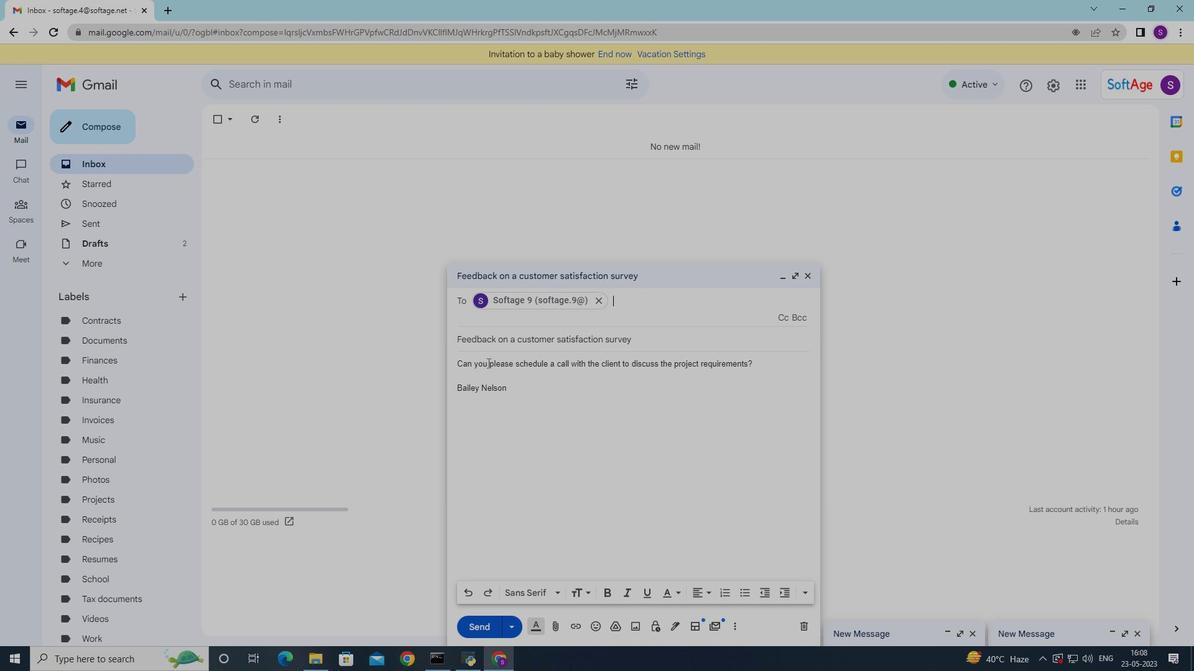 
Action: Mouse moved to (554, 595)
Screenshot: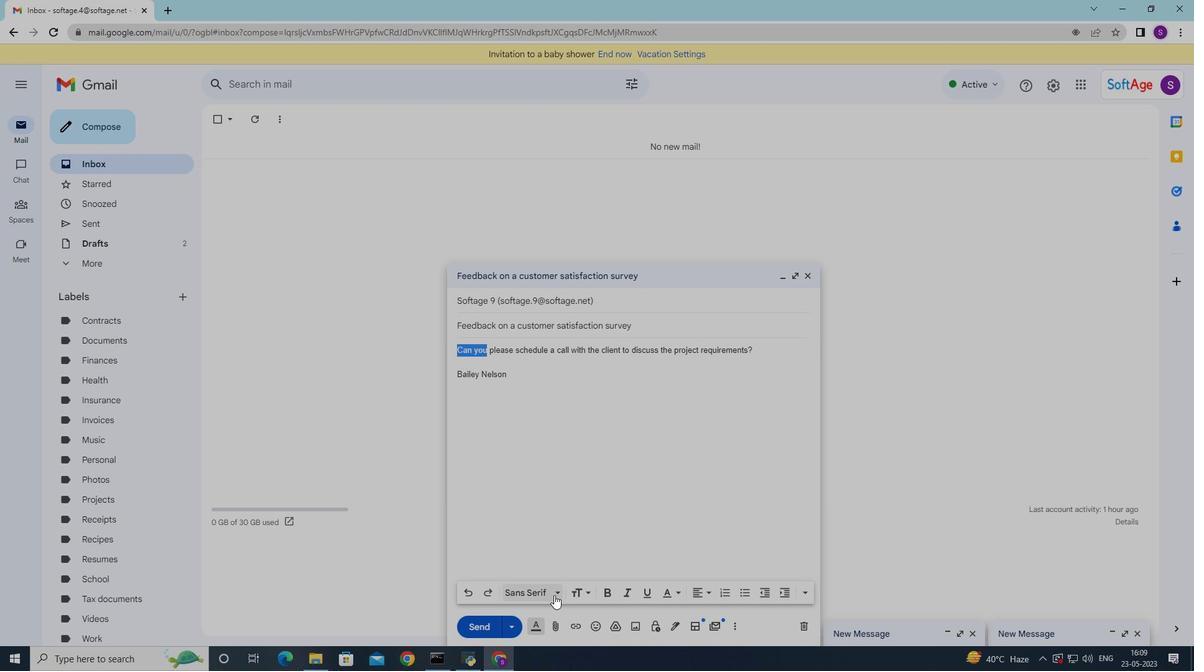 
Action: Mouse pressed left at (554, 595)
Screenshot: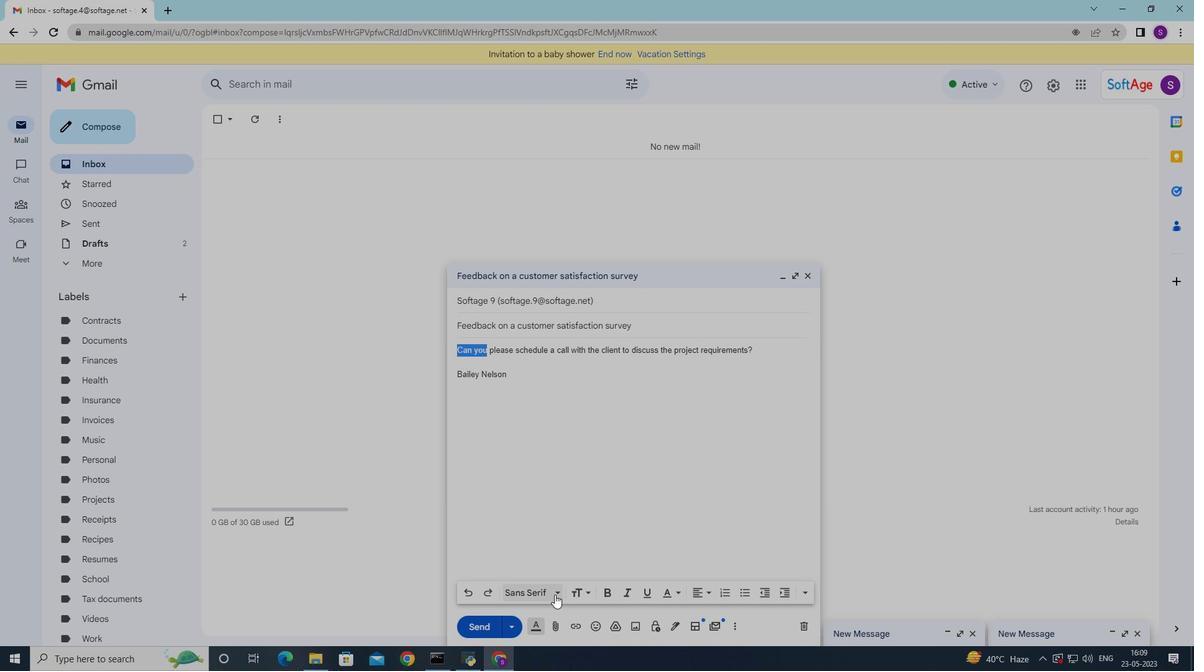 
Action: Mouse moved to (559, 572)
Screenshot: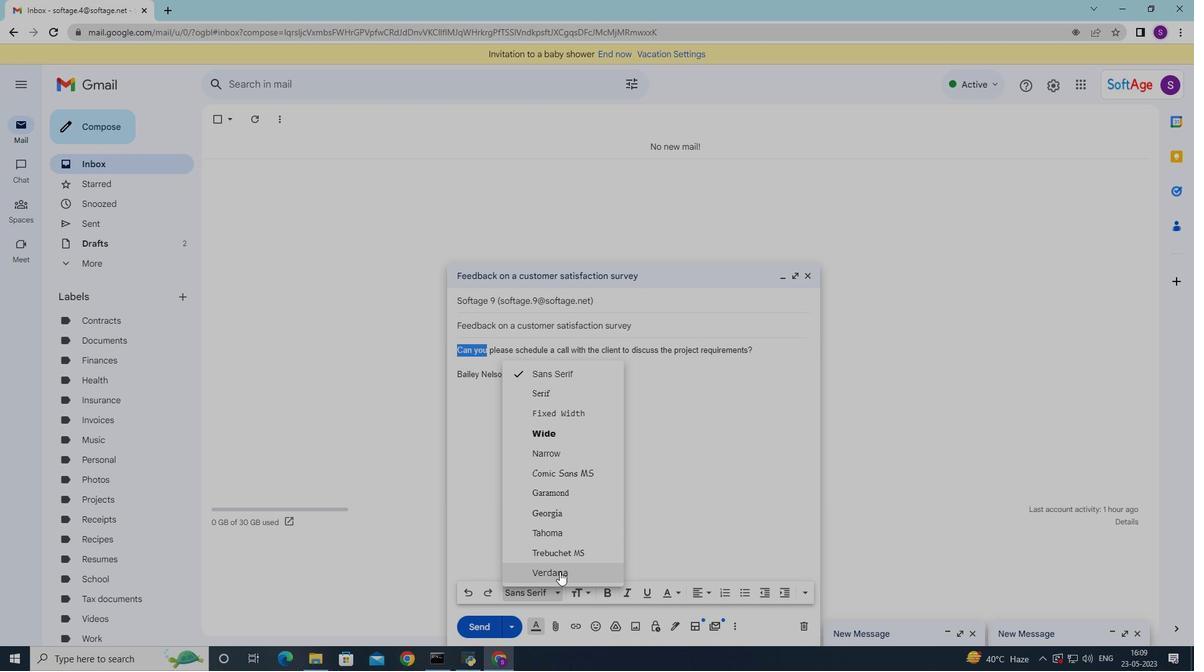 
Action: Mouse pressed left at (559, 572)
Screenshot: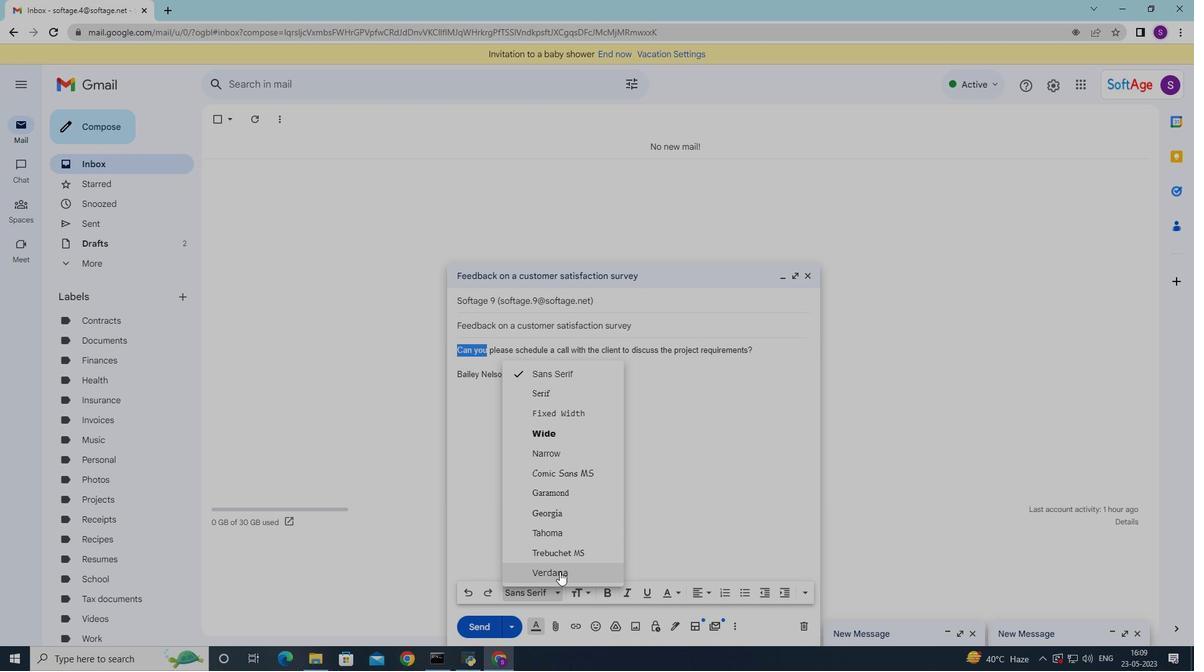 
Action: Mouse moved to (648, 593)
Screenshot: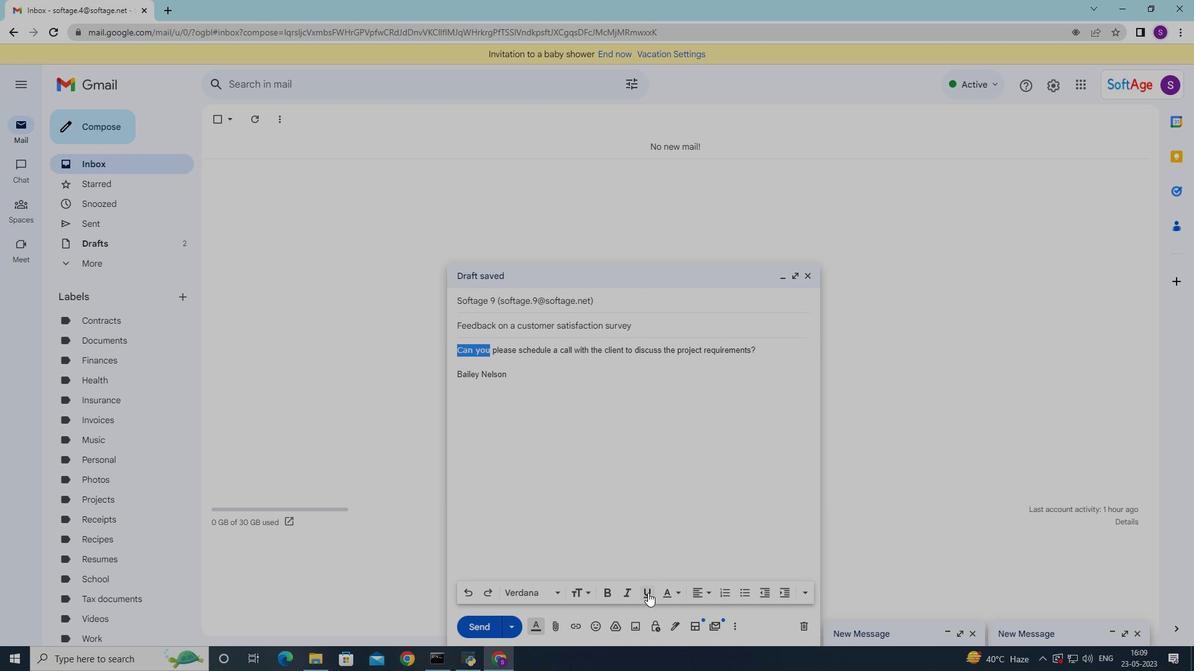 
Action: Mouse pressed left at (648, 593)
Screenshot: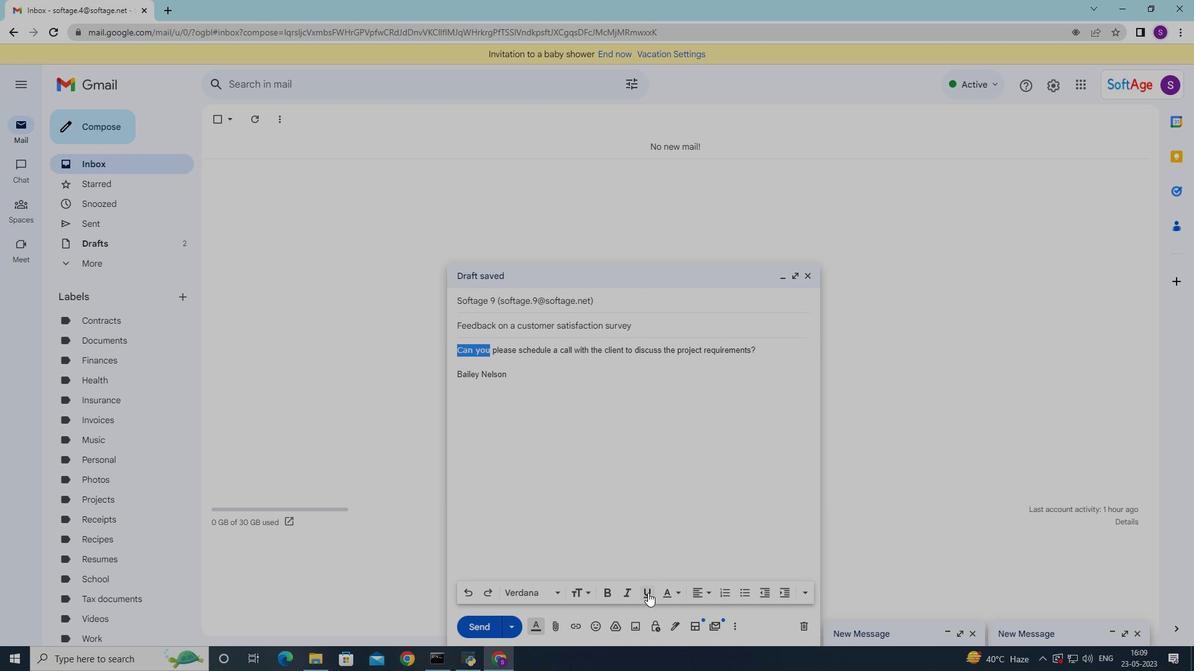 
Action: Mouse moved to (482, 630)
Screenshot: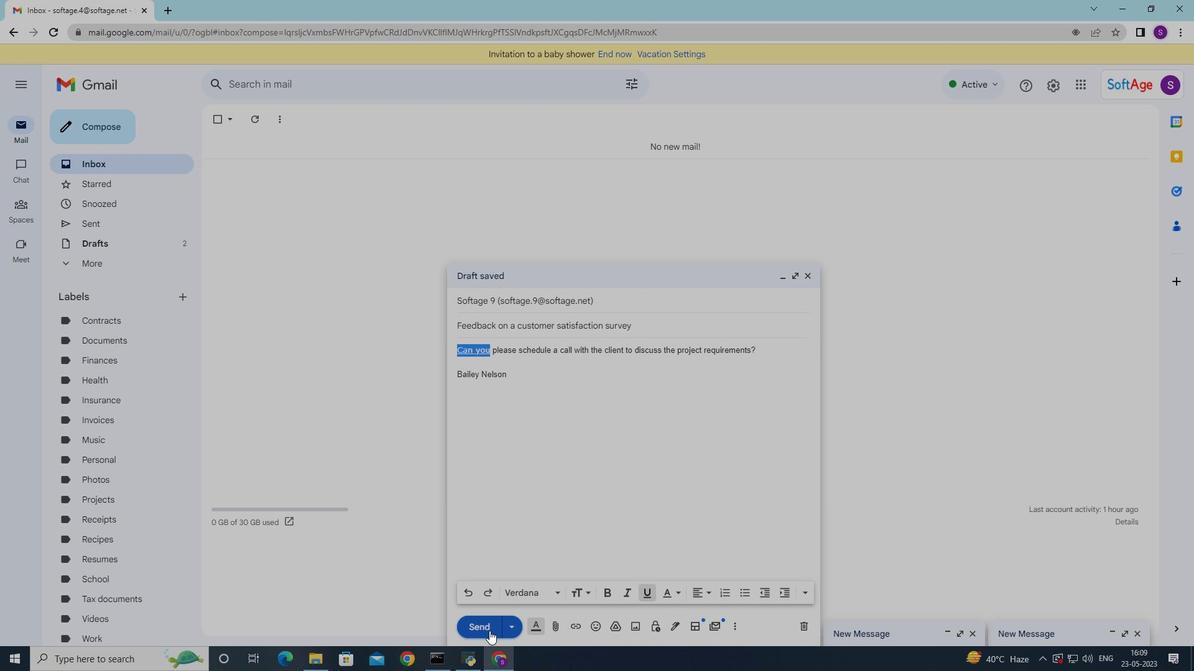 
Action: Mouse pressed left at (482, 630)
Screenshot: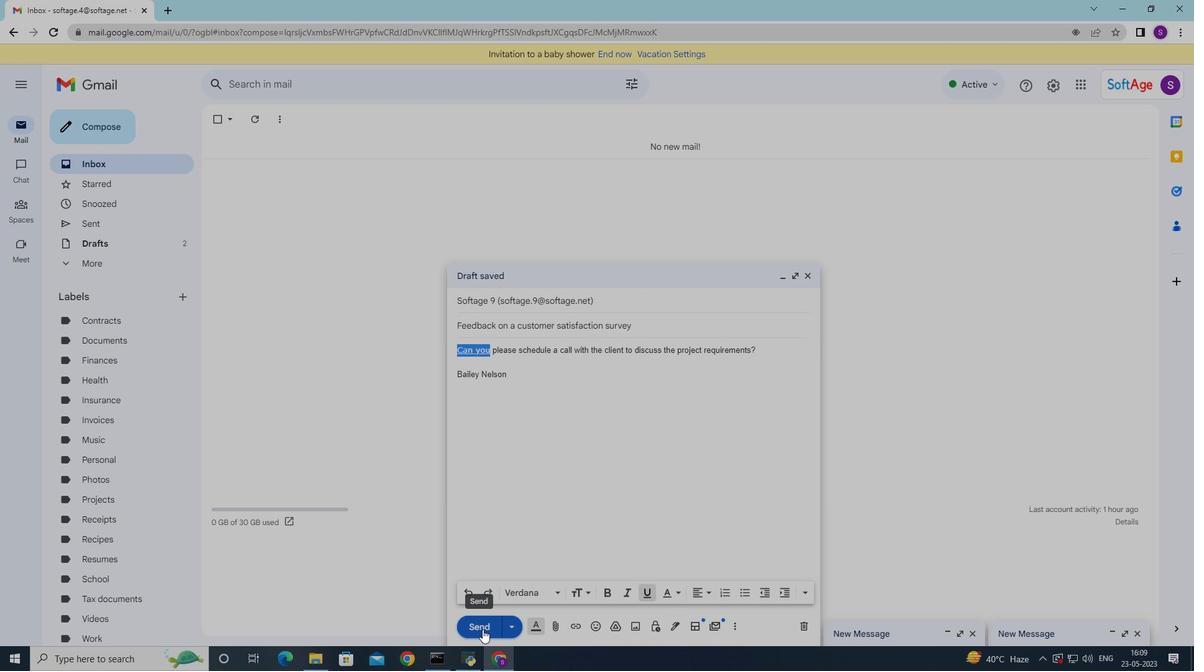 
Action: Mouse moved to (135, 232)
Screenshot: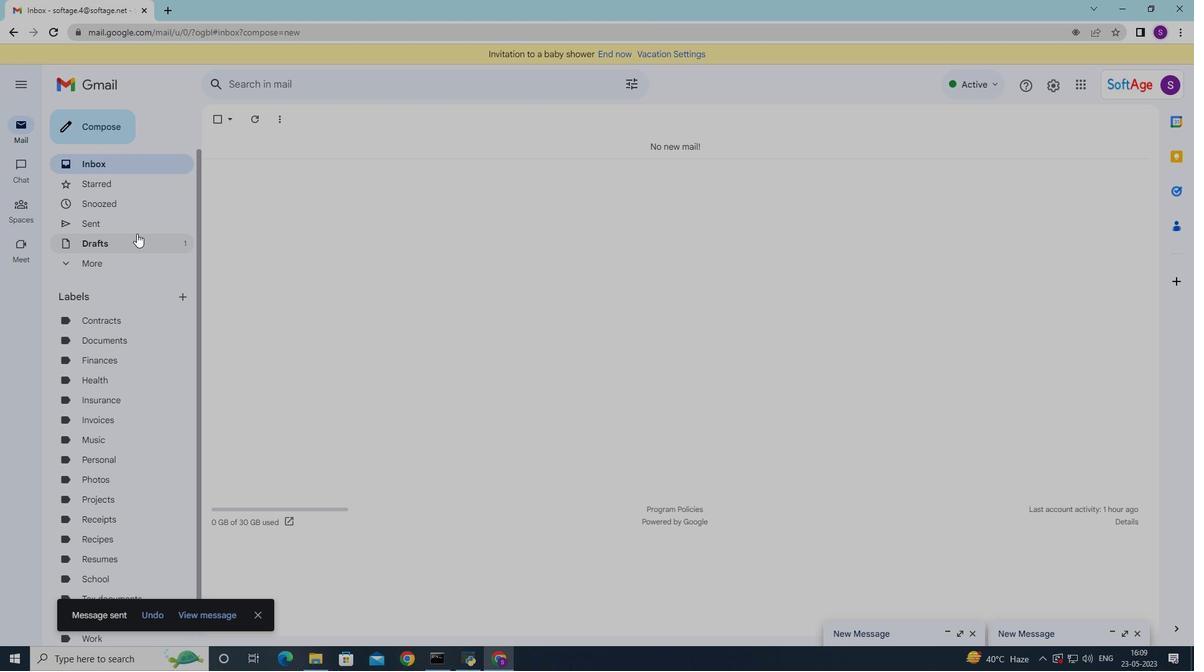
Action: Mouse pressed left at (135, 232)
Screenshot: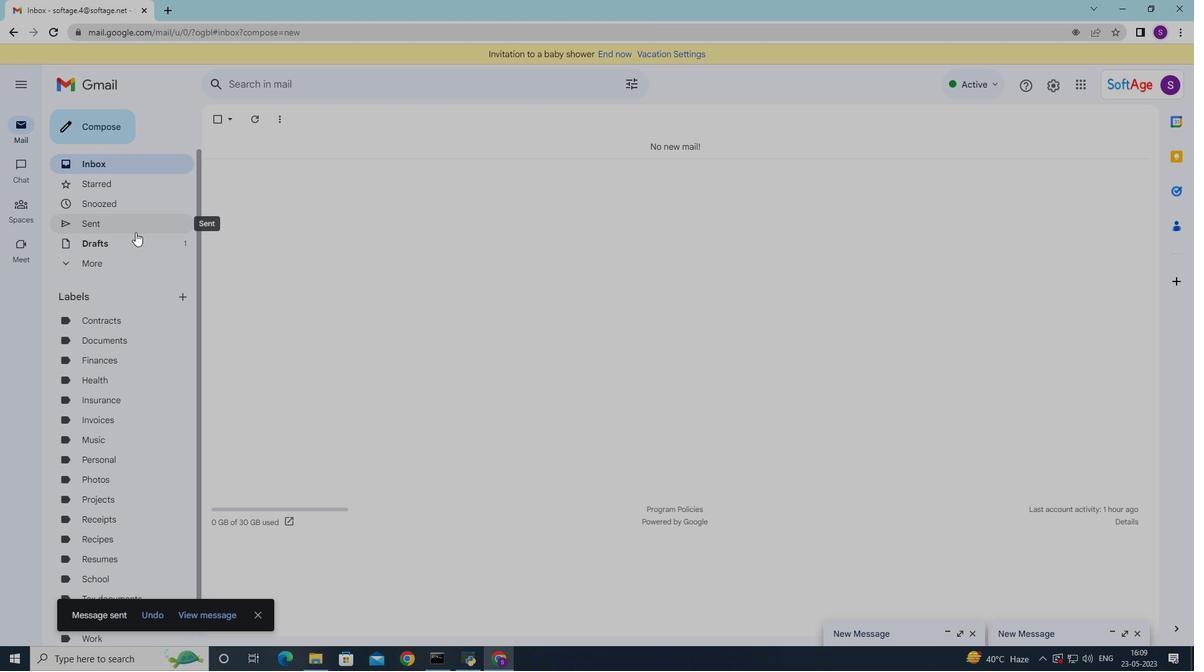 
Action: Mouse moved to (377, 181)
Screenshot: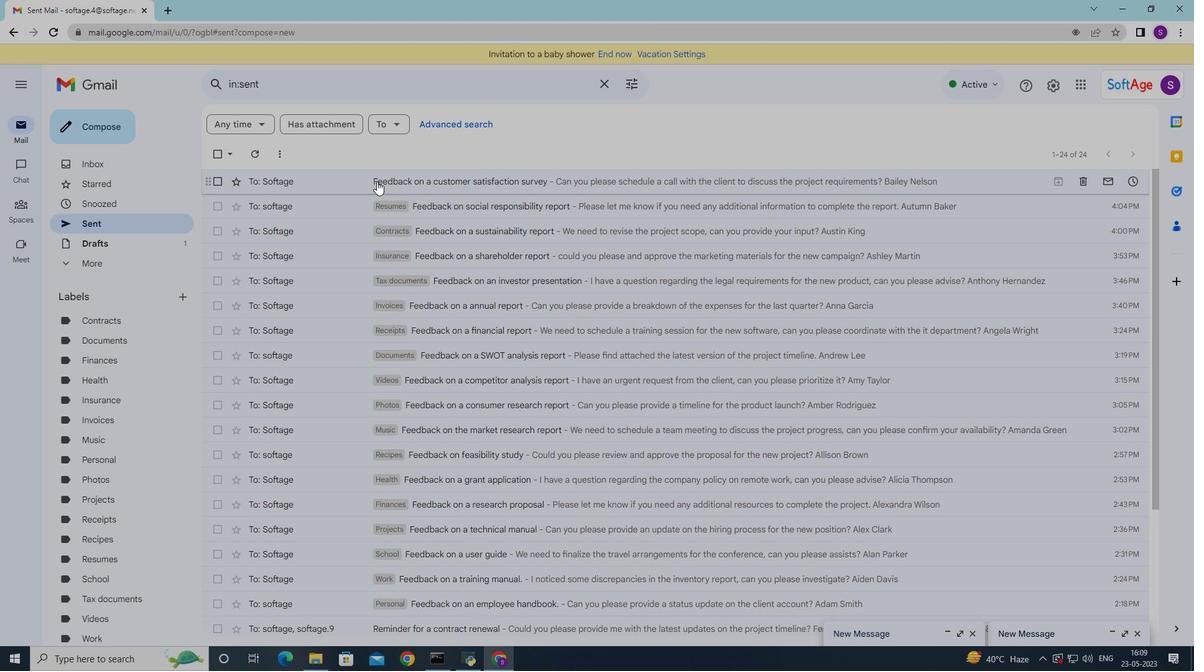 
Action: Mouse pressed right at (377, 181)
Screenshot: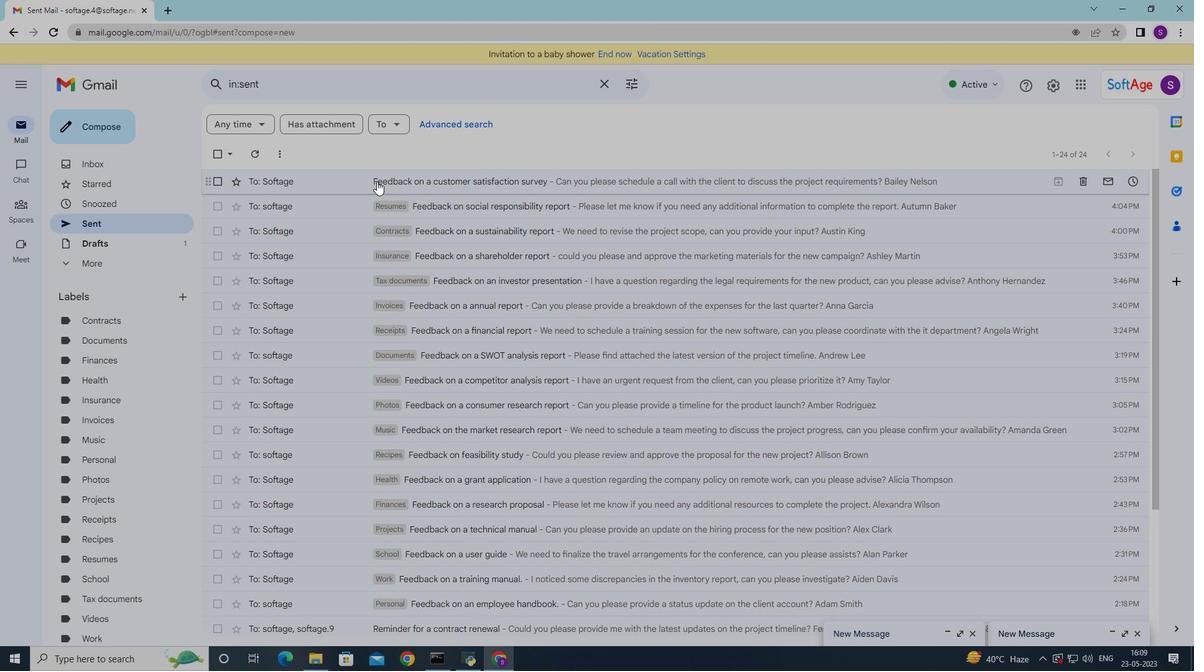 
Action: Mouse moved to (566, 390)
Screenshot: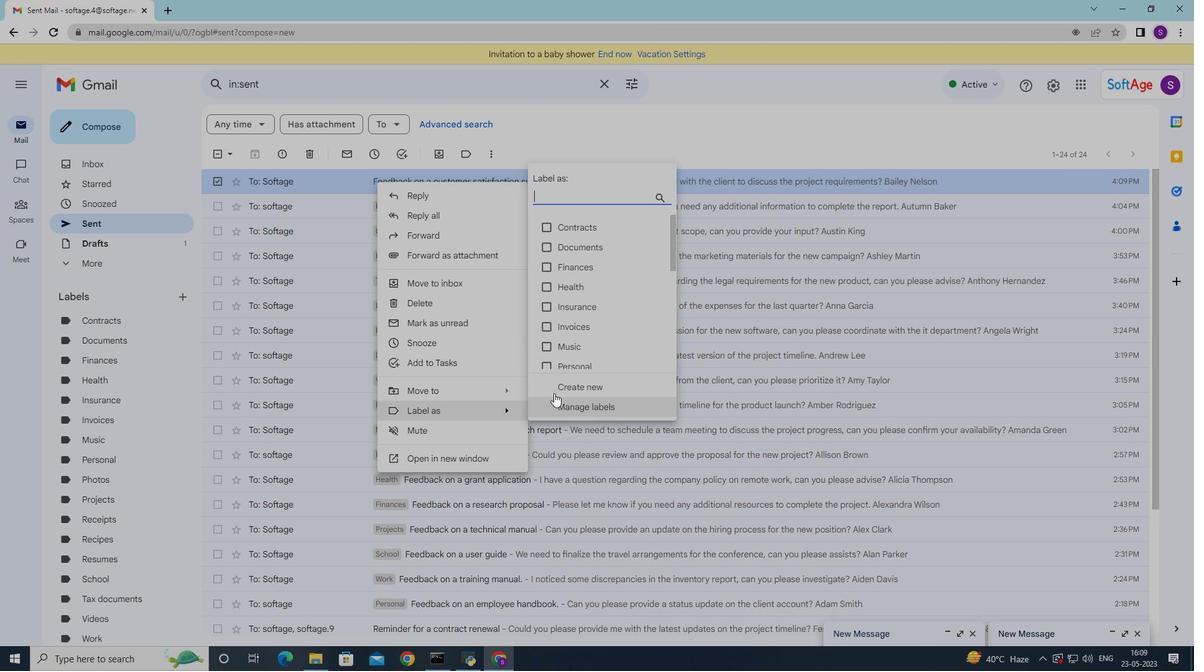 
Action: Mouse pressed left at (566, 390)
Screenshot: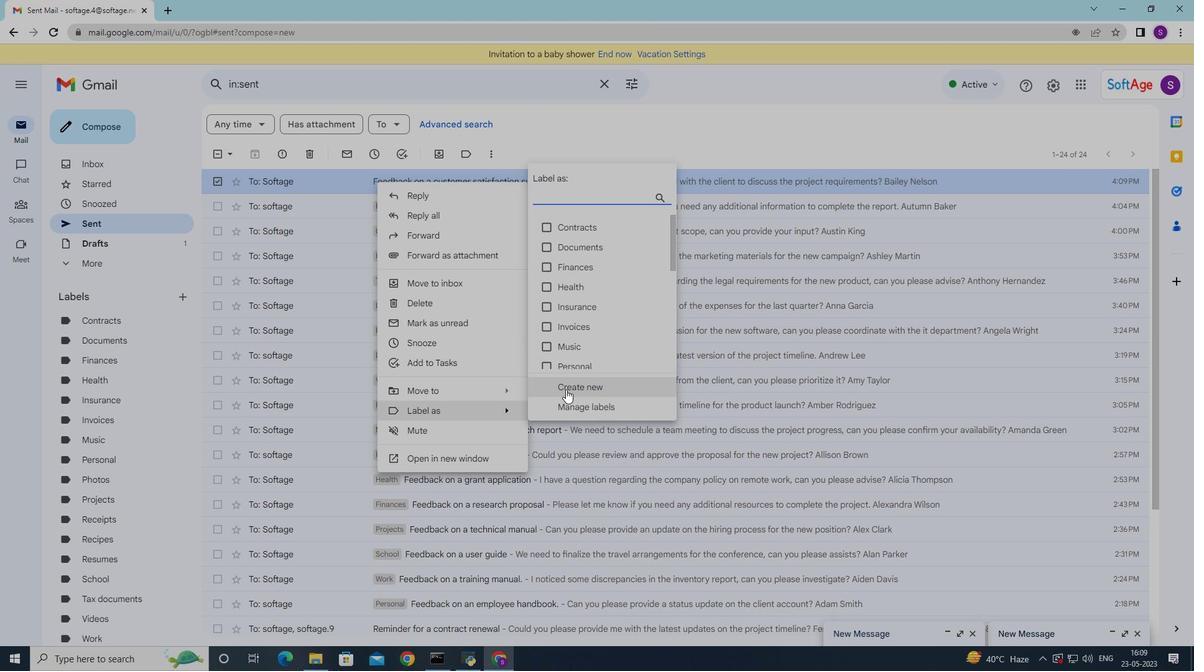 
Action: Mouse moved to (564, 390)
Screenshot: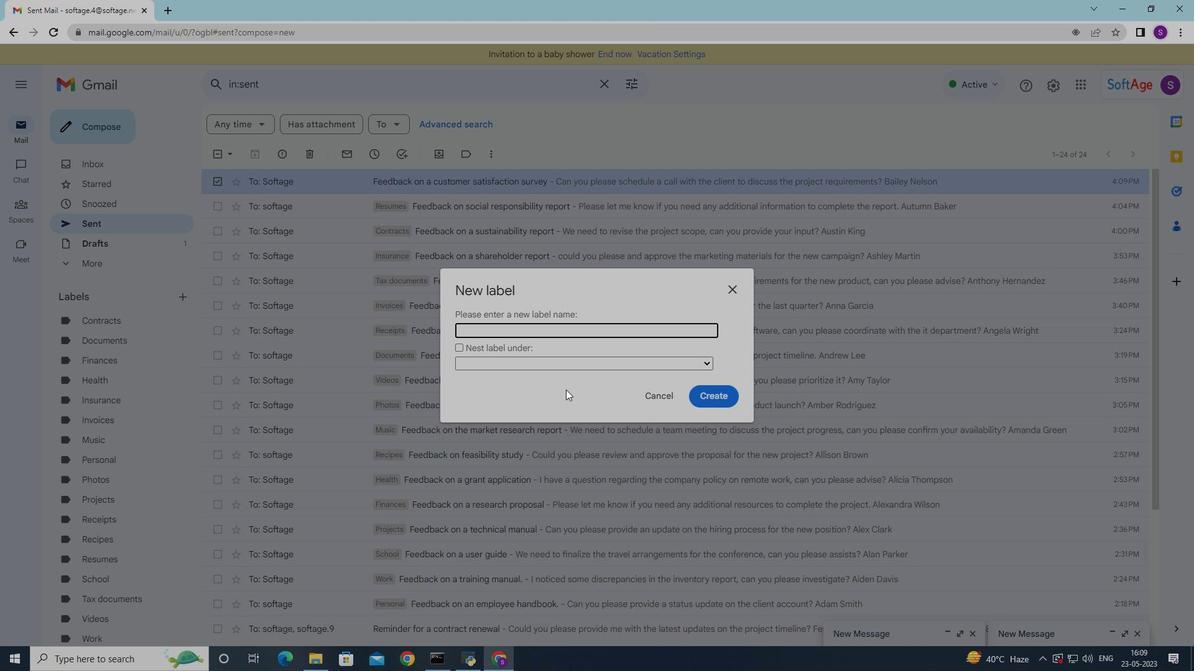 
Action: Key pressed <Key.shift>Cover<Key.space>letter
Screenshot: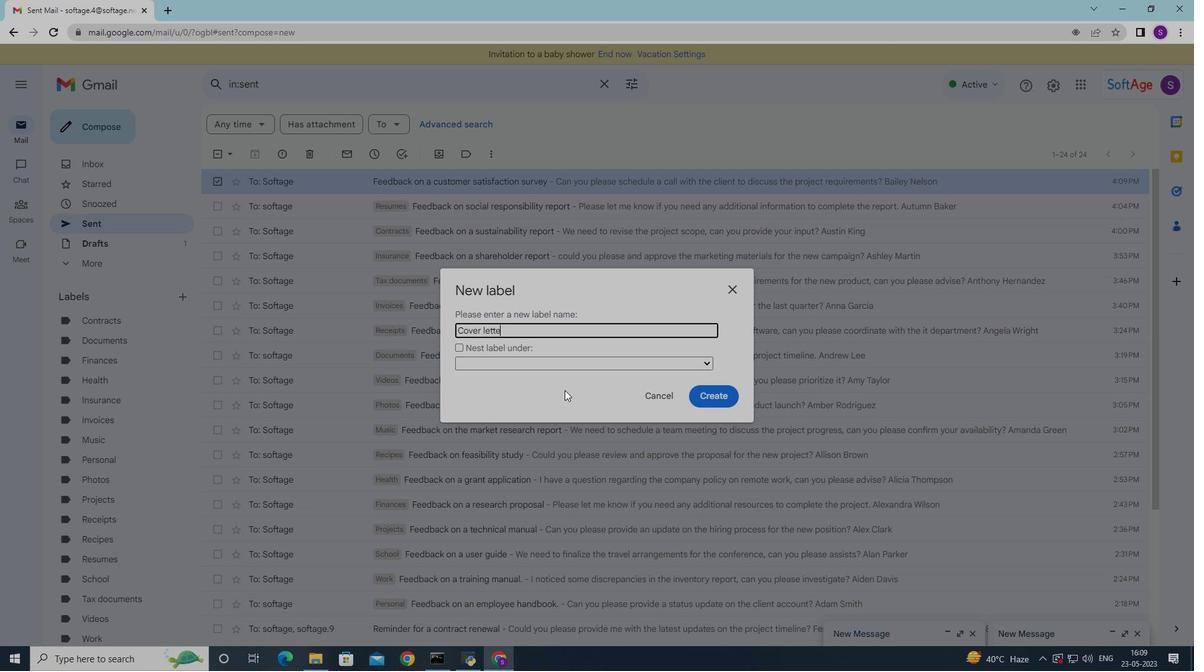 
Action: Mouse moved to (715, 394)
Screenshot: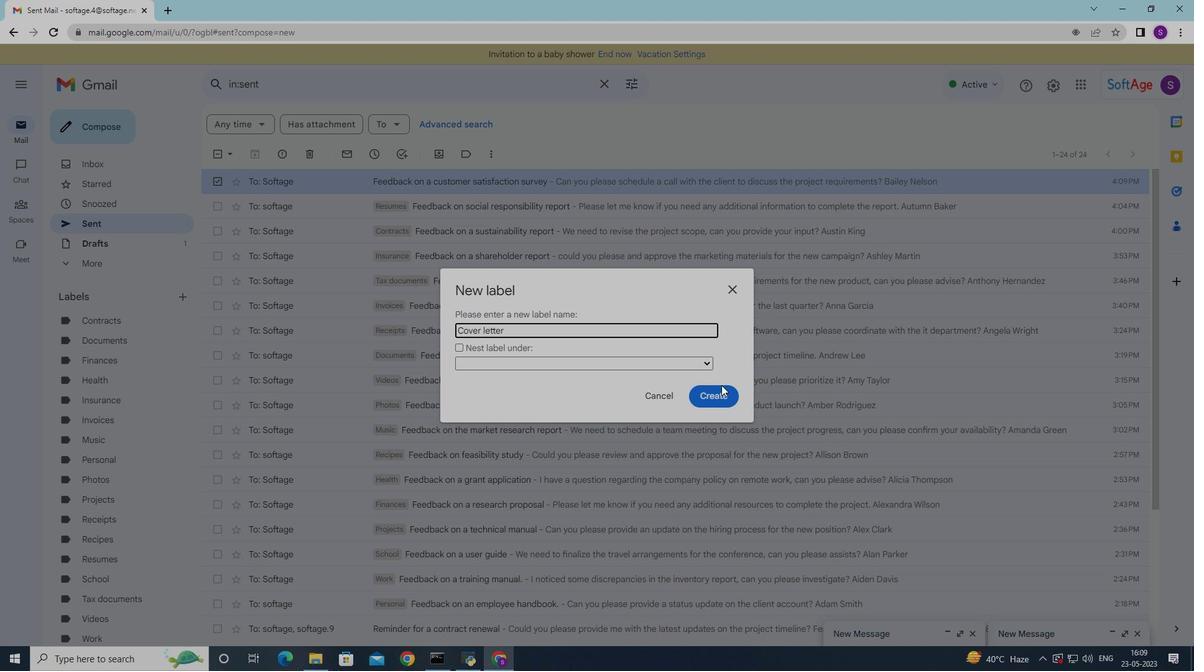 
Action: Mouse pressed left at (715, 394)
Screenshot: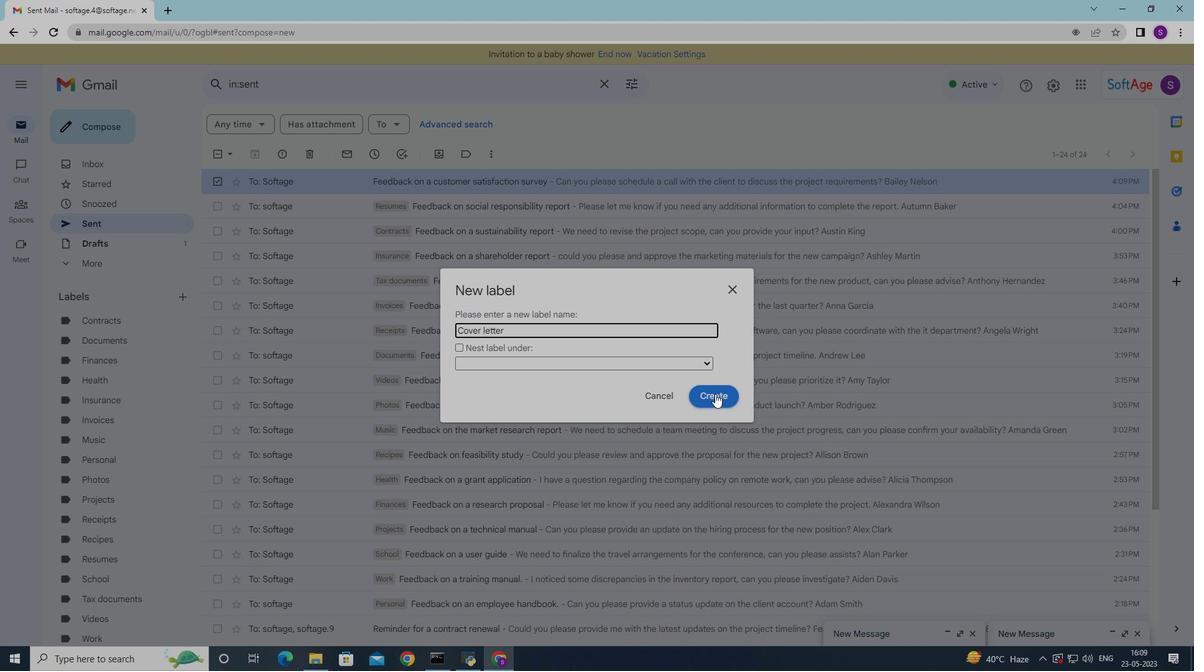 
Action: Mouse moved to (496, 196)
Screenshot: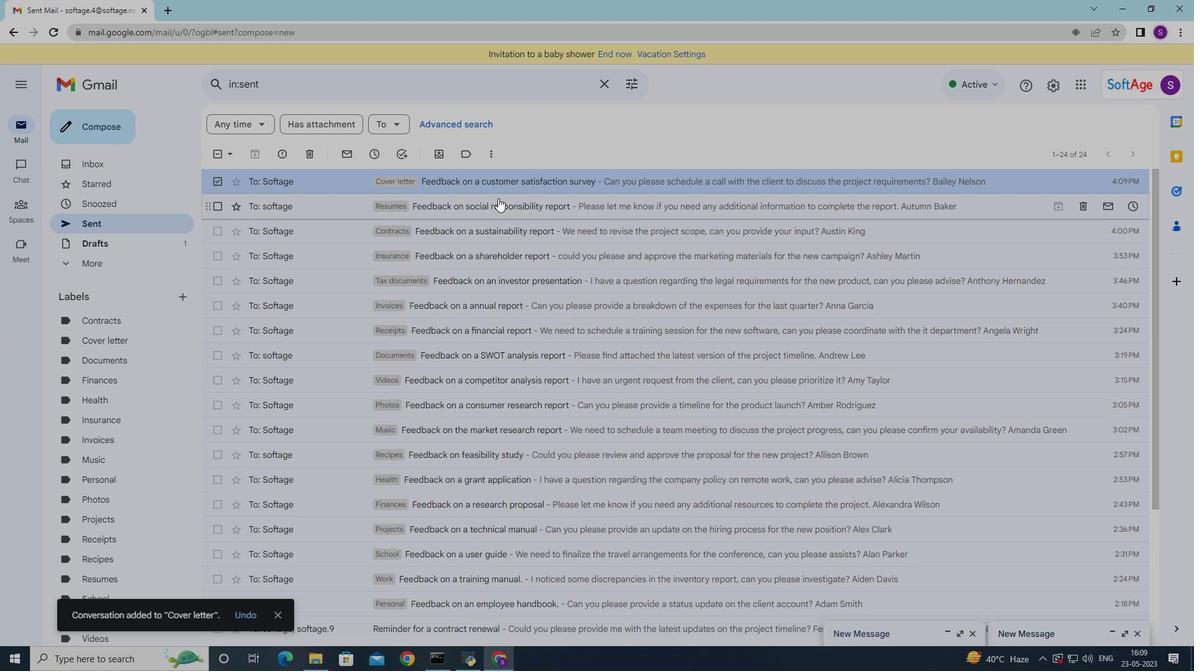
Action: Mouse pressed right at (496, 196)
Screenshot: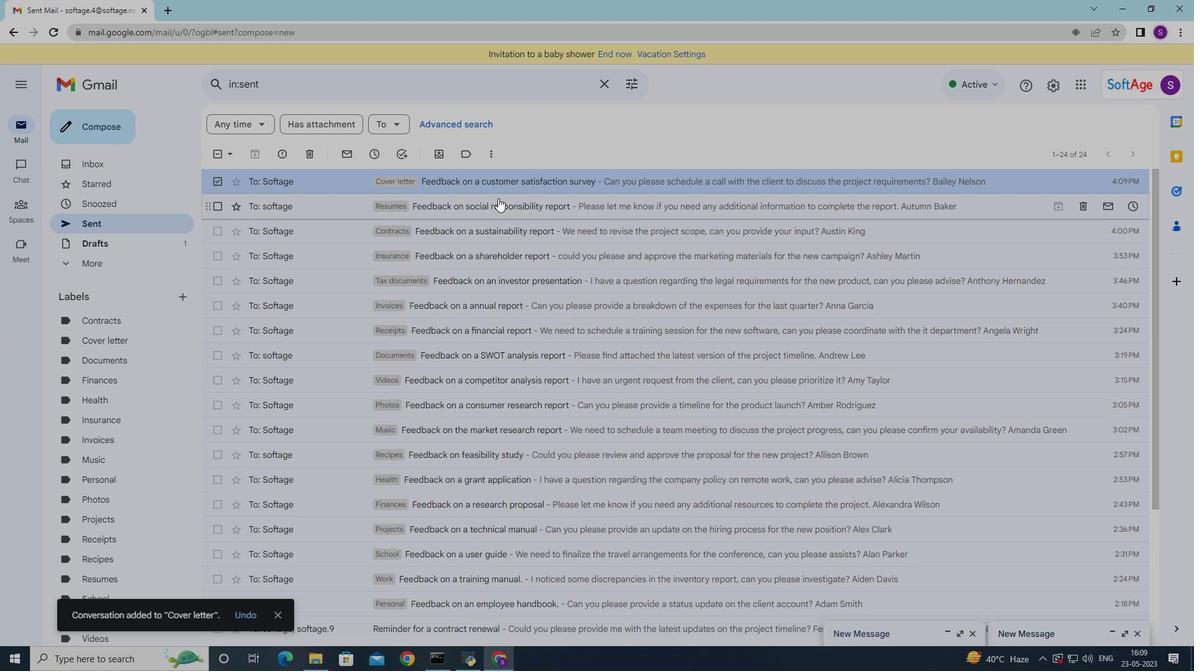 
Action: Mouse moved to (488, 179)
Screenshot: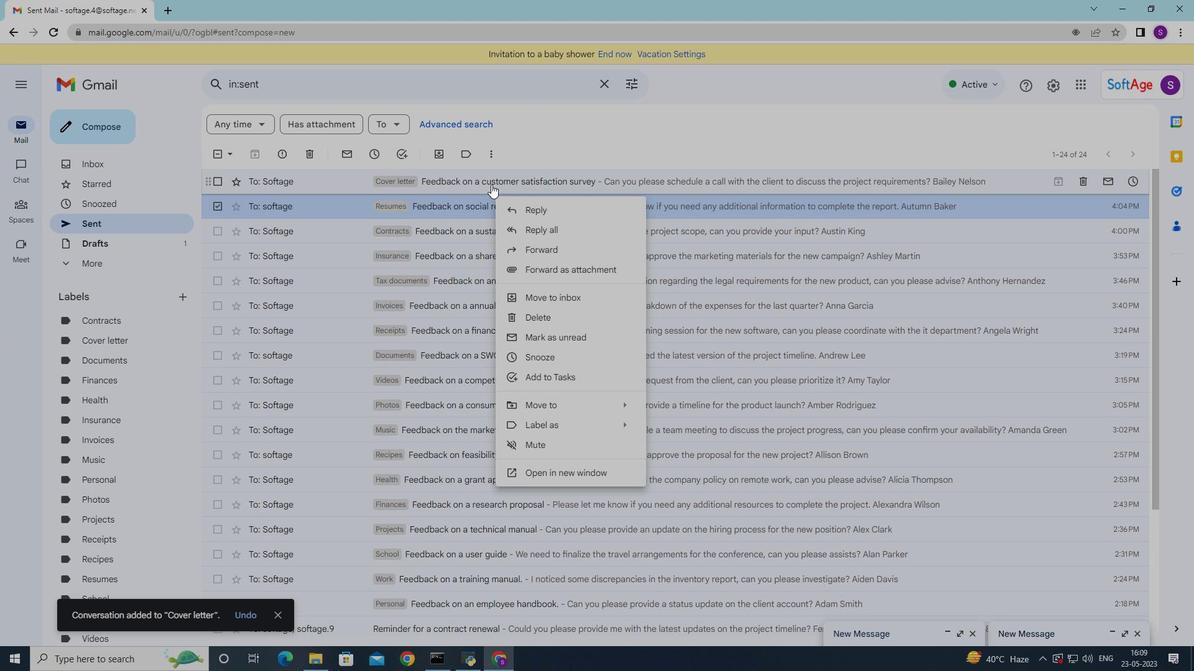 
Action: Mouse pressed left at (488, 179)
Screenshot: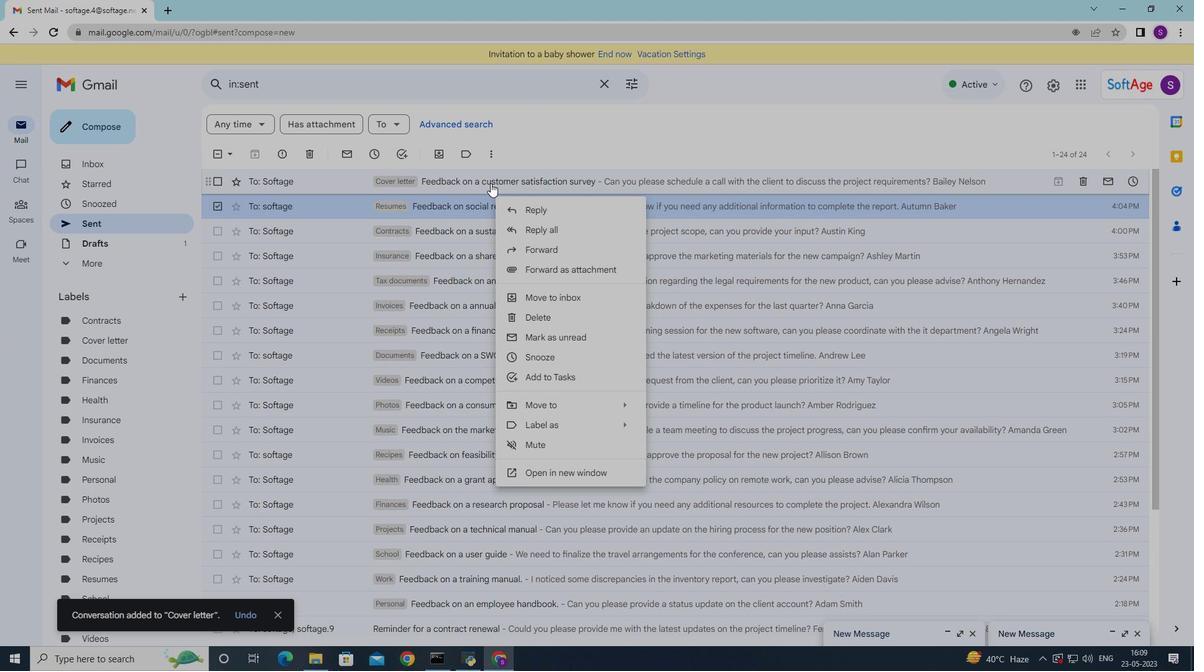 
Action: Mouse moved to (488, 179)
Screenshot: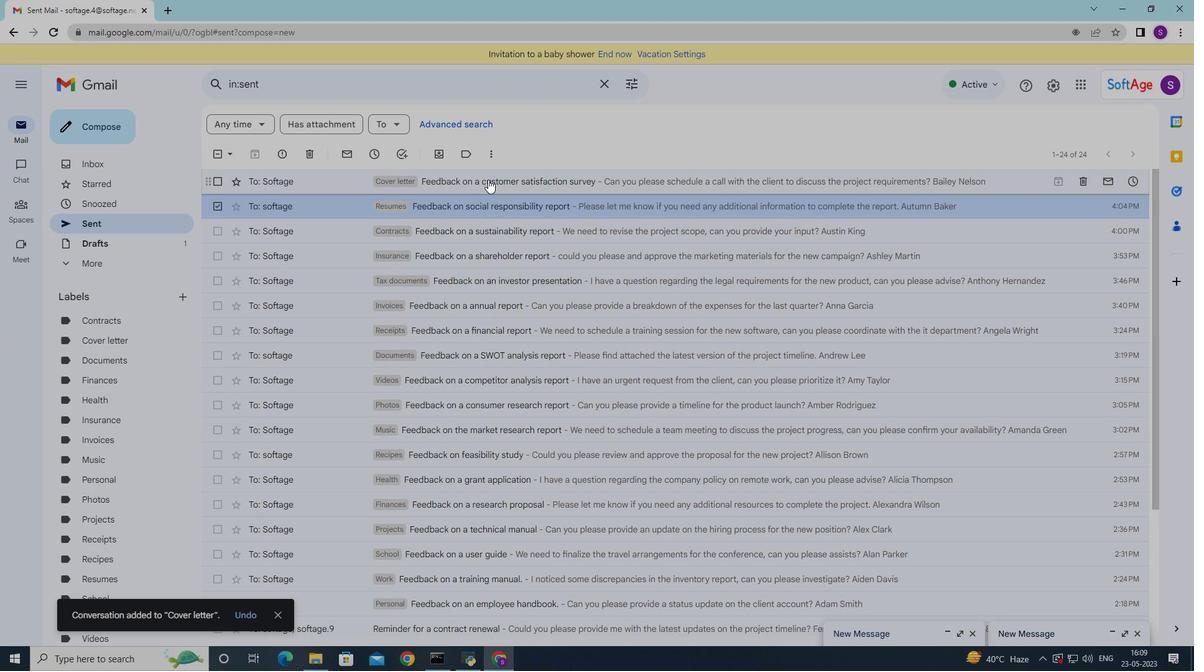 
Action: Mouse pressed right at (488, 179)
Screenshot: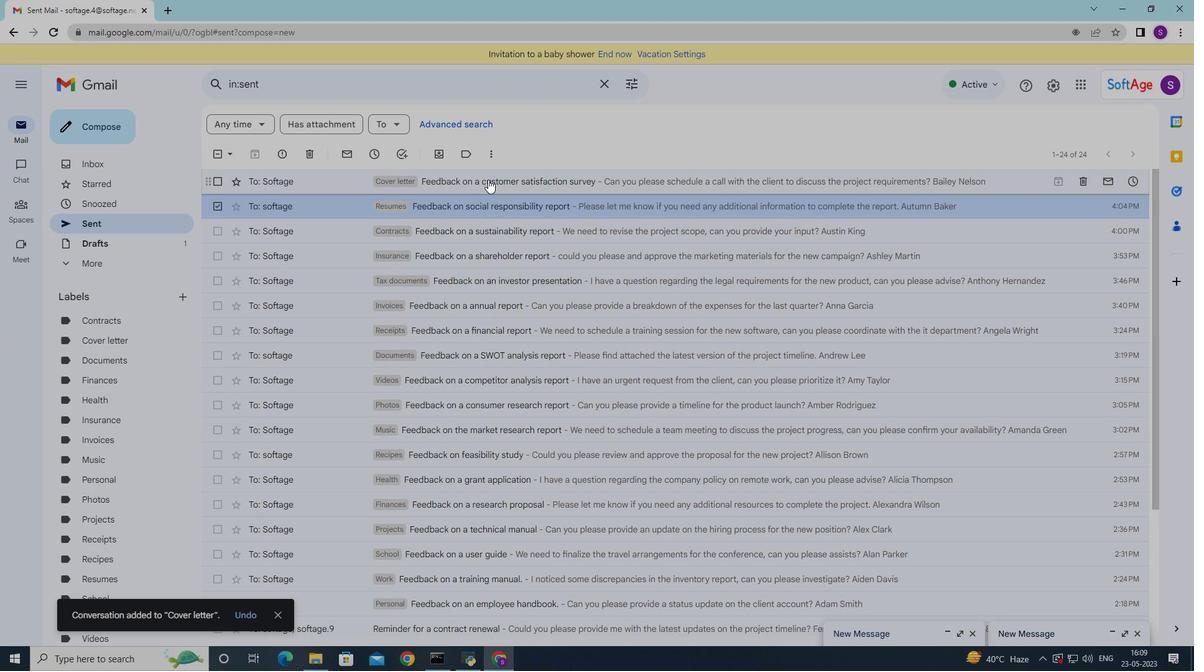 
Action: Mouse moved to (9, 29)
Screenshot: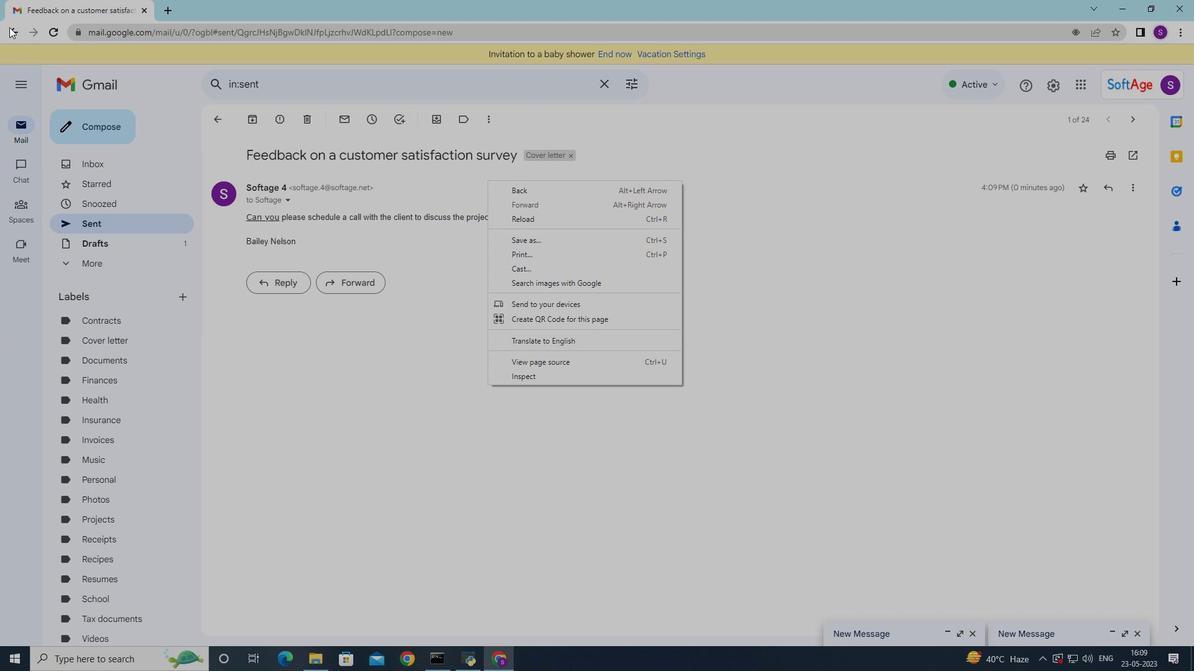 
Action: Mouse pressed left at (9, 29)
Screenshot: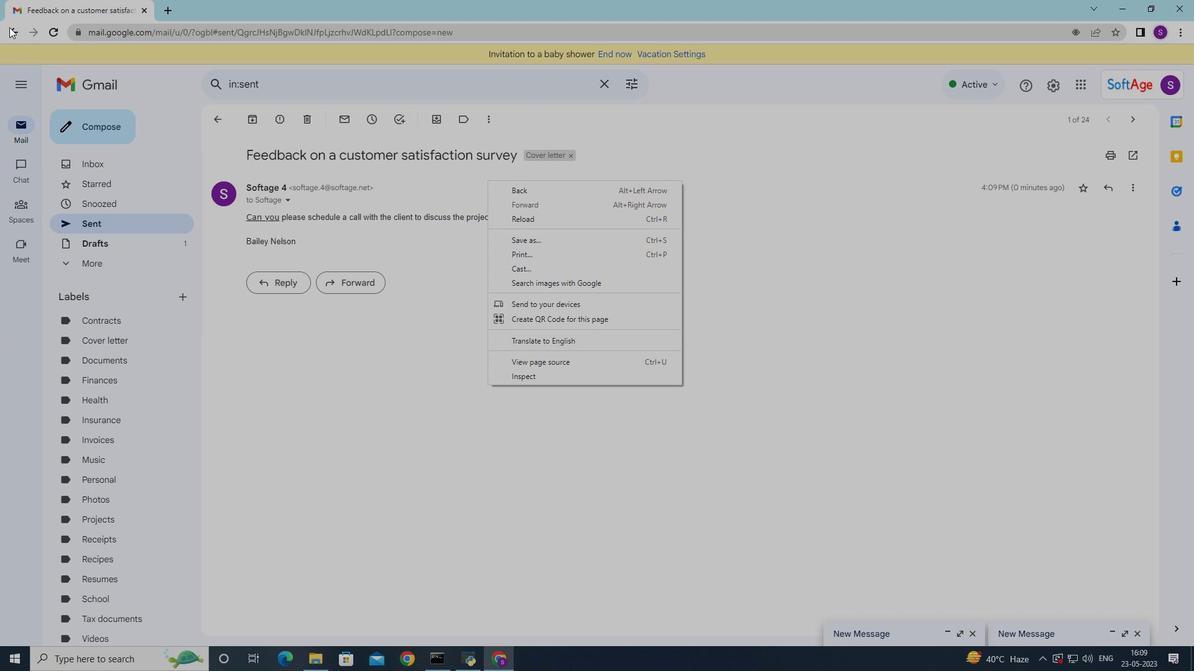 
Action: Mouse moved to (464, 180)
Screenshot: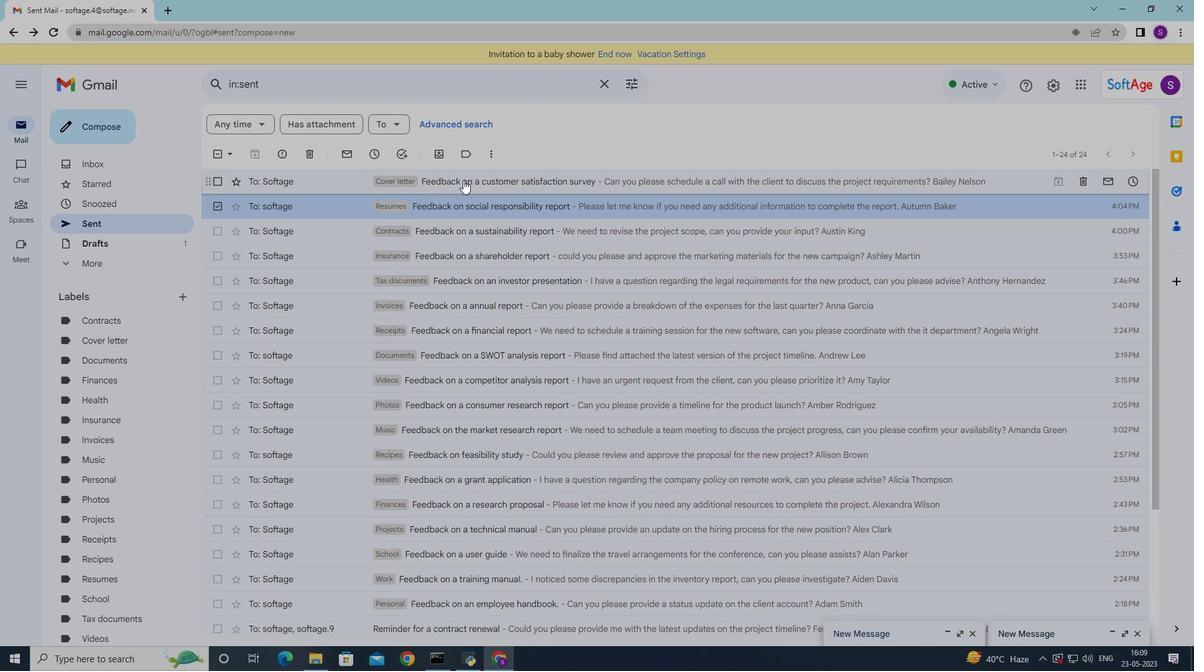 
Action: Mouse pressed left at (464, 180)
Screenshot: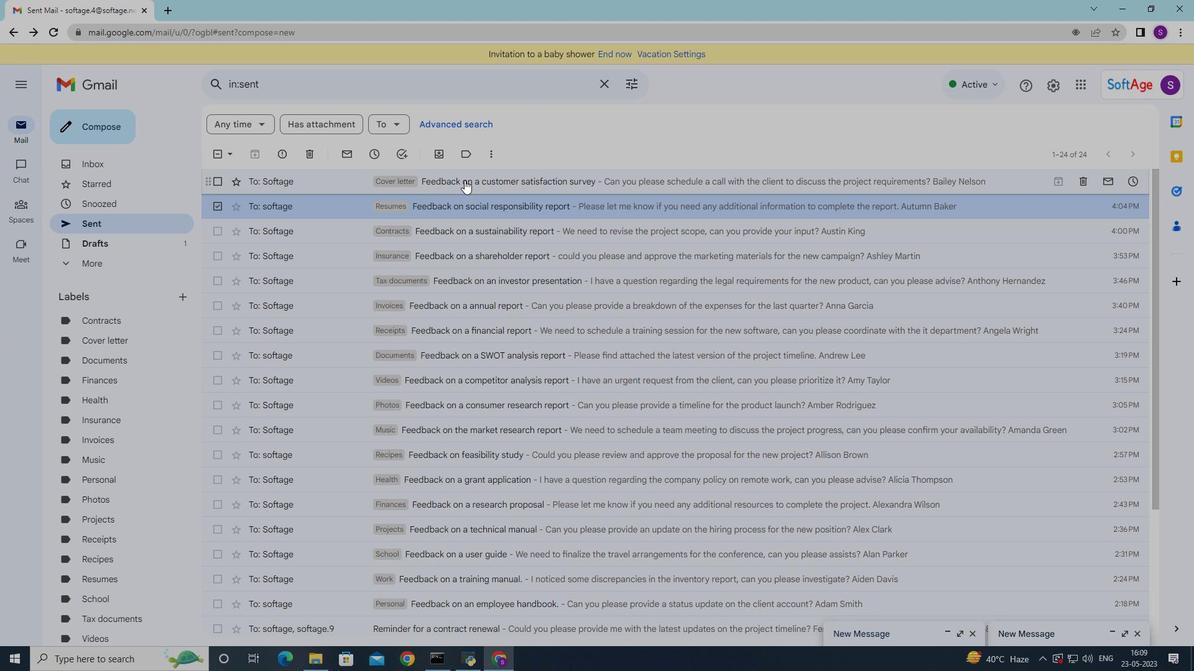 
Action: Mouse moved to (464, 180)
Screenshot: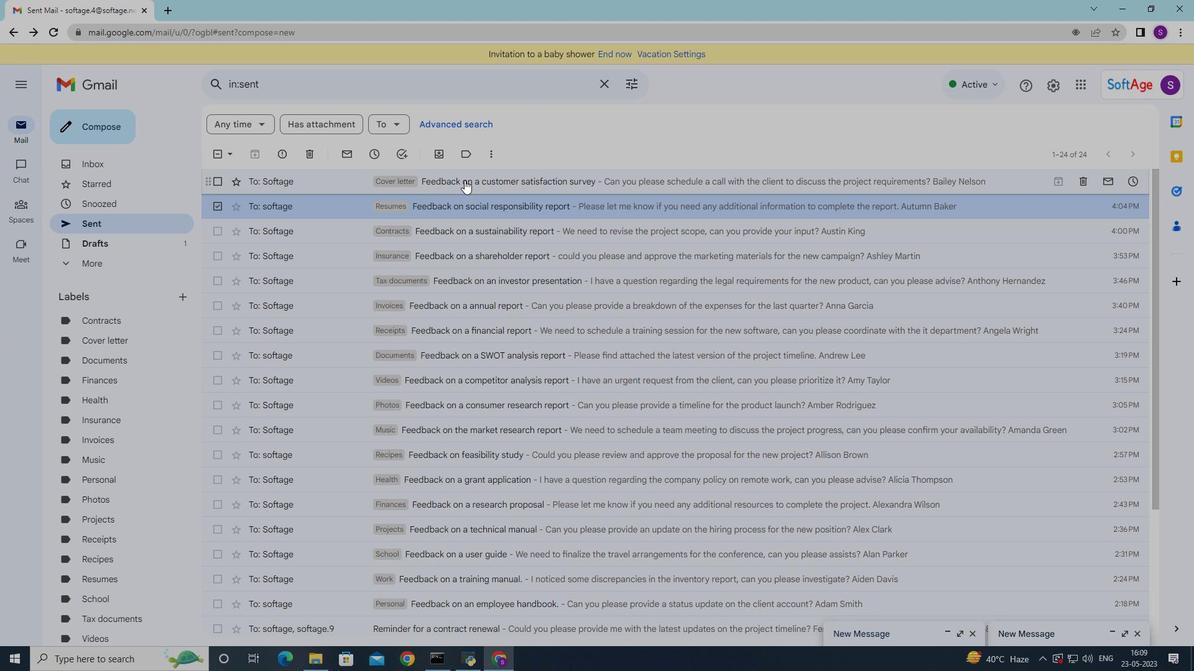 
Action: Mouse pressed right at (464, 180)
Screenshot: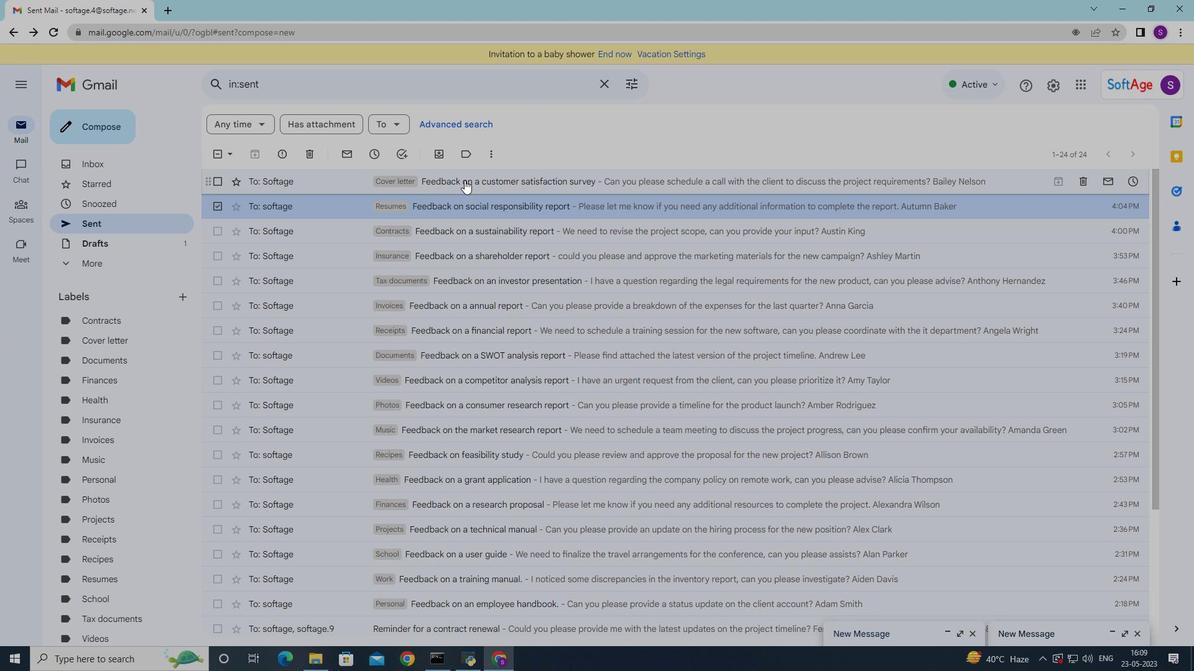 
Action: Mouse moved to (13, 26)
Screenshot: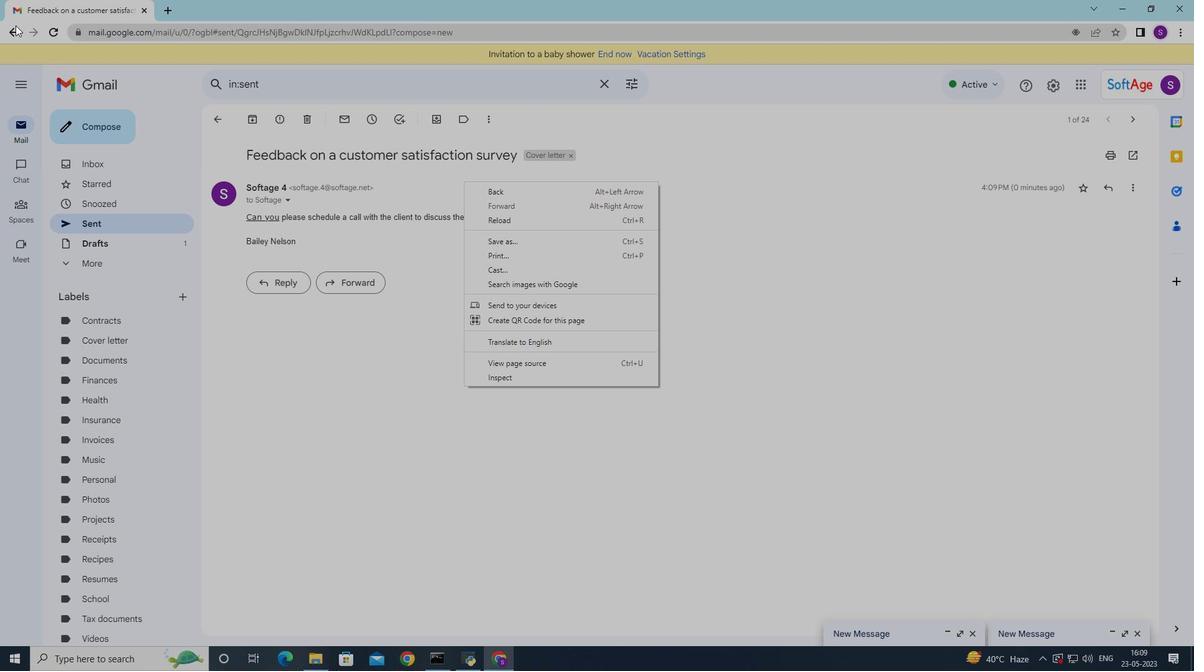 
Action: Mouse pressed left at (13, 26)
Screenshot: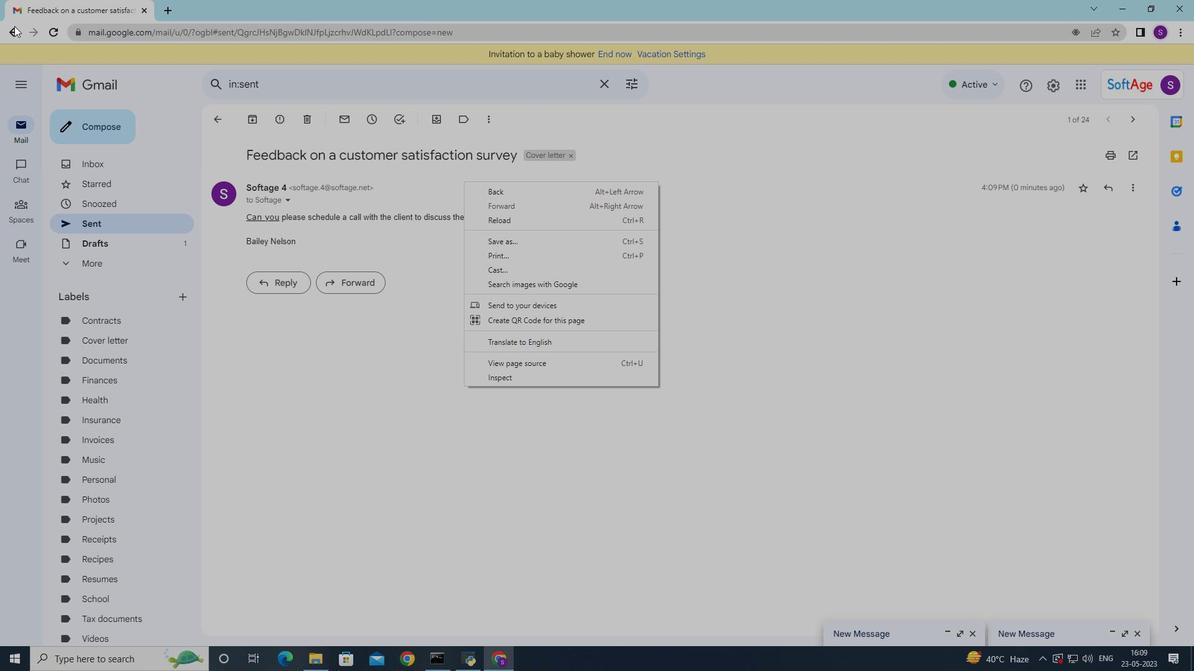 
Action: Mouse moved to (512, 178)
Screenshot: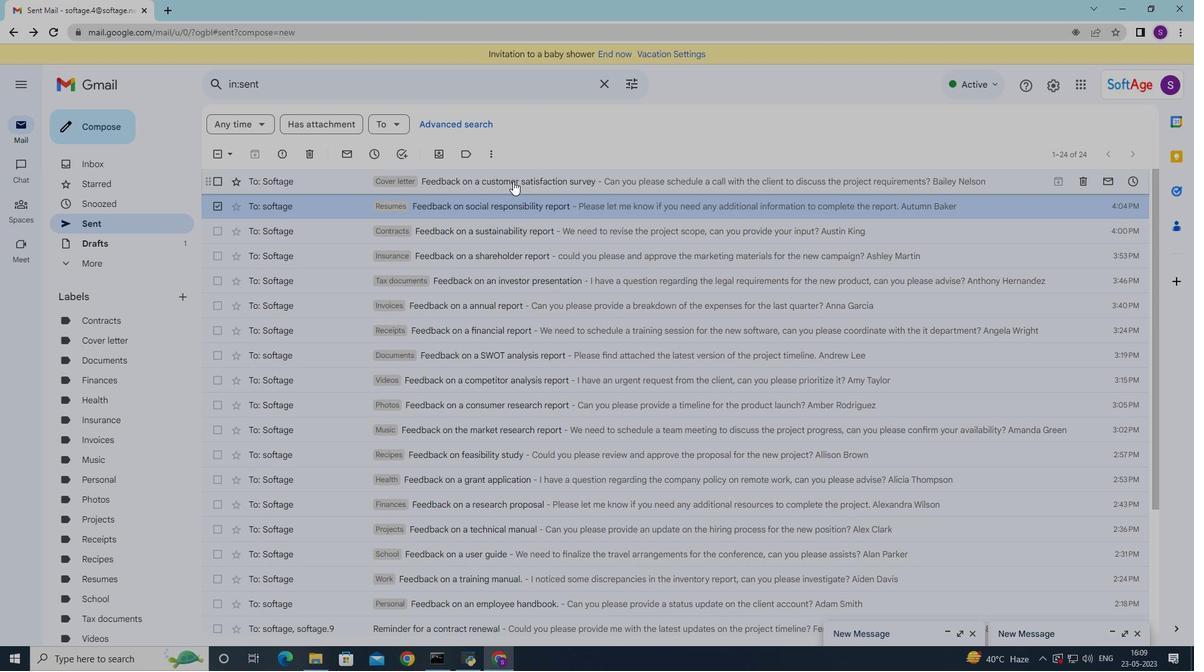 
Action: Mouse pressed right at (512, 178)
Screenshot: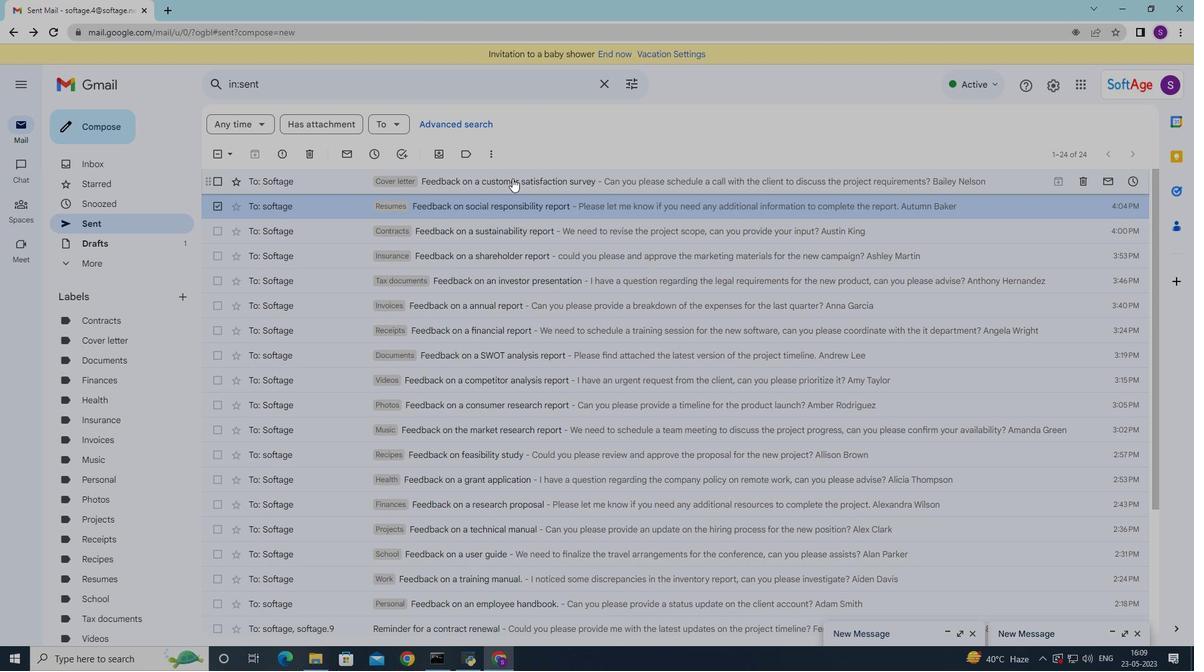 
Action: Mouse moved to (726, 160)
Screenshot: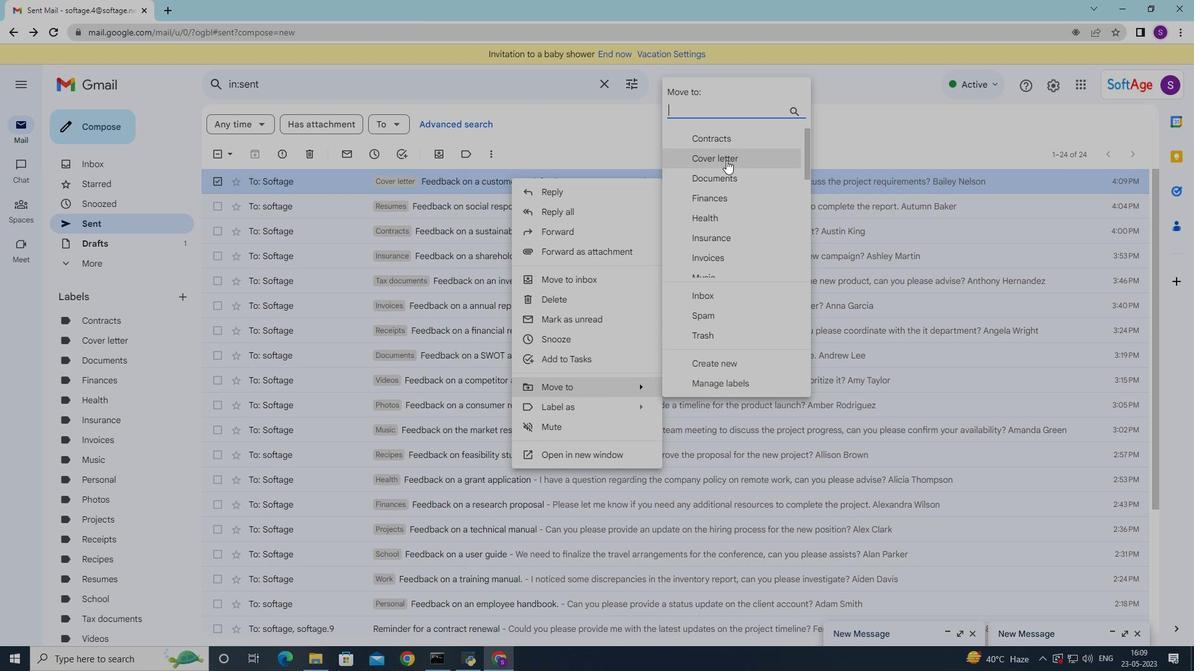 
Action: Mouse pressed left at (726, 160)
Screenshot: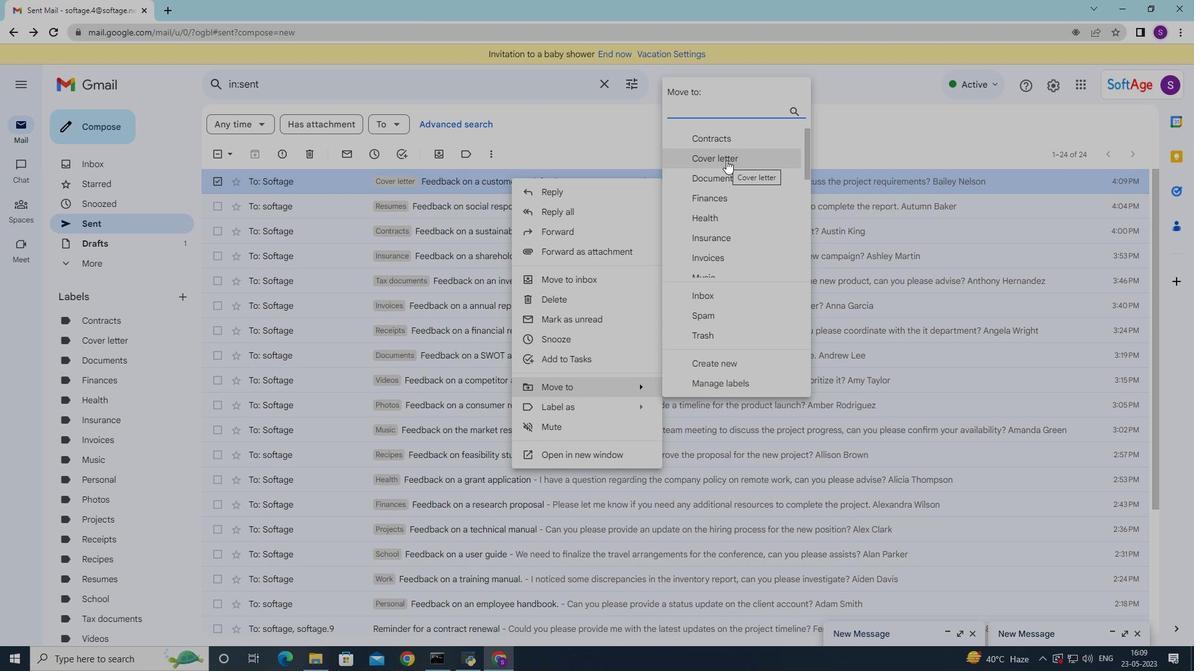 
Action: Mouse moved to (369, 273)
Screenshot: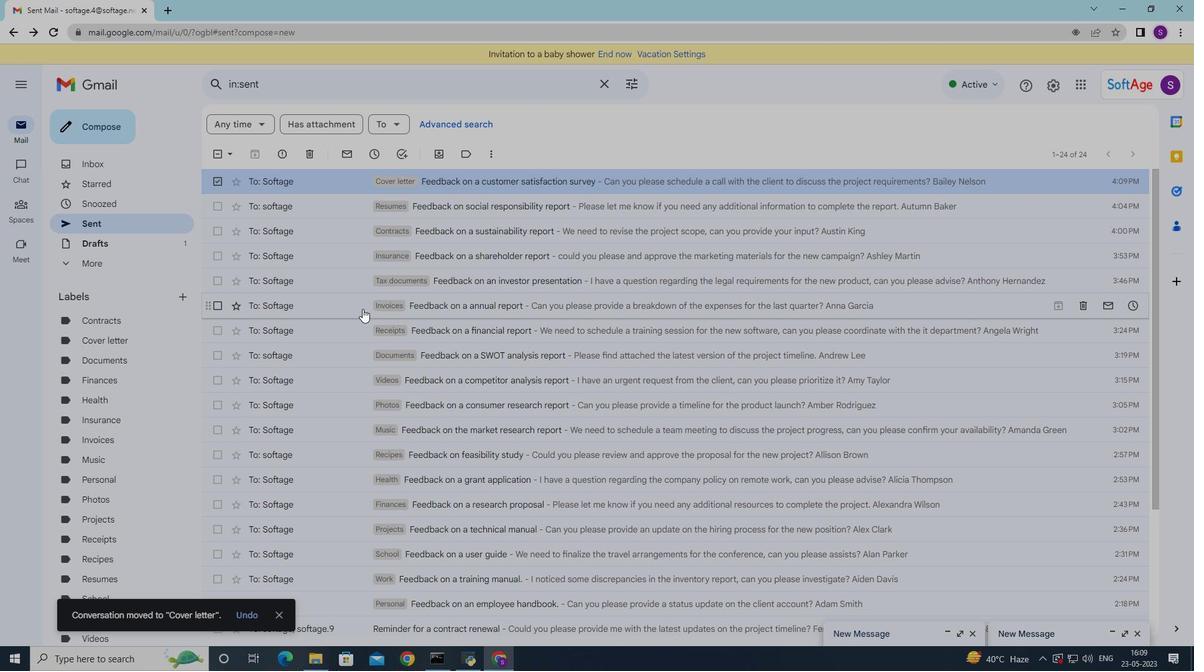 
